 Task: Compose an email with the signature Emily Brown with the subject Rejection letter and the message I will need to consult with my team before making a decision. from softage.1@softage.net to softage.10@softage.net with an attached document Investment_proposal.docx Undo the message and rewrite the message as I am sorry for any inconvenience this may have caused and will work to resolve the issue promptly. Send the email. Finally, move the email from Sent Items to the label Games
Action: Mouse moved to (321, 537)
Screenshot: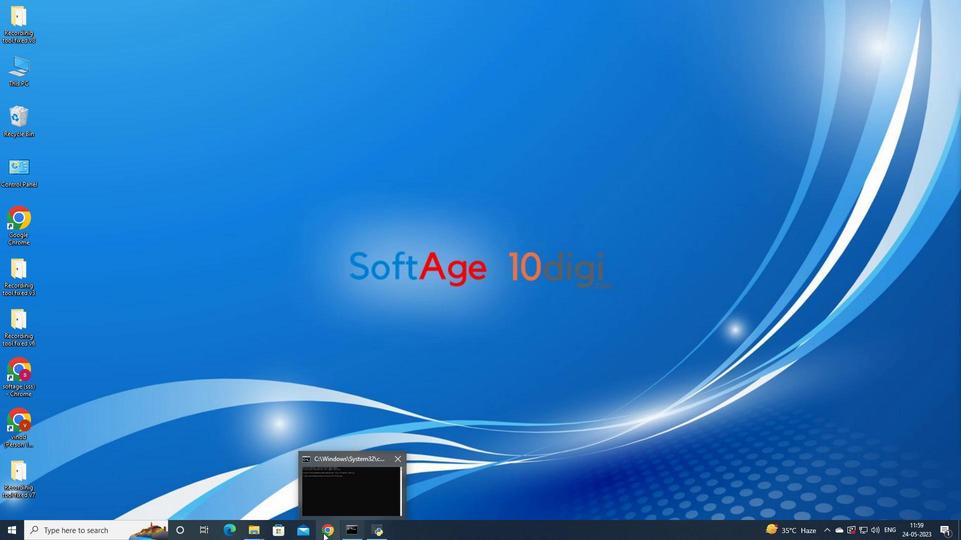 
Action: Mouse pressed left at (321, 537)
Screenshot: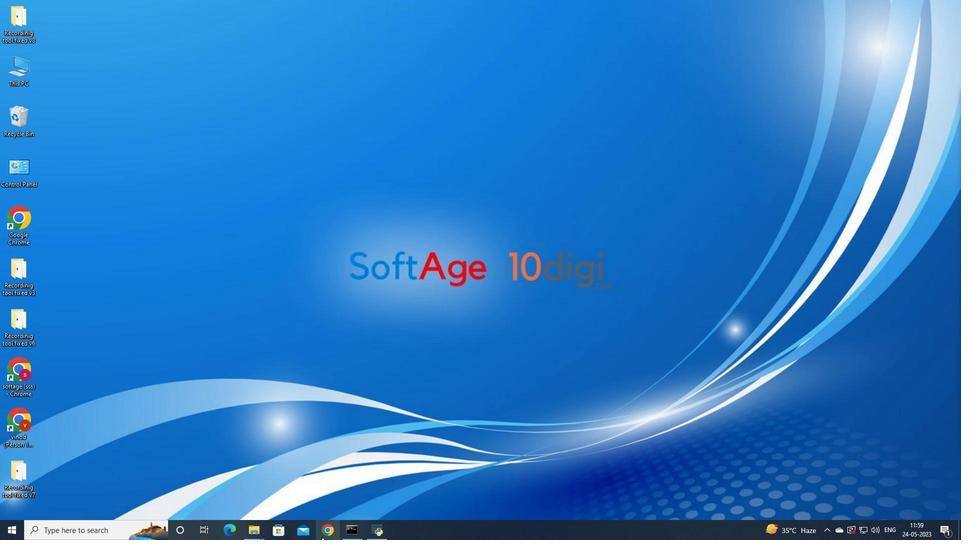 
Action: Mouse moved to (455, 309)
Screenshot: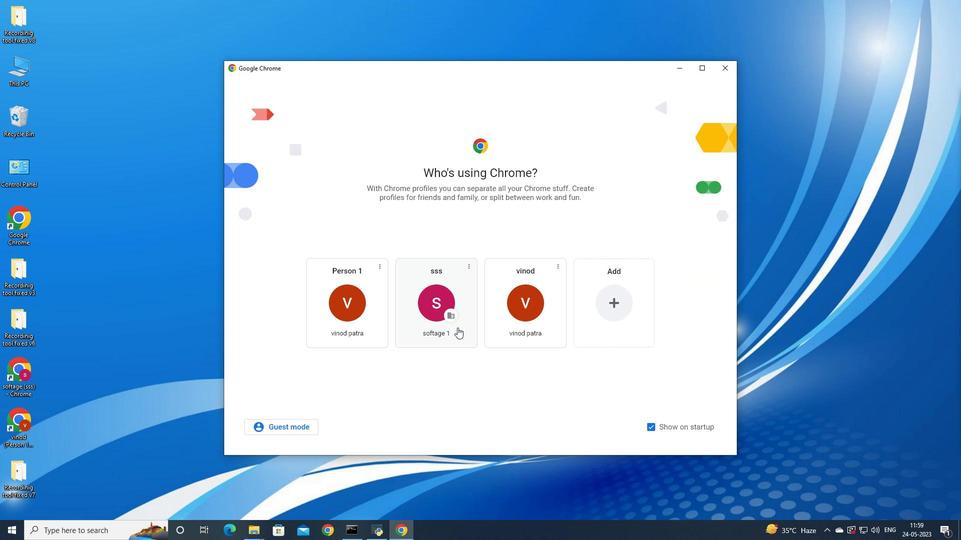 
Action: Mouse pressed left at (455, 309)
Screenshot: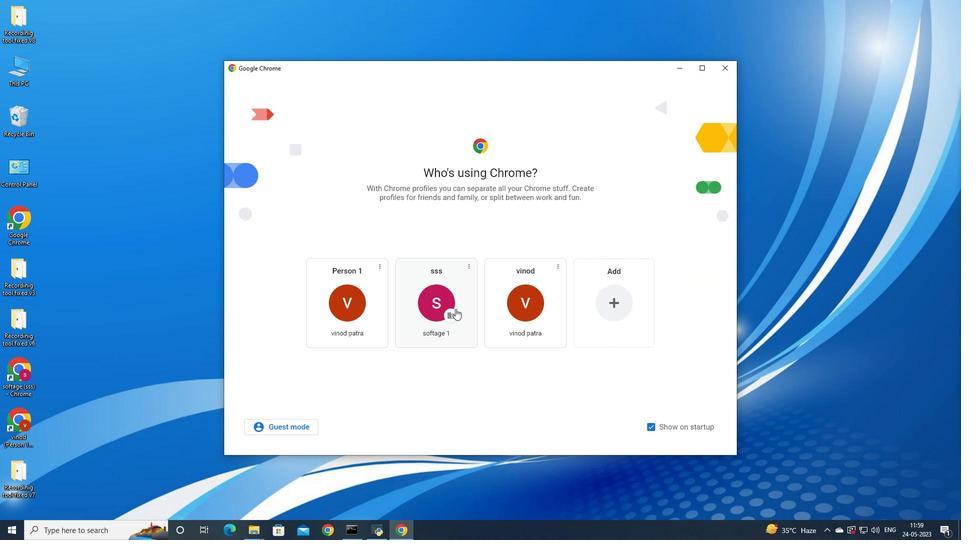 
Action: Mouse moved to (860, 54)
Screenshot: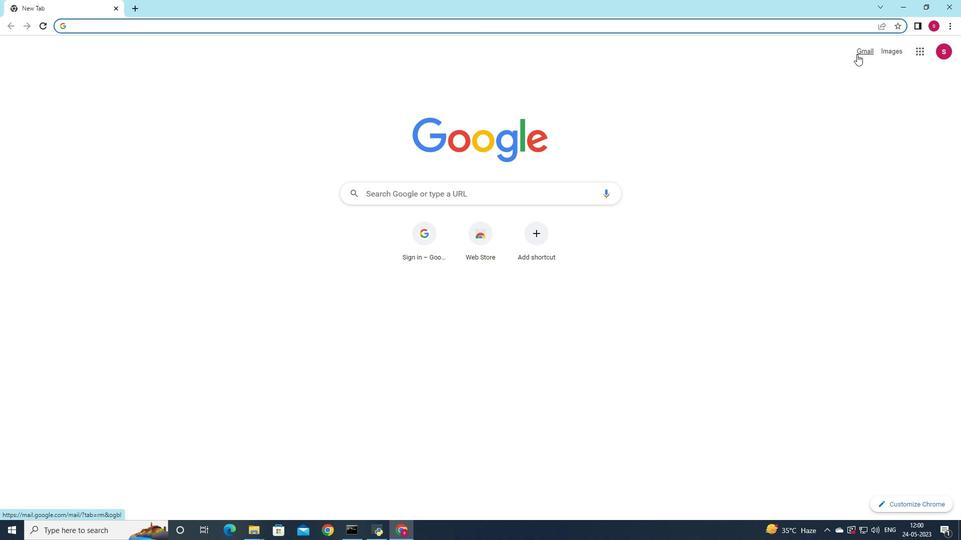 
Action: Mouse pressed left at (860, 54)
Screenshot: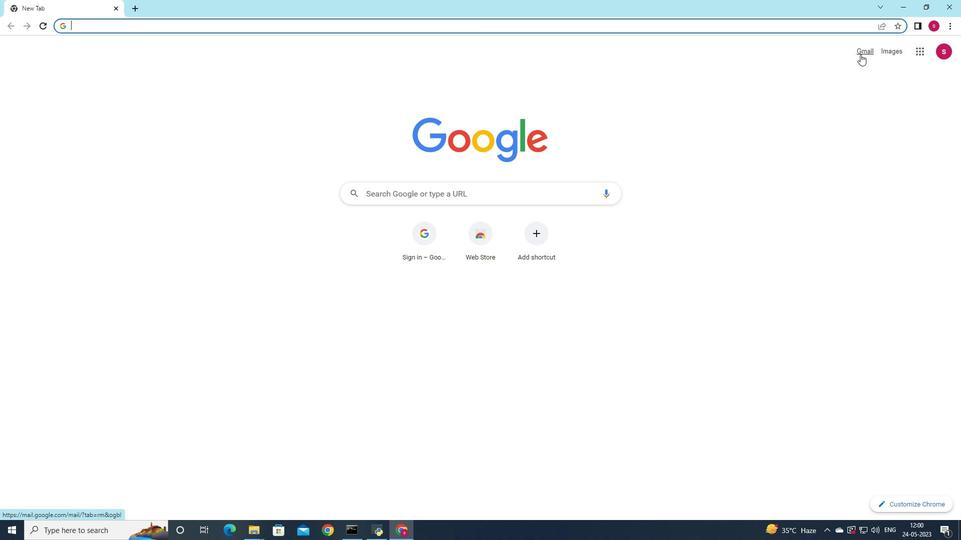 
Action: Mouse moved to (850, 65)
Screenshot: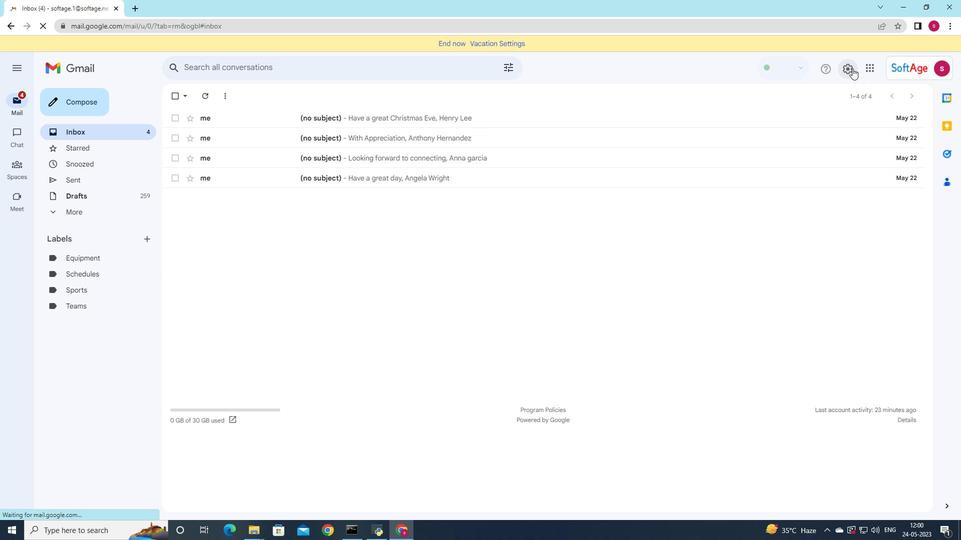 
Action: Mouse pressed left at (850, 65)
Screenshot: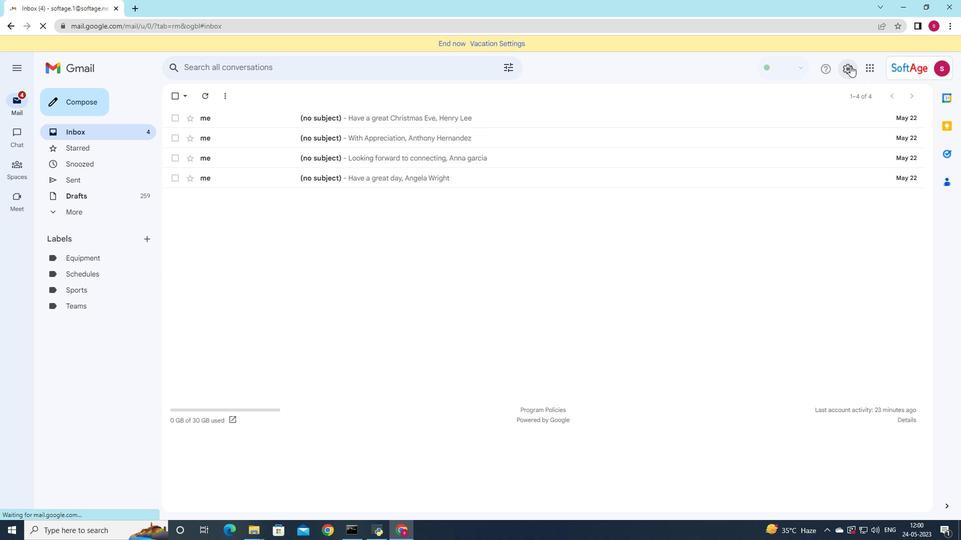 
Action: Mouse moved to (868, 115)
Screenshot: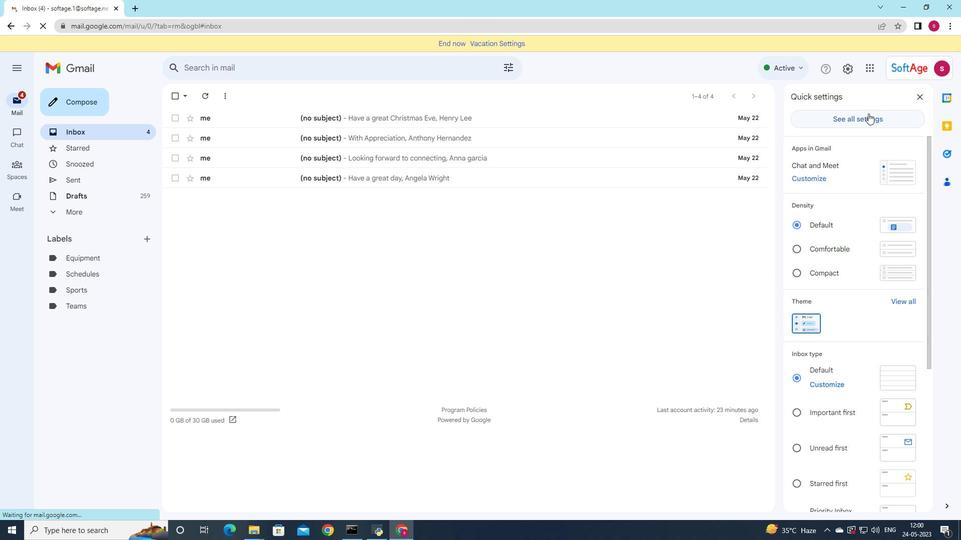 
Action: Mouse pressed left at (868, 115)
Screenshot: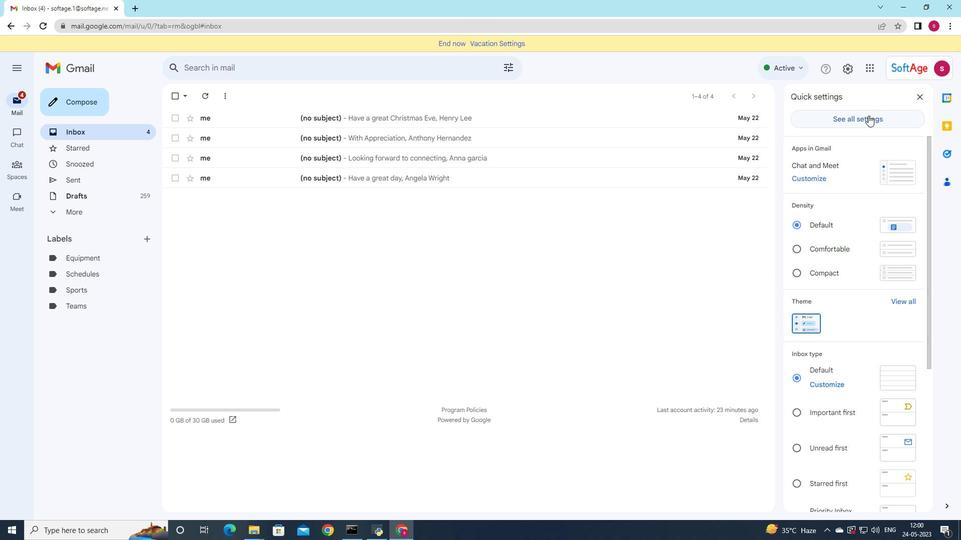 
Action: Mouse pressed left at (868, 115)
Screenshot: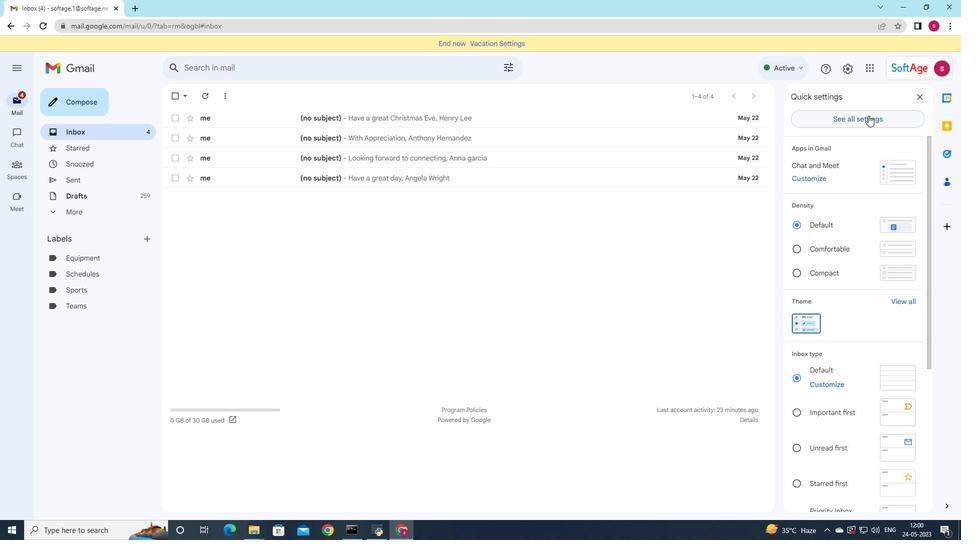 
Action: Mouse moved to (512, 158)
Screenshot: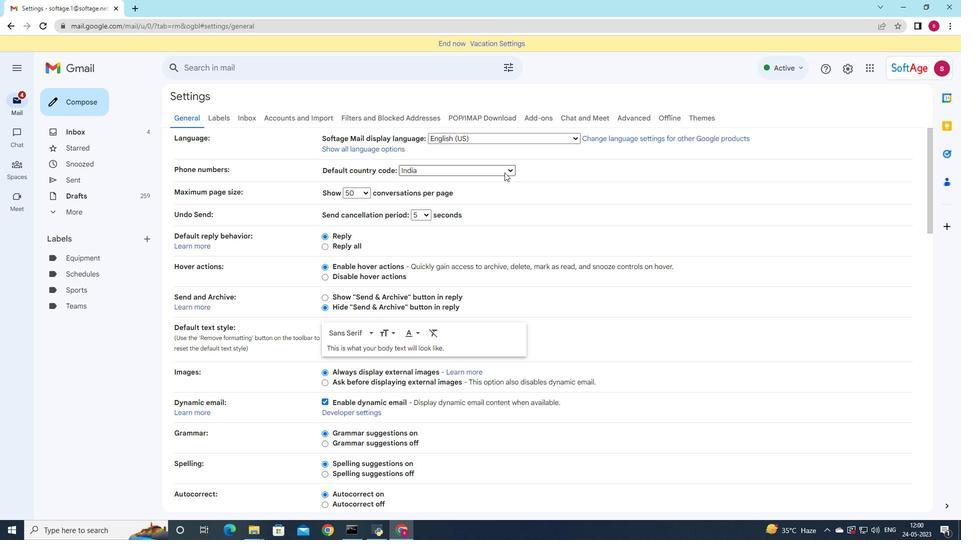 
Action: Mouse scrolled (512, 158) with delta (0, 0)
Screenshot: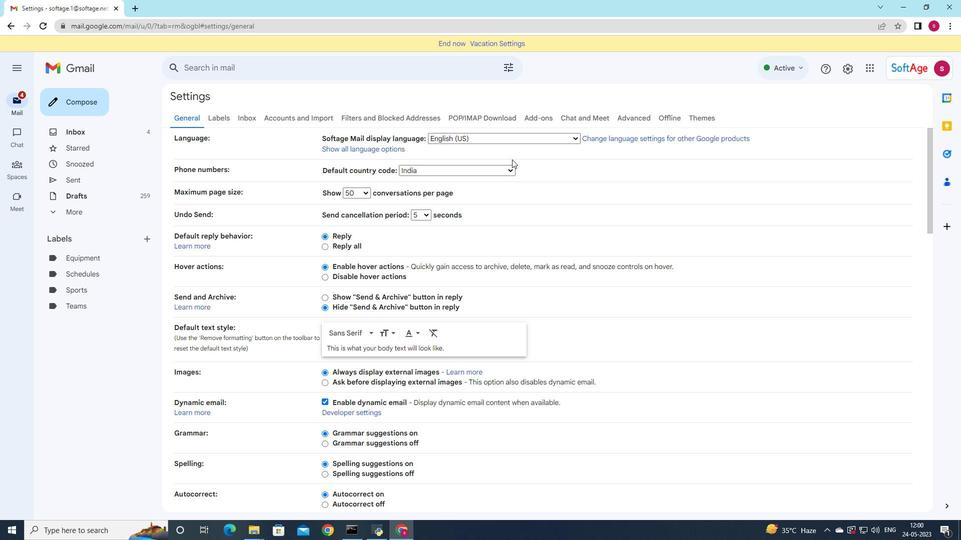 
Action: Mouse scrolled (512, 158) with delta (0, 0)
Screenshot: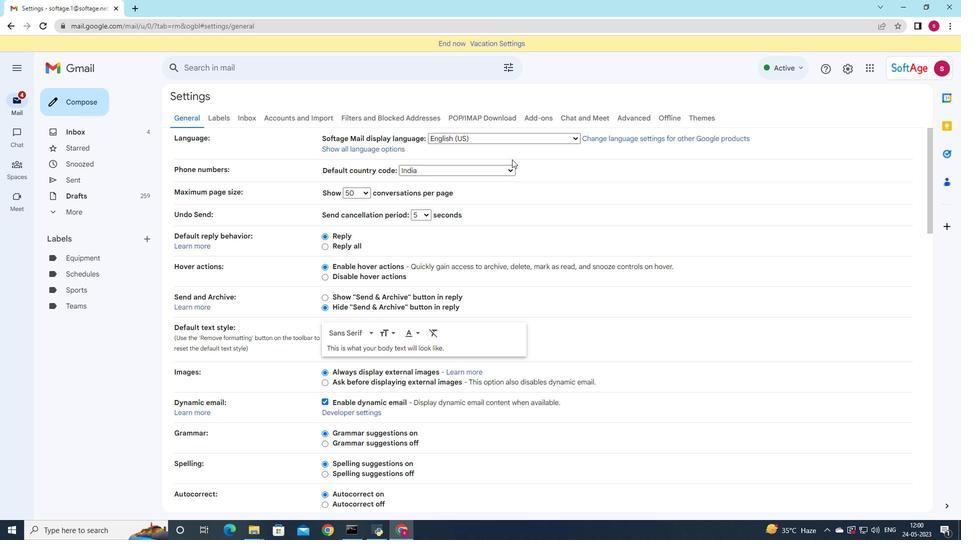 
Action: Mouse moved to (511, 160)
Screenshot: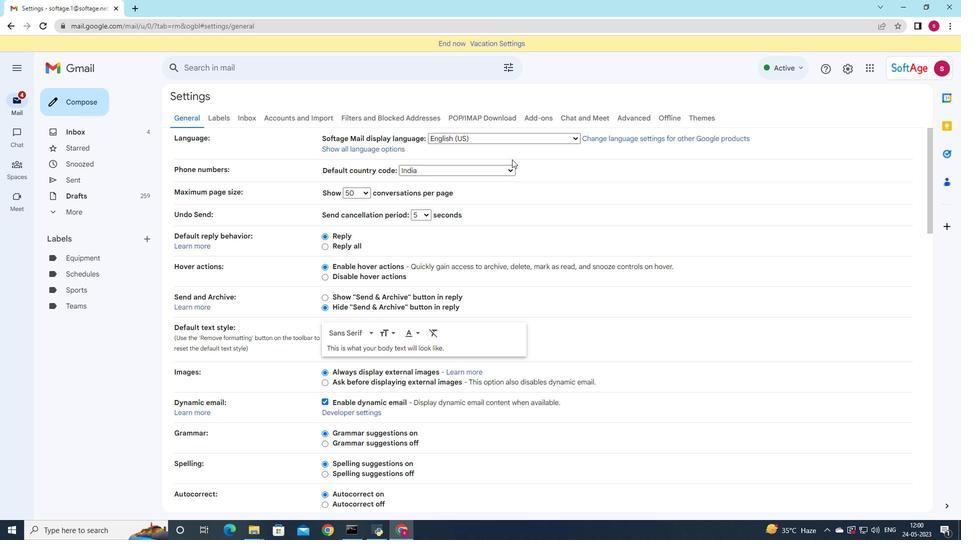 
Action: Mouse scrolled (511, 160) with delta (0, 0)
Screenshot: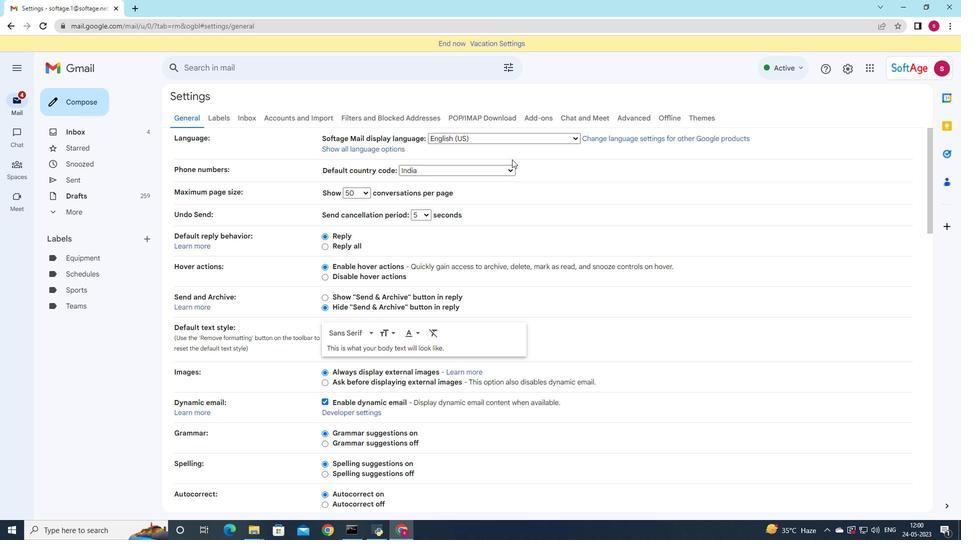 
Action: Mouse moved to (506, 156)
Screenshot: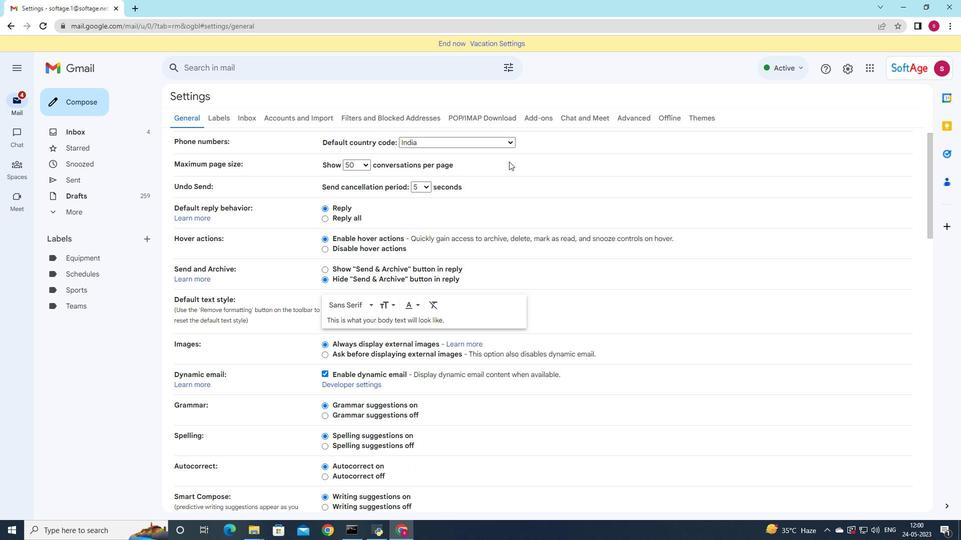 
Action: Mouse scrolled (506, 156) with delta (0, 0)
Screenshot: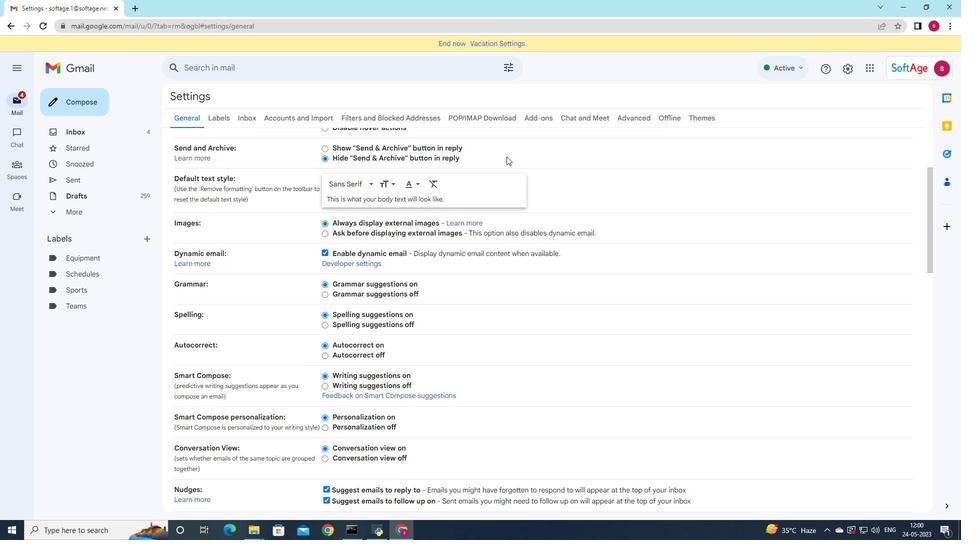 
Action: Mouse scrolled (506, 156) with delta (0, 0)
Screenshot: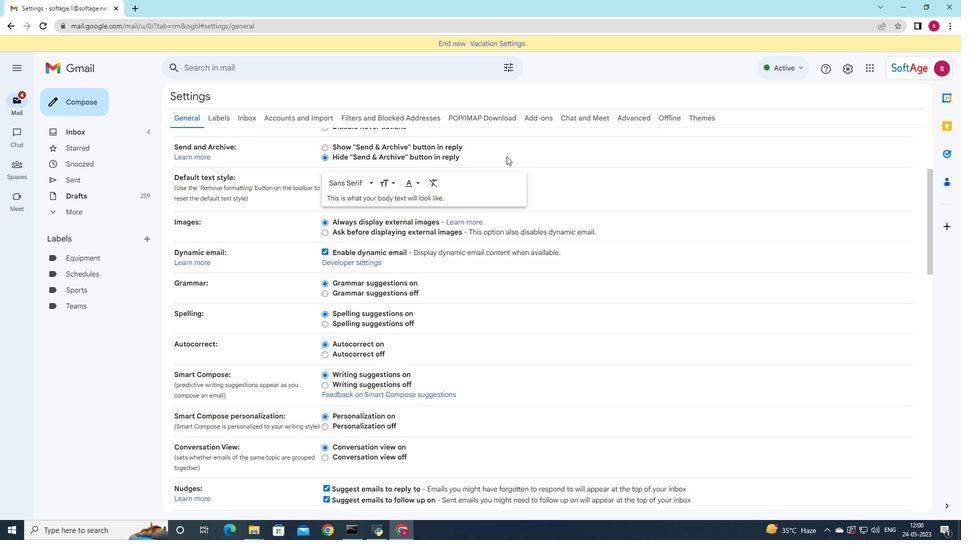 
Action: Mouse scrolled (506, 156) with delta (0, 0)
Screenshot: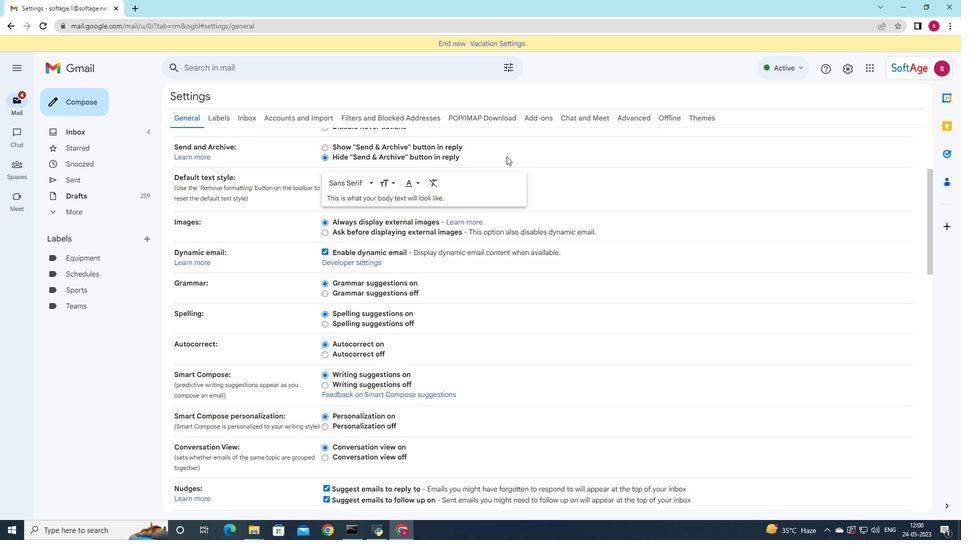 
Action: Mouse scrolled (506, 156) with delta (0, 0)
Screenshot: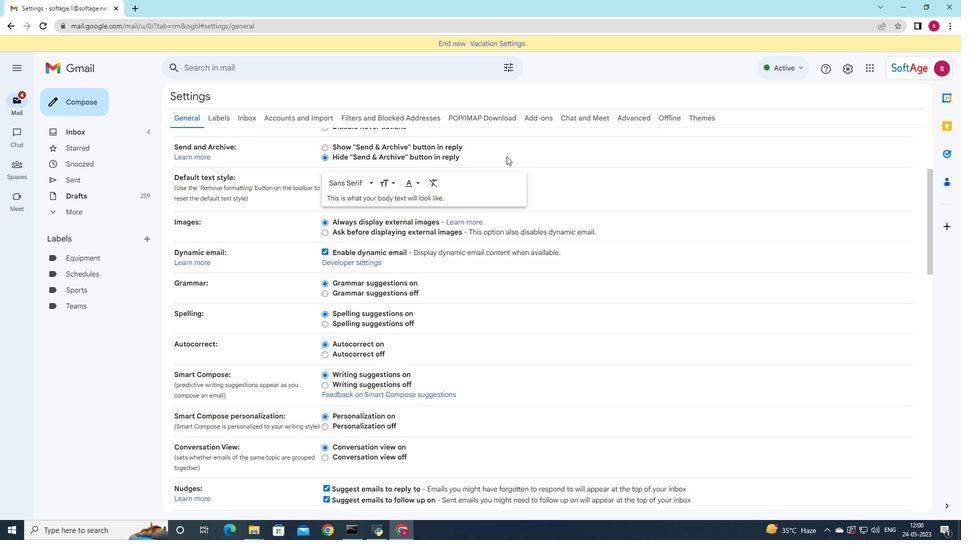 
Action: Mouse scrolled (506, 156) with delta (0, 0)
Screenshot: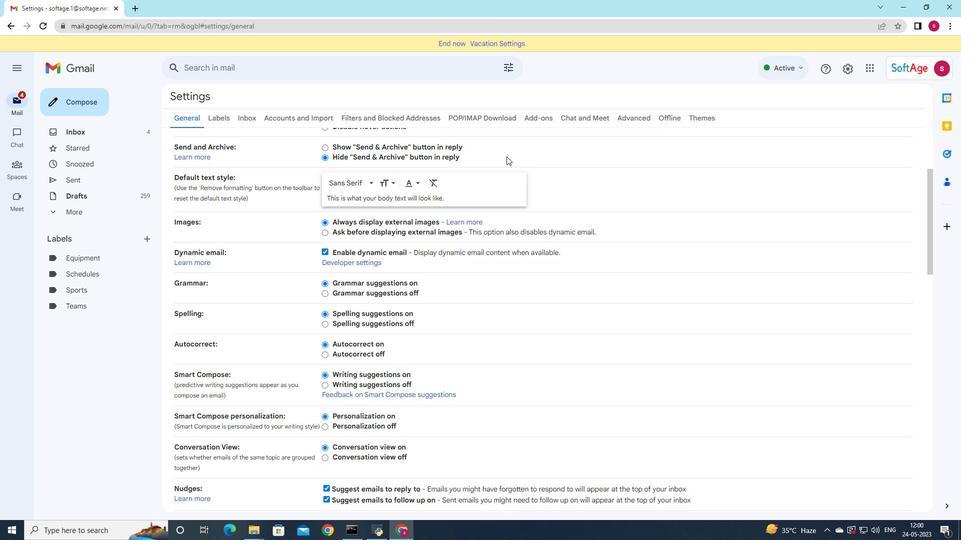 
Action: Mouse scrolled (506, 156) with delta (0, 0)
Screenshot: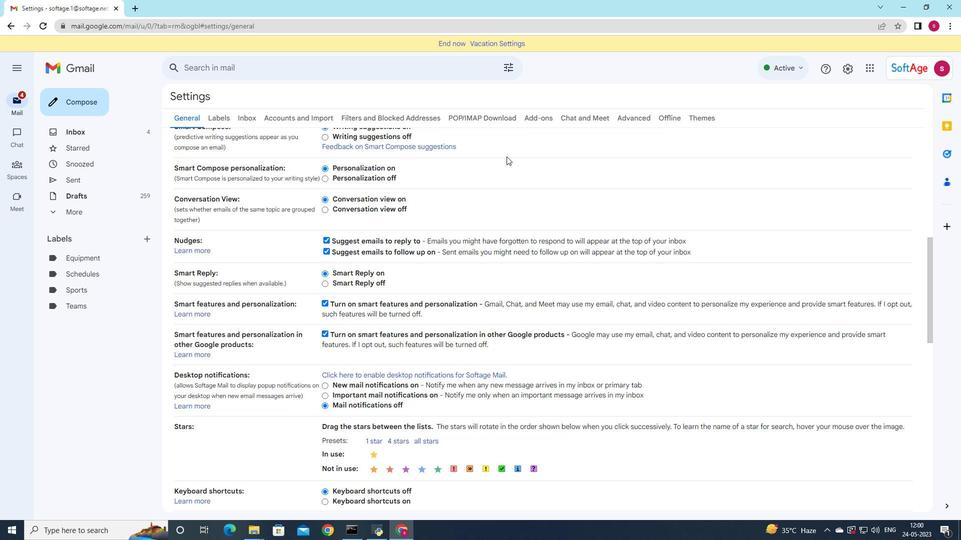 
Action: Mouse scrolled (506, 156) with delta (0, 0)
Screenshot: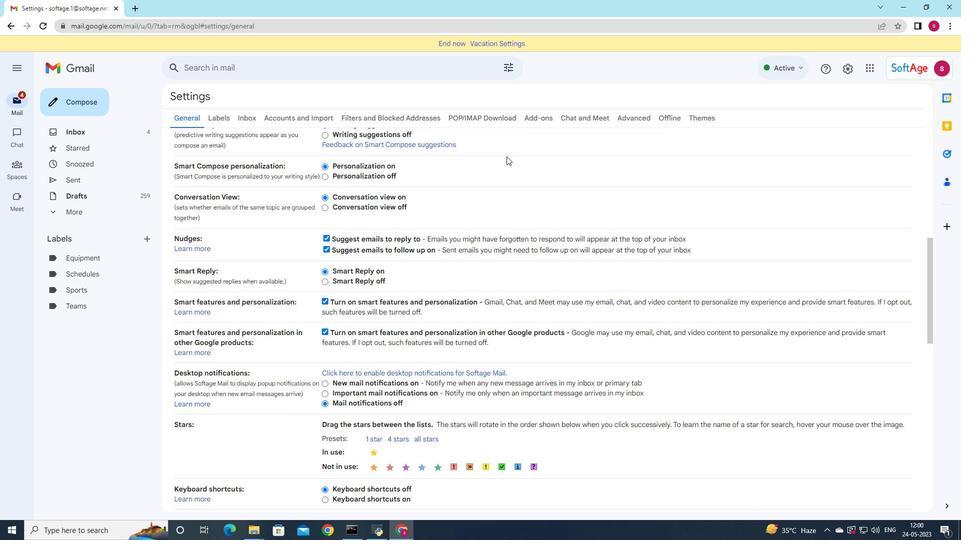 
Action: Mouse scrolled (506, 156) with delta (0, 0)
Screenshot: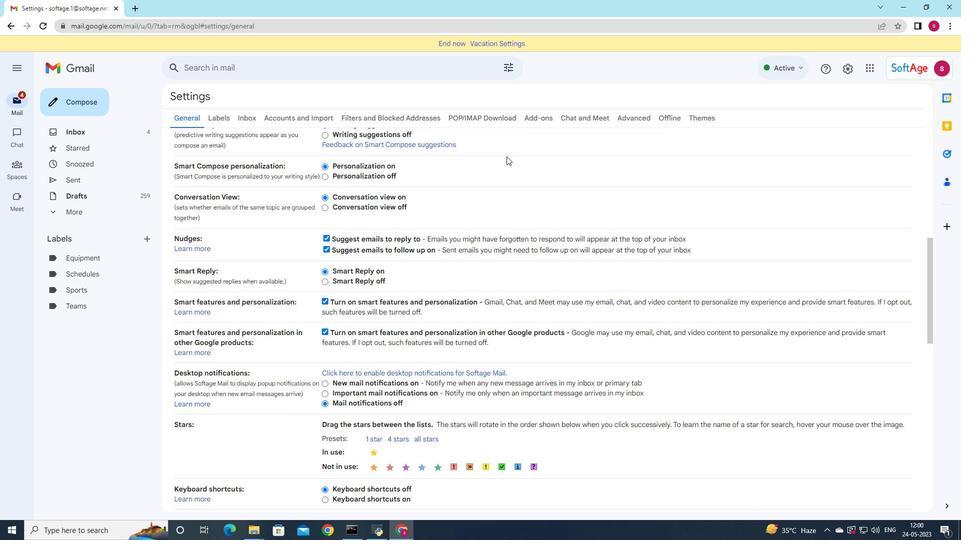 
Action: Mouse scrolled (506, 156) with delta (0, 0)
Screenshot: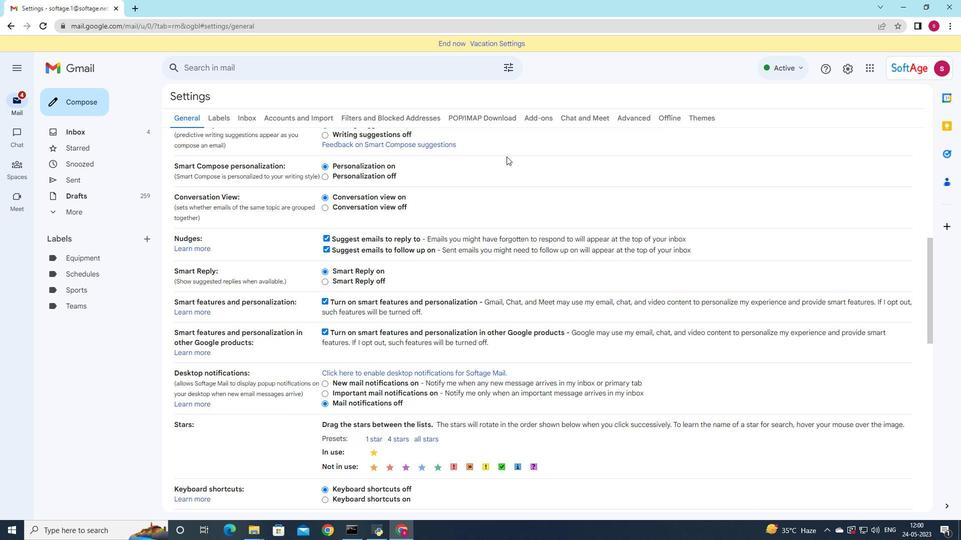 
Action: Mouse scrolled (506, 156) with delta (0, 0)
Screenshot: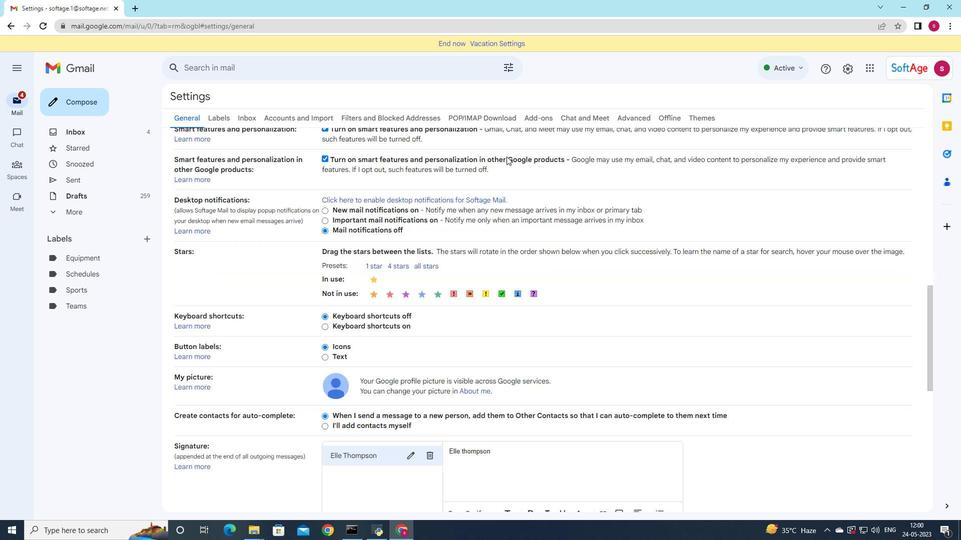 
Action: Mouse scrolled (506, 156) with delta (0, 0)
Screenshot: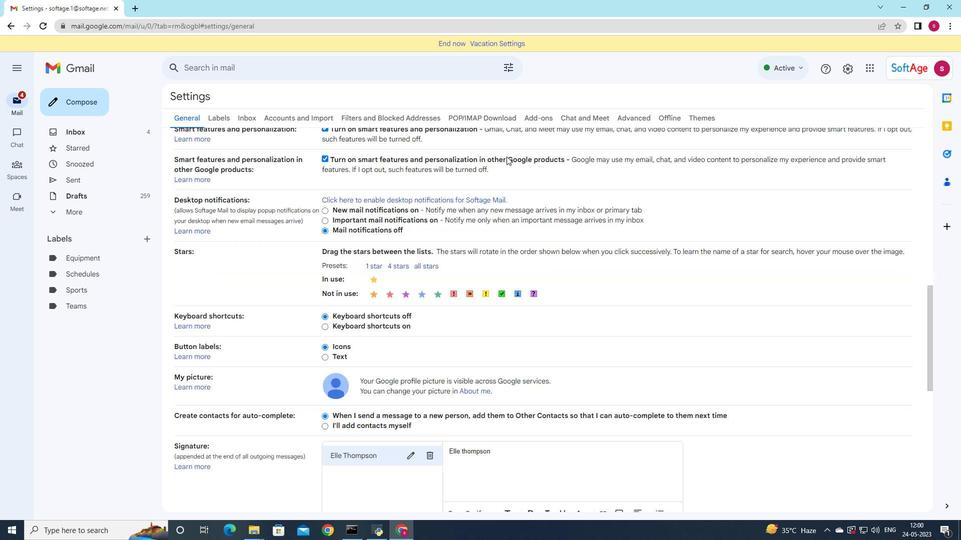 
Action: Mouse scrolled (506, 156) with delta (0, 0)
Screenshot: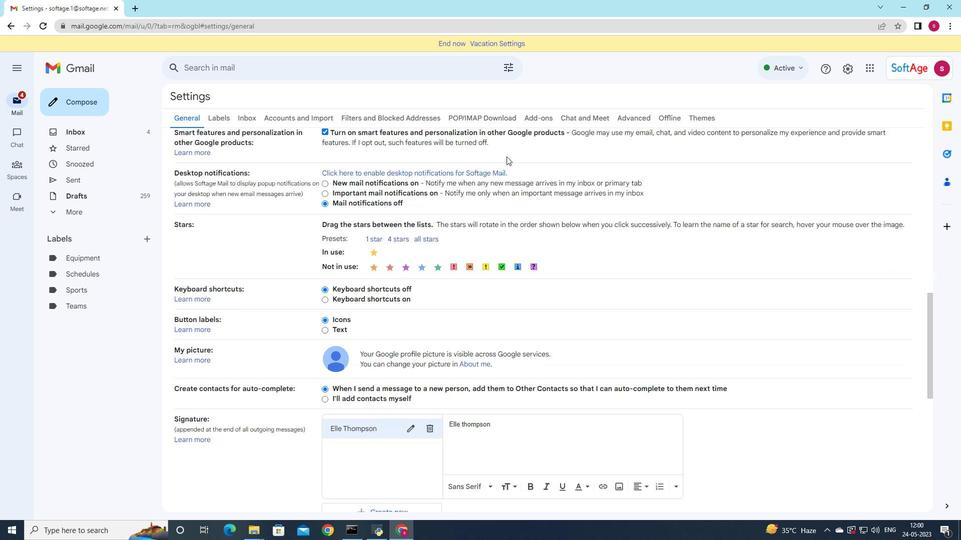 
Action: Mouse scrolled (506, 156) with delta (0, 0)
Screenshot: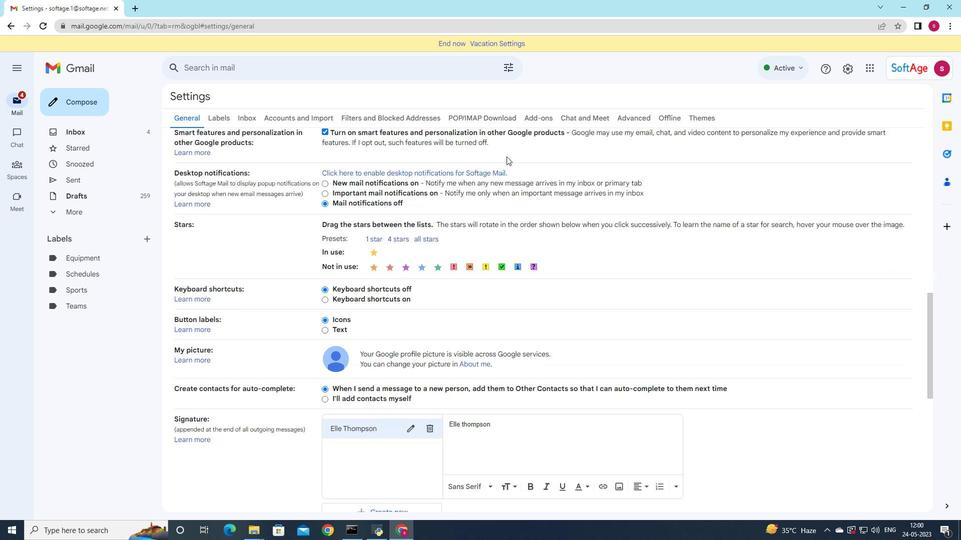 
Action: Mouse moved to (432, 232)
Screenshot: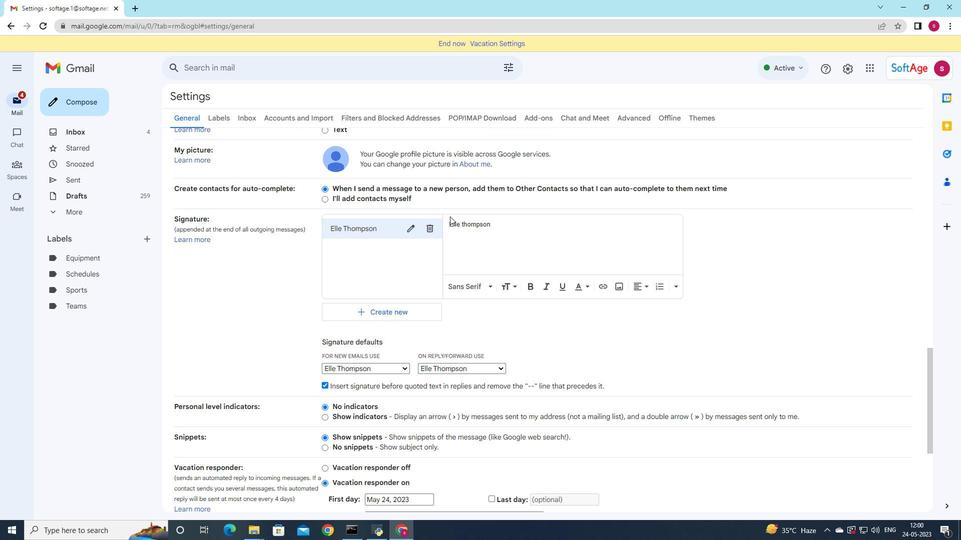 
Action: Mouse pressed left at (432, 232)
Screenshot: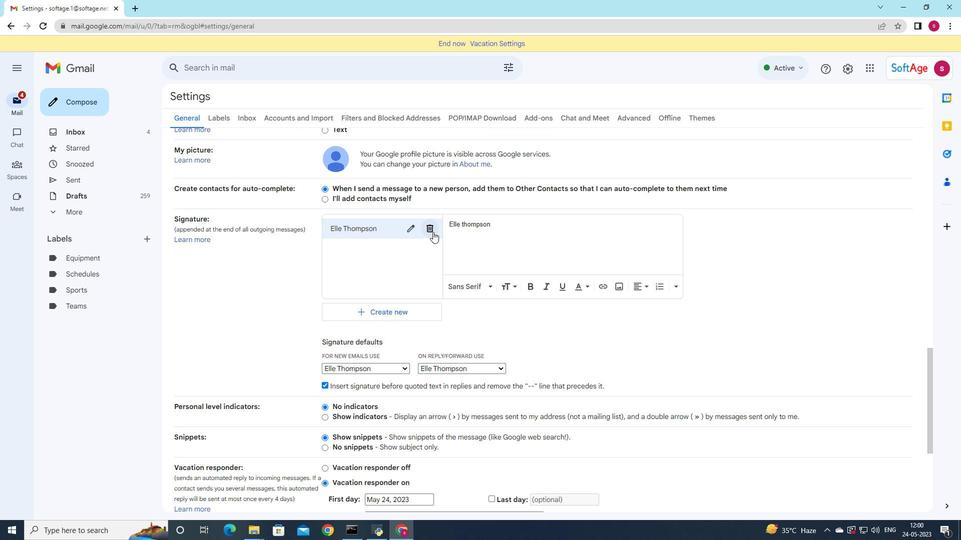 
Action: Mouse moved to (577, 299)
Screenshot: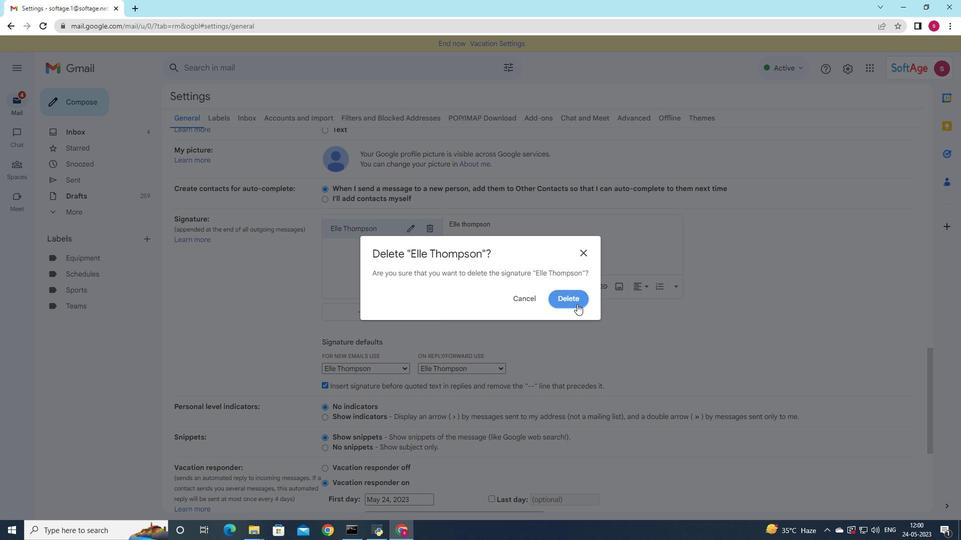 
Action: Mouse pressed left at (577, 299)
Screenshot: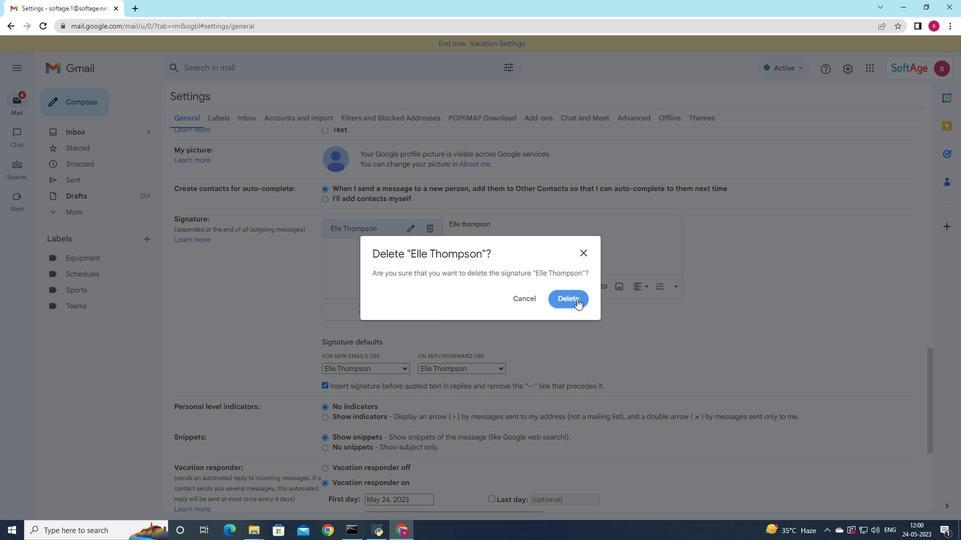
Action: Mouse moved to (377, 246)
Screenshot: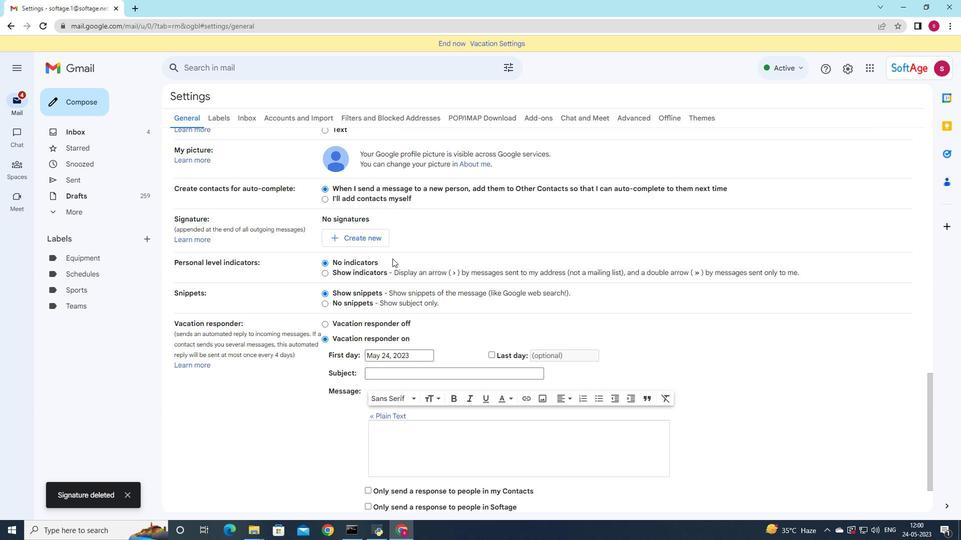 
Action: Mouse pressed left at (377, 246)
Screenshot: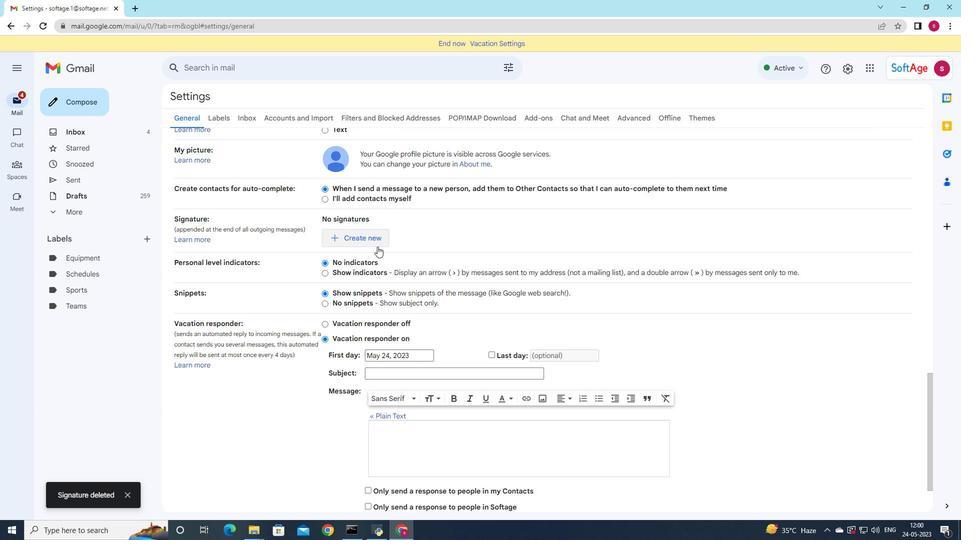 
Action: Mouse moved to (712, 263)
Screenshot: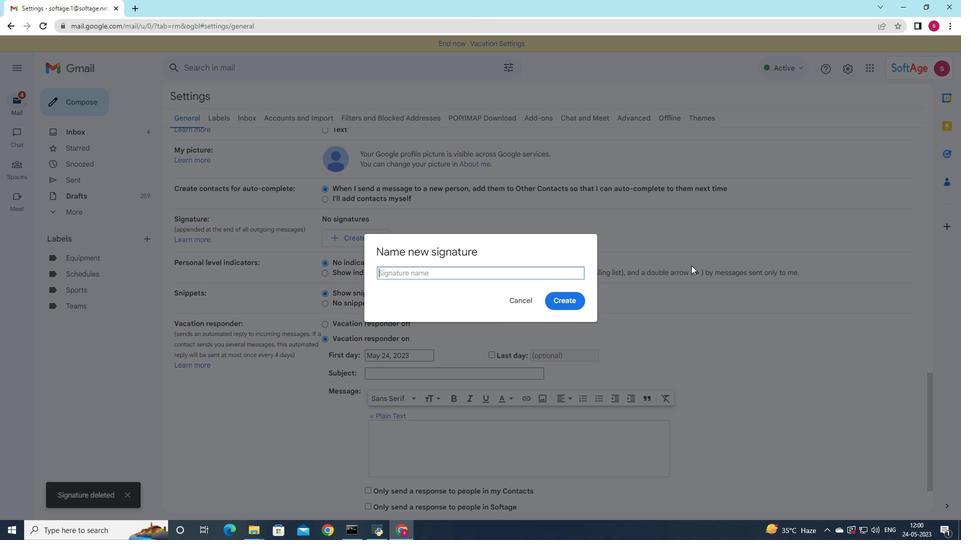 
Action: Key pressed <Key.shift>Emily<Key.space><Key.shift>Brown
Screenshot: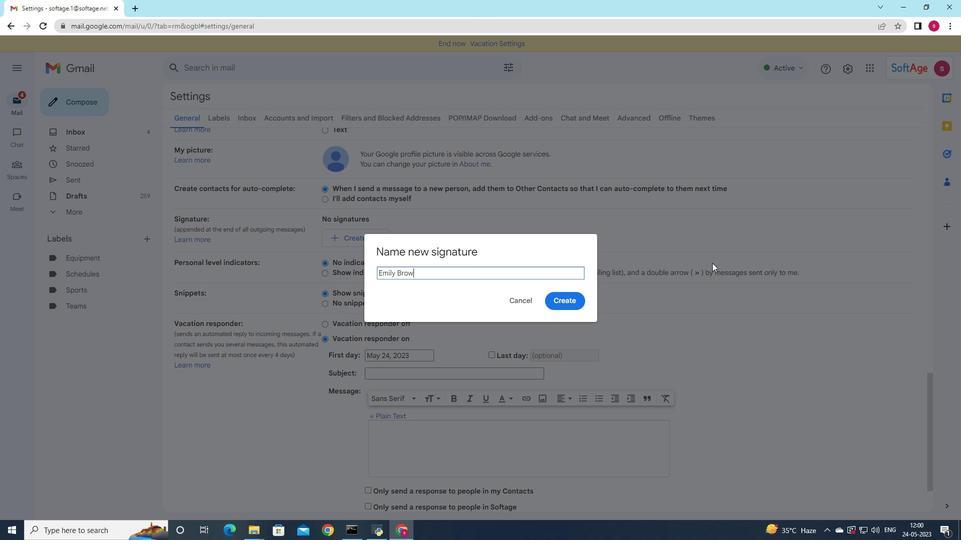 
Action: Mouse moved to (567, 299)
Screenshot: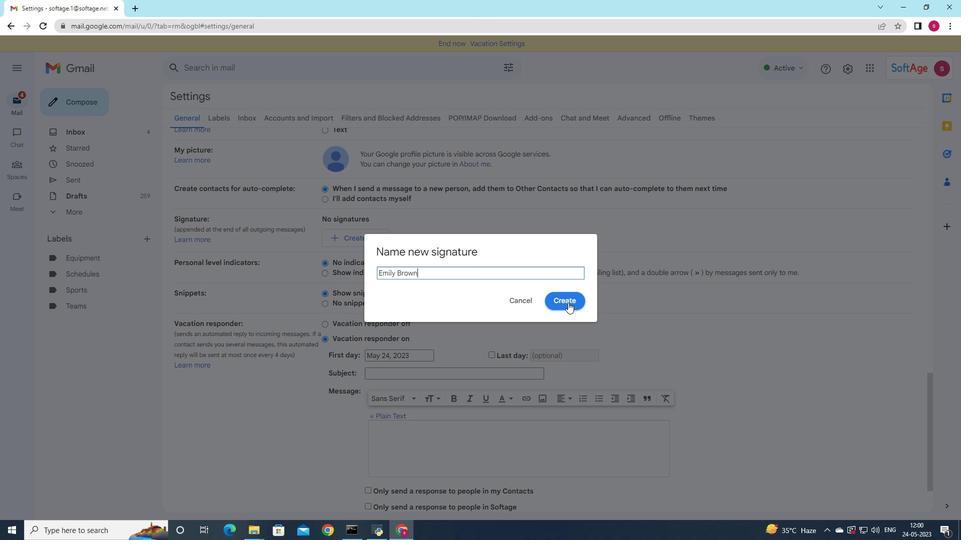 
Action: Mouse pressed left at (567, 299)
Screenshot: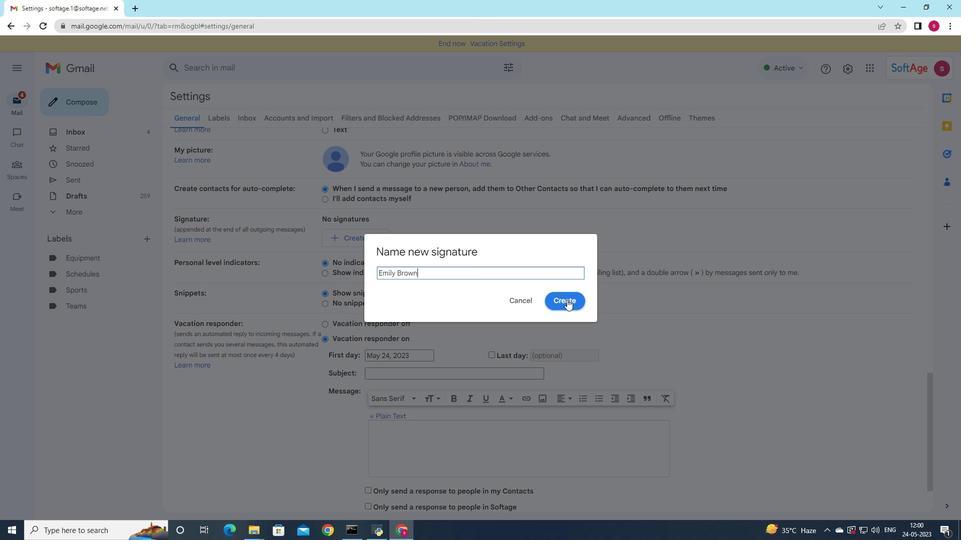 
Action: Mouse moved to (533, 241)
Screenshot: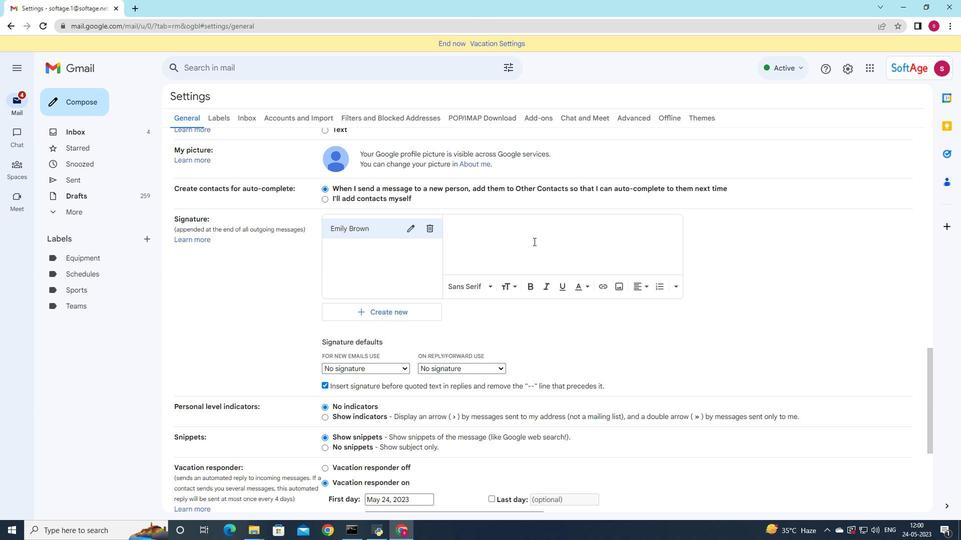 
Action: Mouse pressed left at (533, 241)
Screenshot: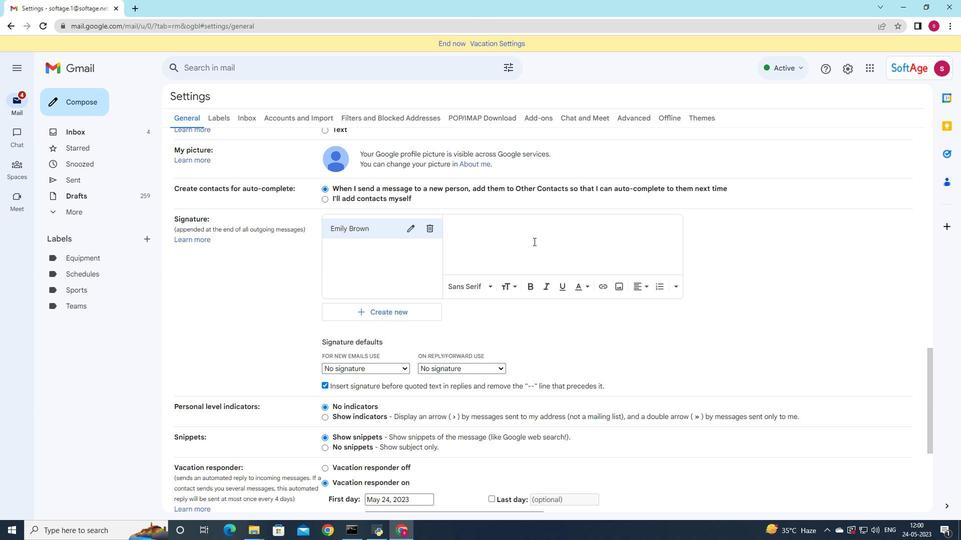 
Action: Key pressed <Key.shift>Emily<Key.space><Key.shift>Brown
Screenshot: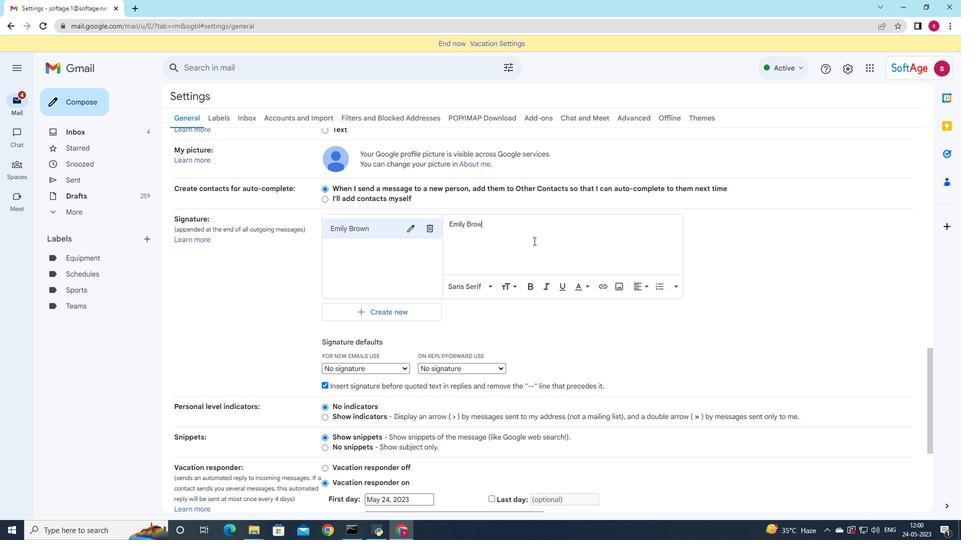 
Action: Mouse moved to (402, 371)
Screenshot: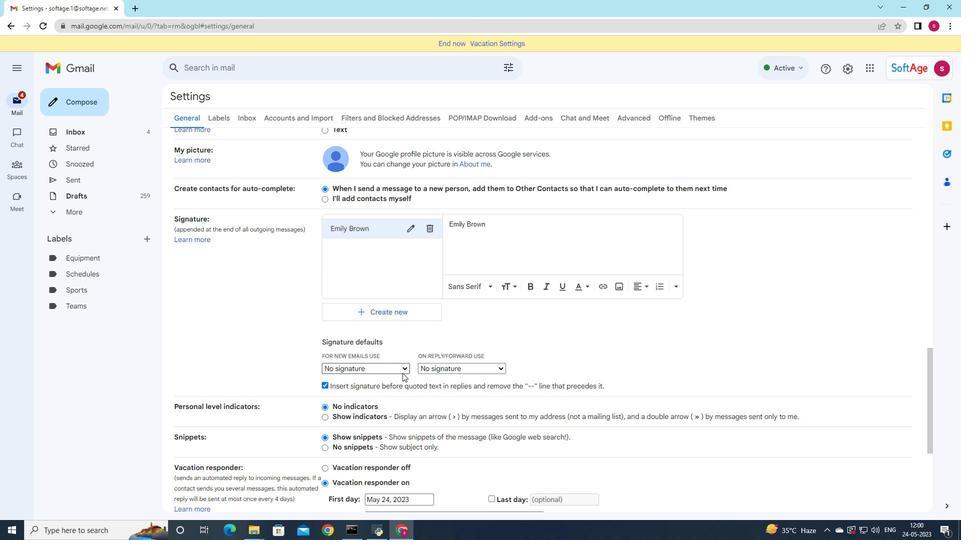 
Action: Mouse pressed left at (402, 371)
Screenshot: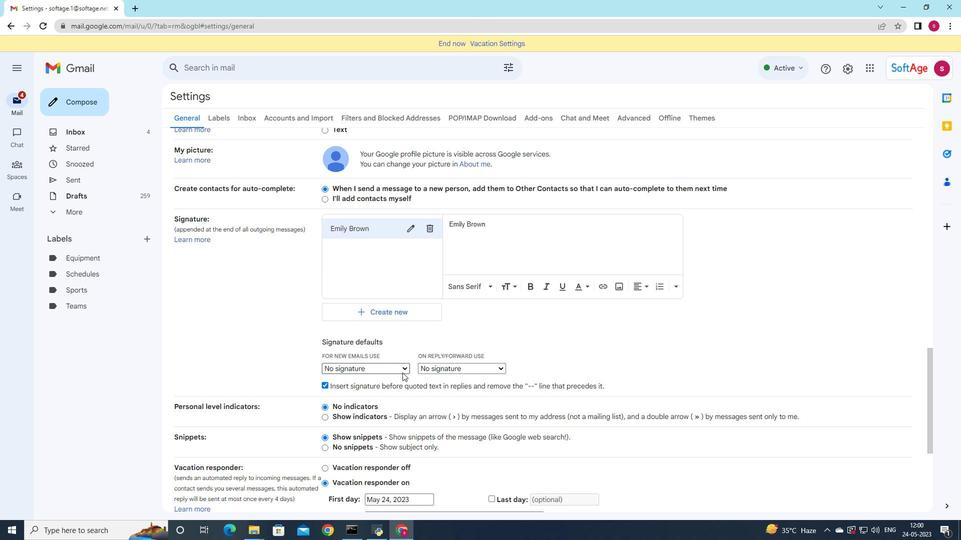 
Action: Mouse moved to (400, 390)
Screenshot: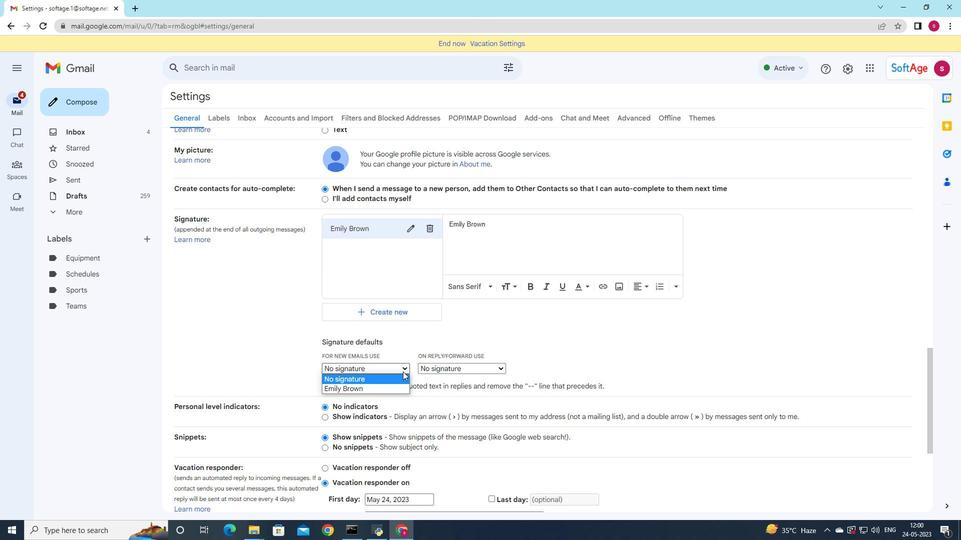 
Action: Mouse pressed left at (400, 390)
Screenshot: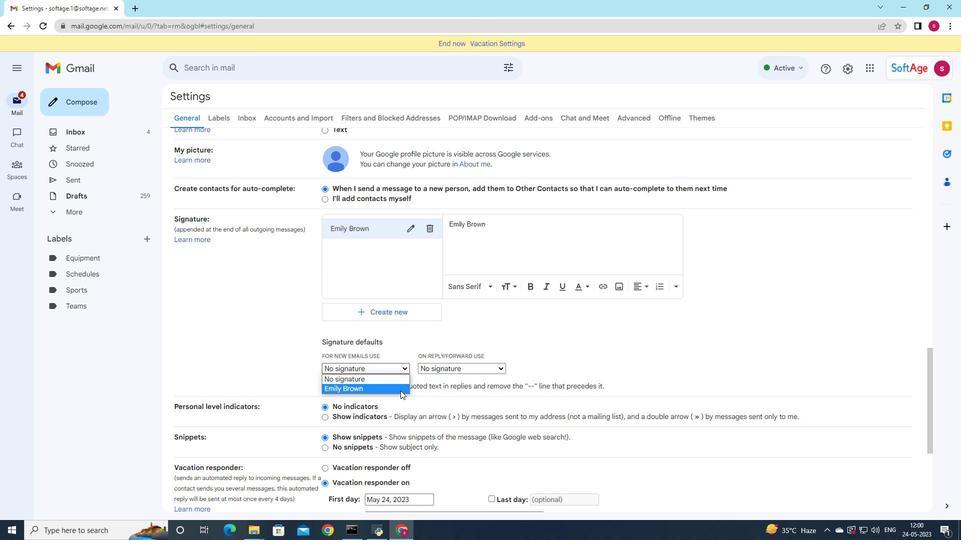 
Action: Mouse moved to (461, 370)
Screenshot: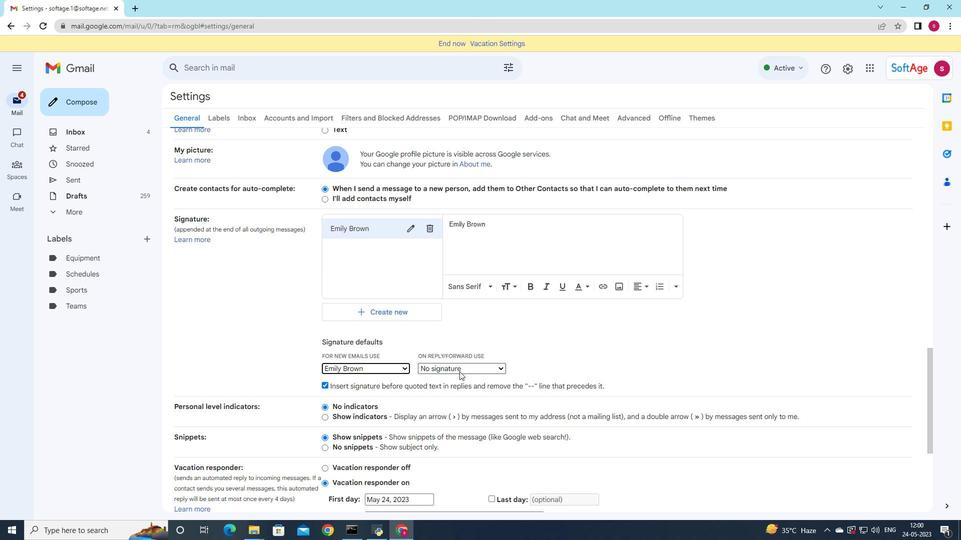 
Action: Mouse pressed left at (461, 370)
Screenshot: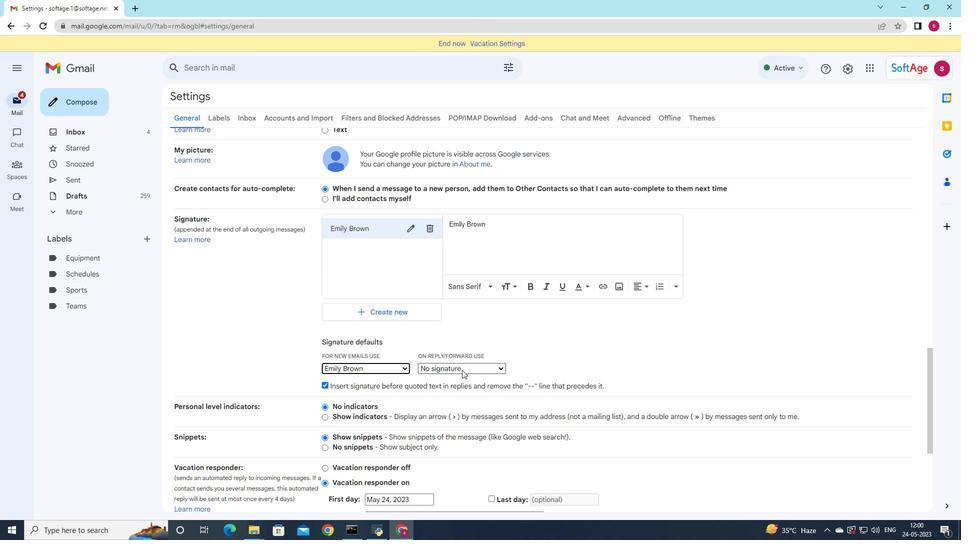 
Action: Mouse moved to (460, 393)
Screenshot: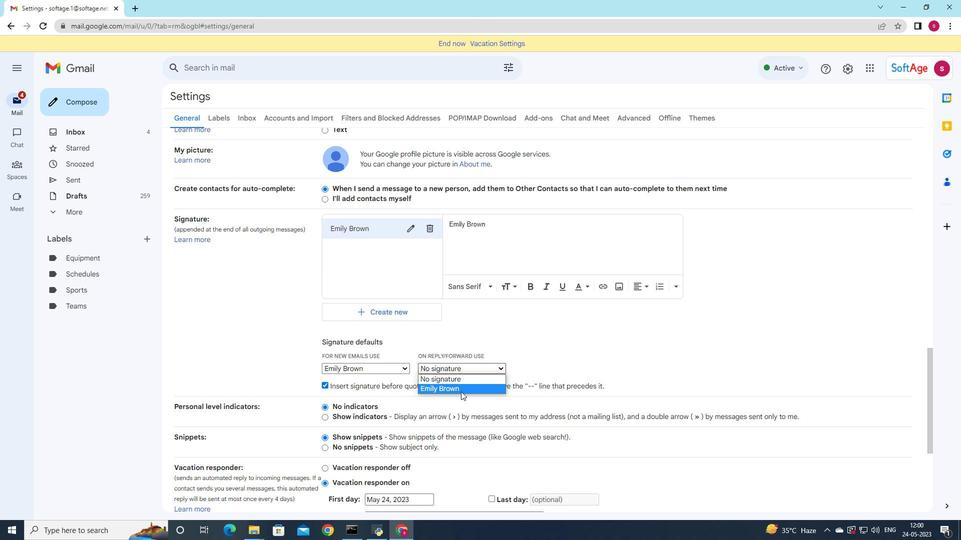 
Action: Mouse pressed left at (460, 393)
Screenshot: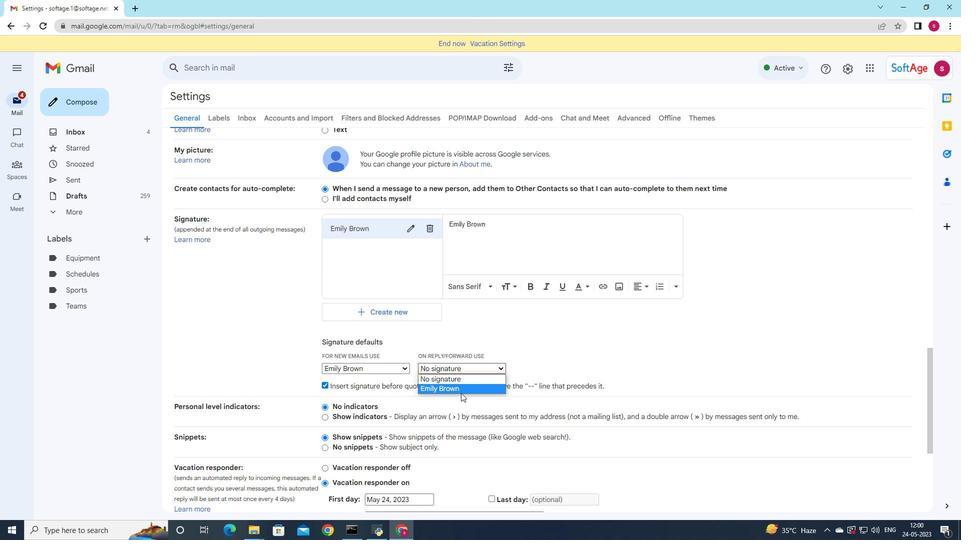 
Action: Mouse moved to (557, 349)
Screenshot: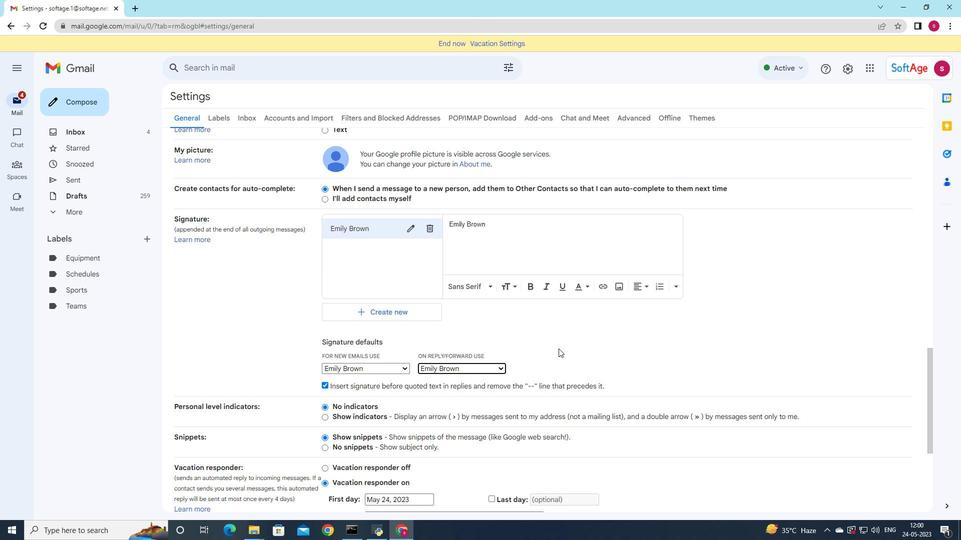 
Action: Mouse scrolled (557, 348) with delta (0, 0)
Screenshot: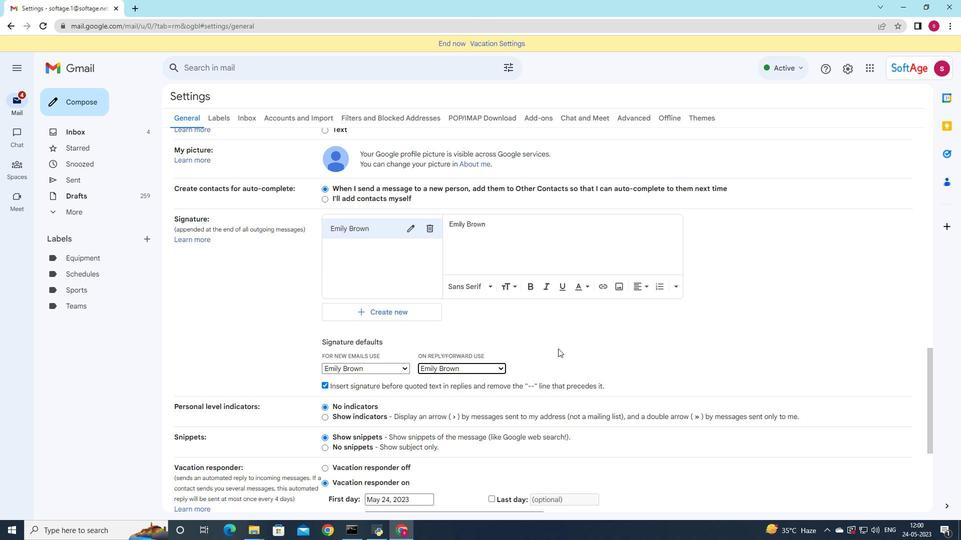 
Action: Mouse moved to (556, 350)
Screenshot: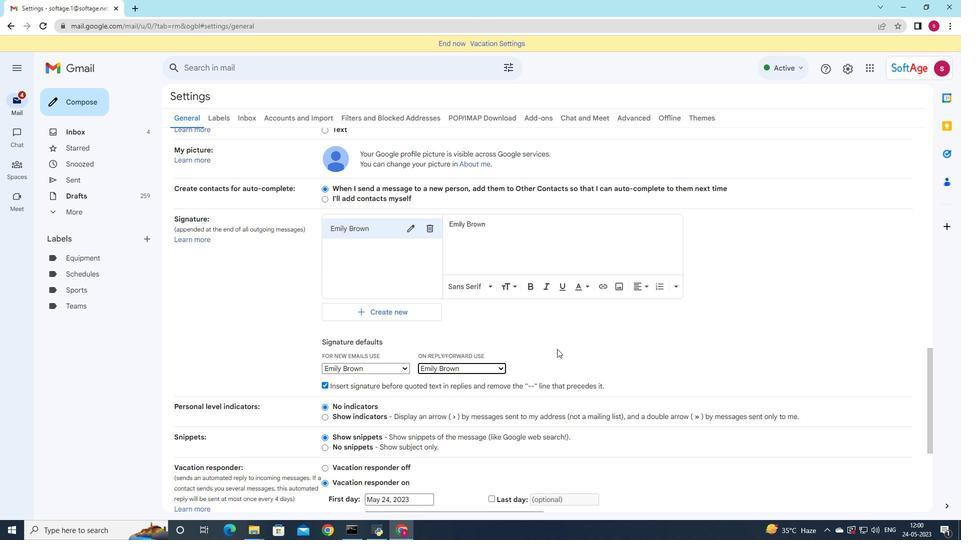 
Action: Mouse scrolled (556, 349) with delta (0, 0)
Screenshot: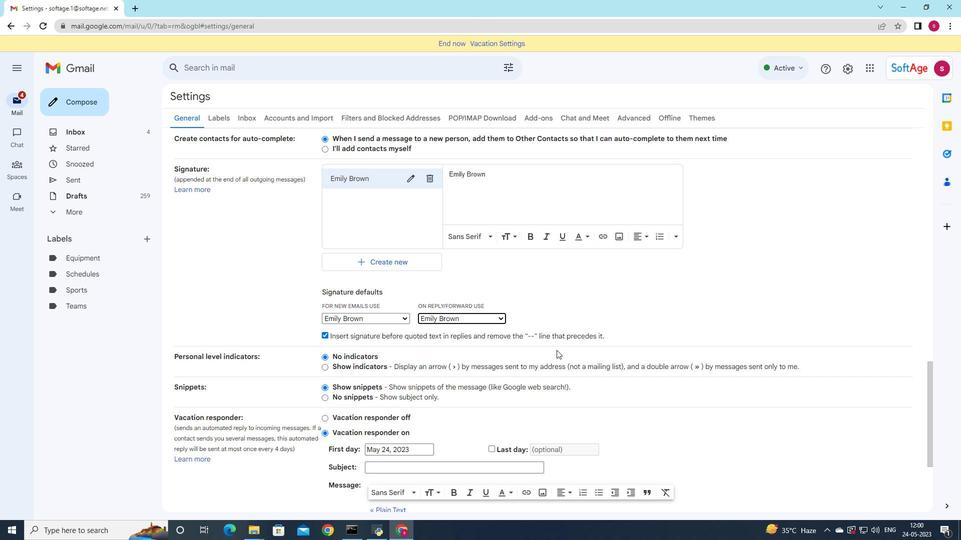 
Action: Mouse scrolled (556, 349) with delta (0, 0)
Screenshot: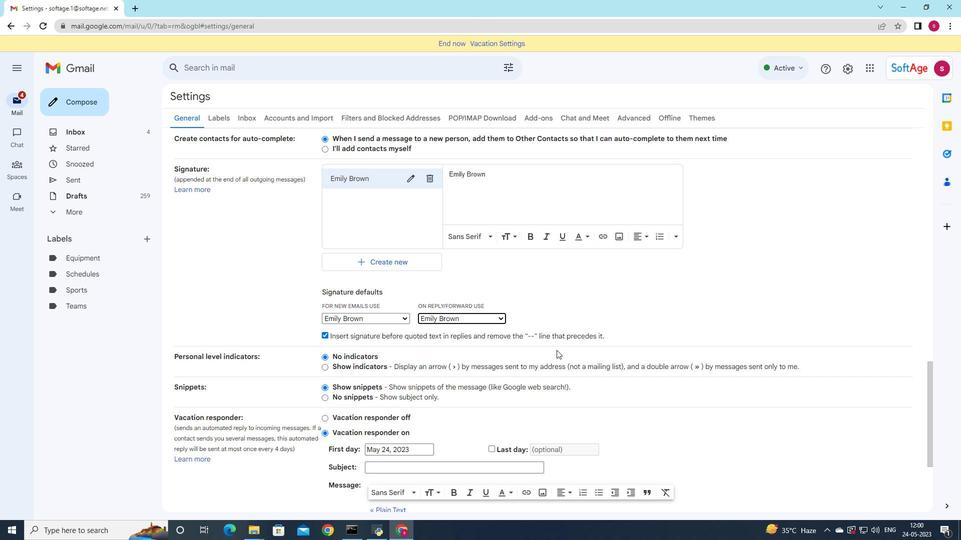 
Action: Mouse scrolled (556, 349) with delta (0, 0)
Screenshot: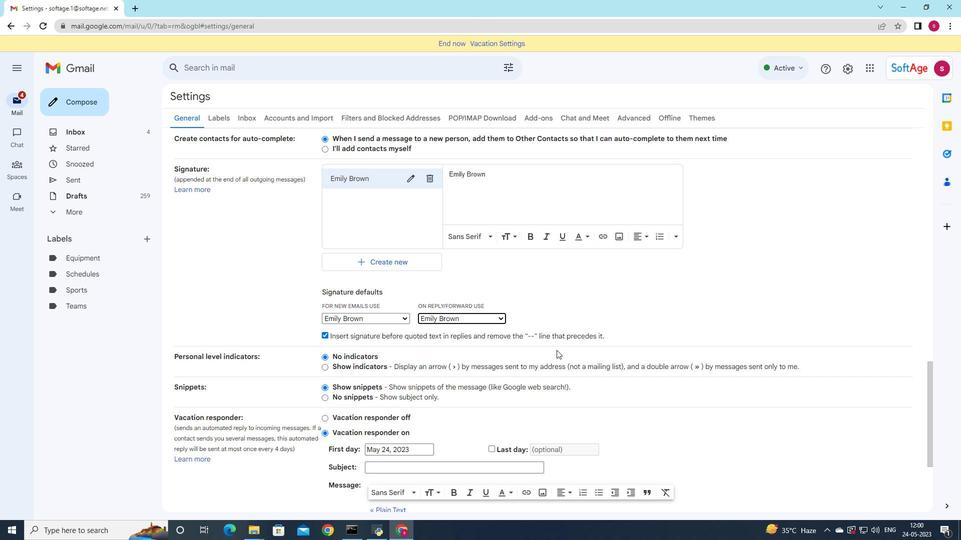 
Action: Mouse moved to (480, 292)
Screenshot: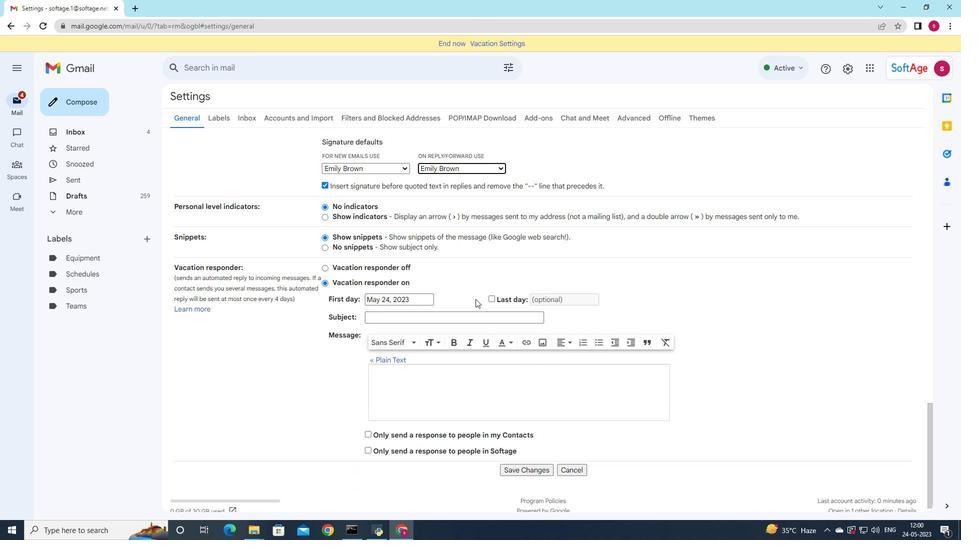 
Action: Mouse scrolled (480, 292) with delta (0, 0)
Screenshot: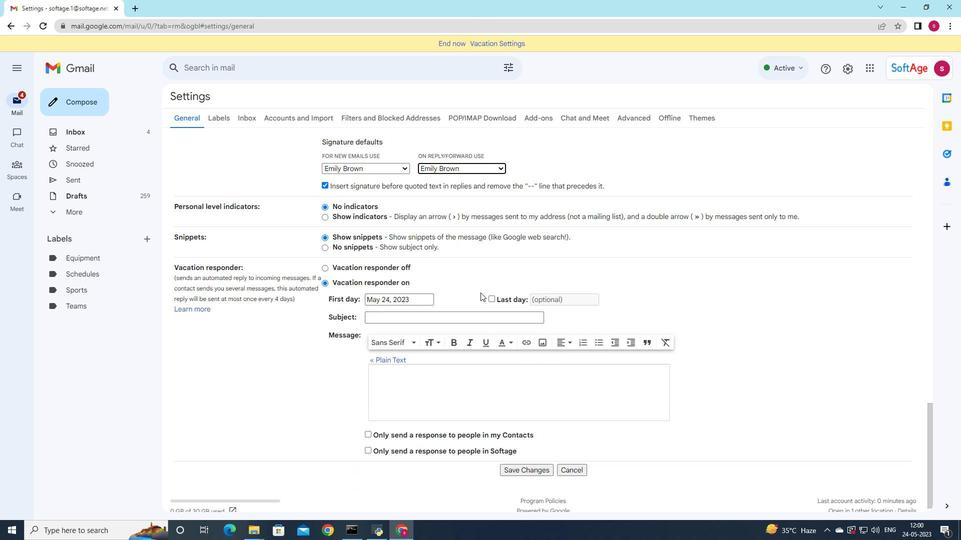 
Action: Mouse scrolled (480, 292) with delta (0, 0)
Screenshot: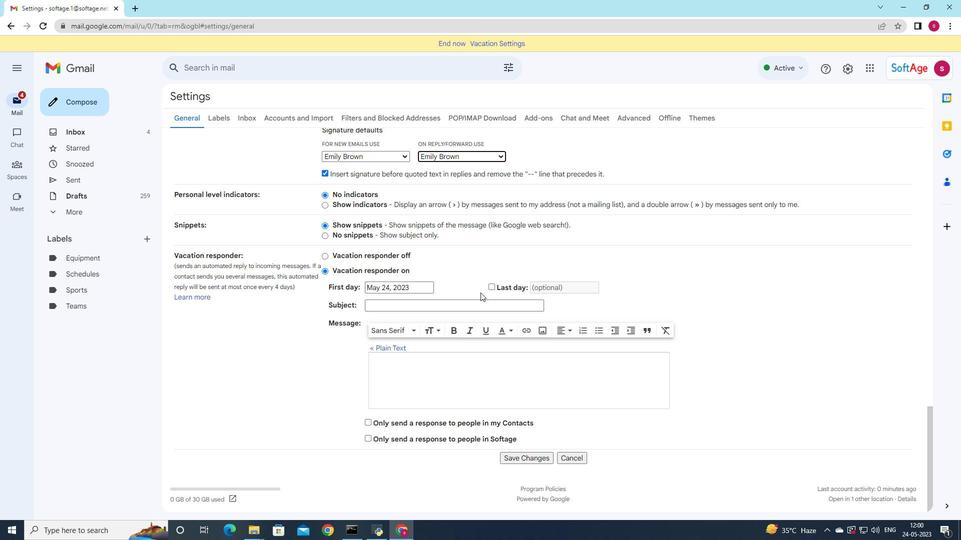 
Action: Mouse scrolled (480, 292) with delta (0, 0)
Screenshot: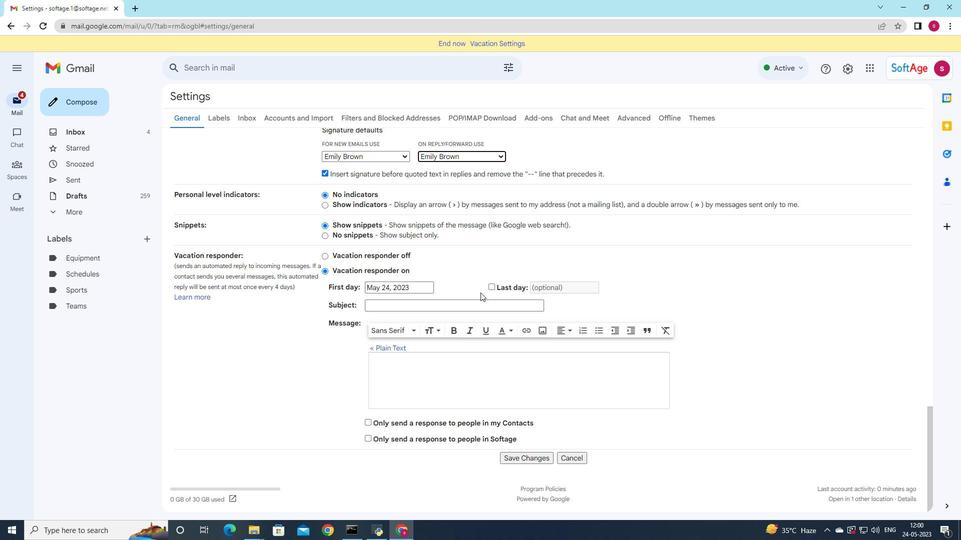 
Action: Mouse moved to (526, 453)
Screenshot: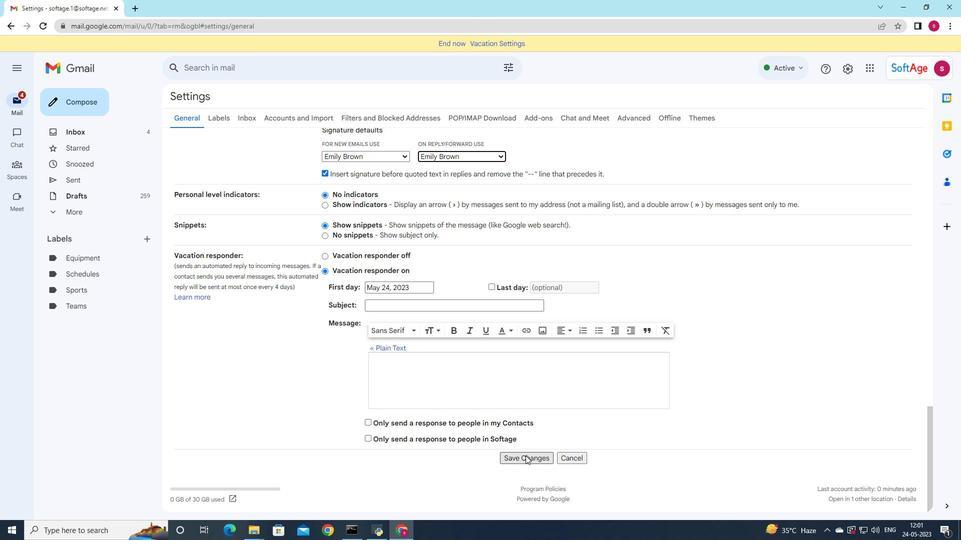 
Action: Mouse pressed left at (526, 453)
Screenshot: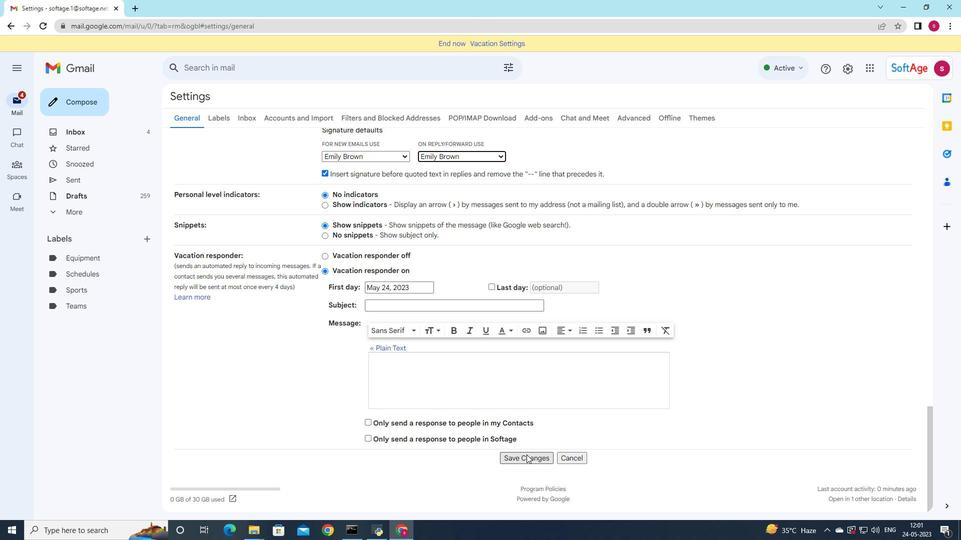
Action: Mouse moved to (78, 103)
Screenshot: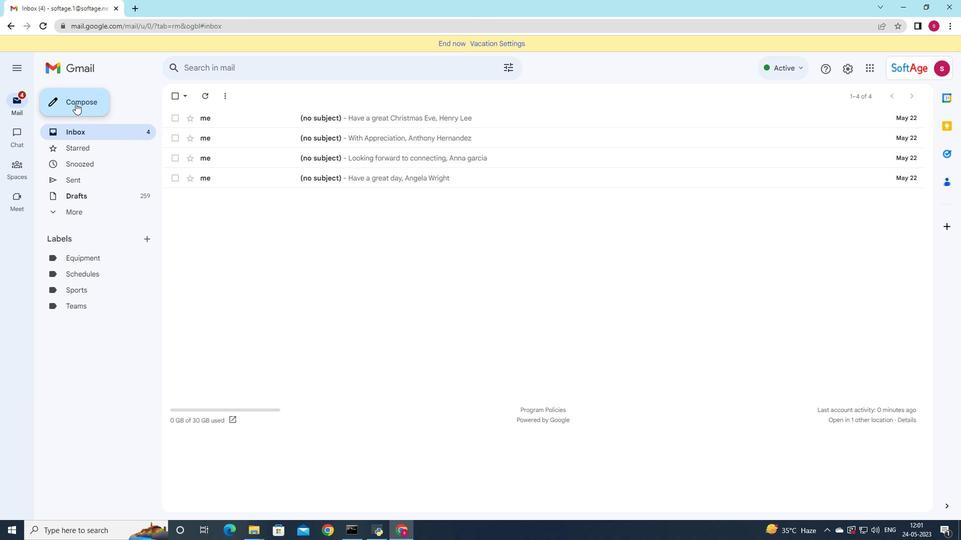 
Action: Mouse pressed left at (78, 103)
Screenshot: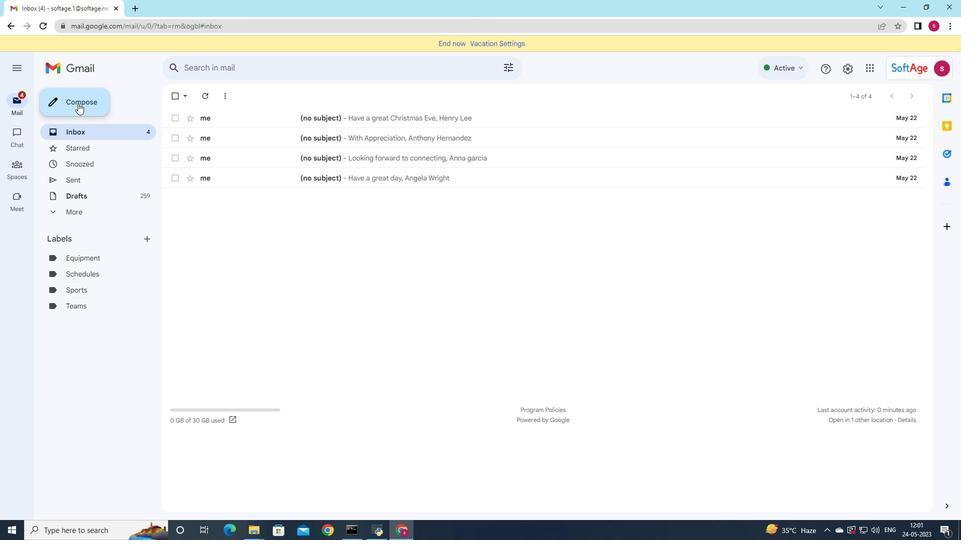 
Action: Mouse moved to (743, 238)
Screenshot: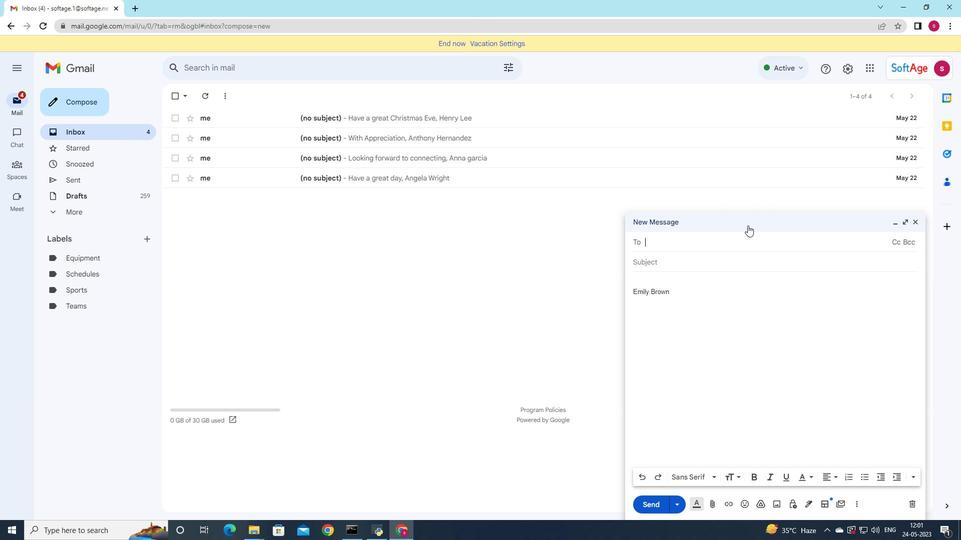 
Action: Key pressed softage
Screenshot: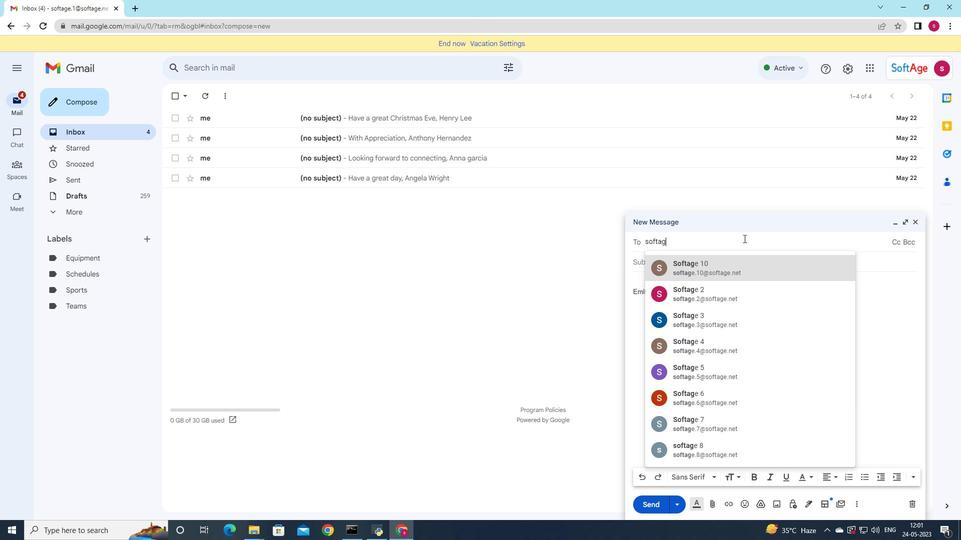 
Action: Mouse moved to (778, 267)
Screenshot: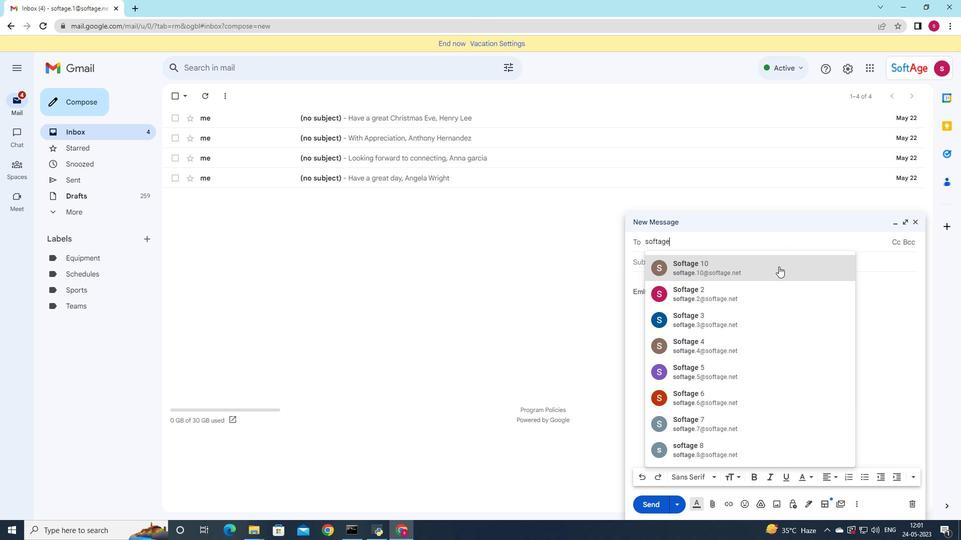 
Action: Mouse pressed left at (778, 267)
Screenshot: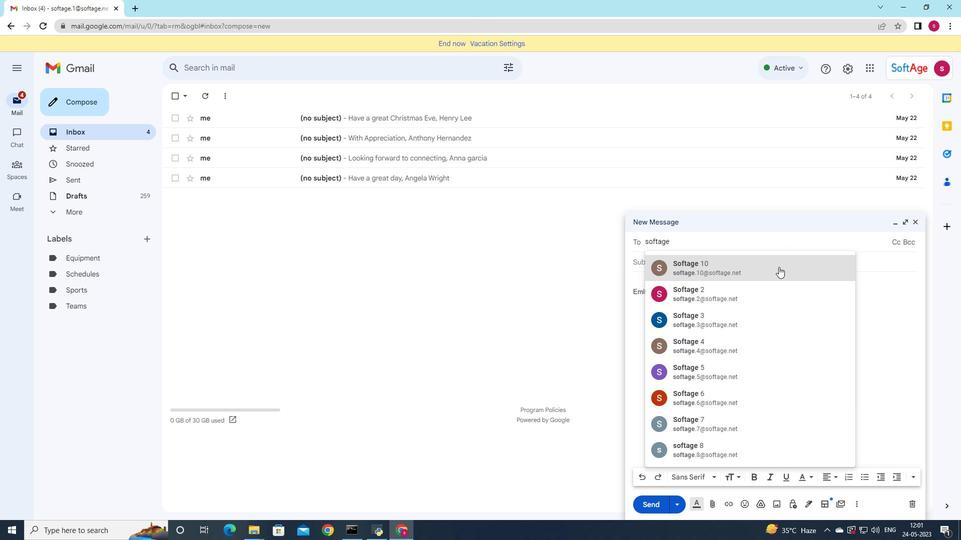 
Action: Mouse moved to (695, 272)
Screenshot: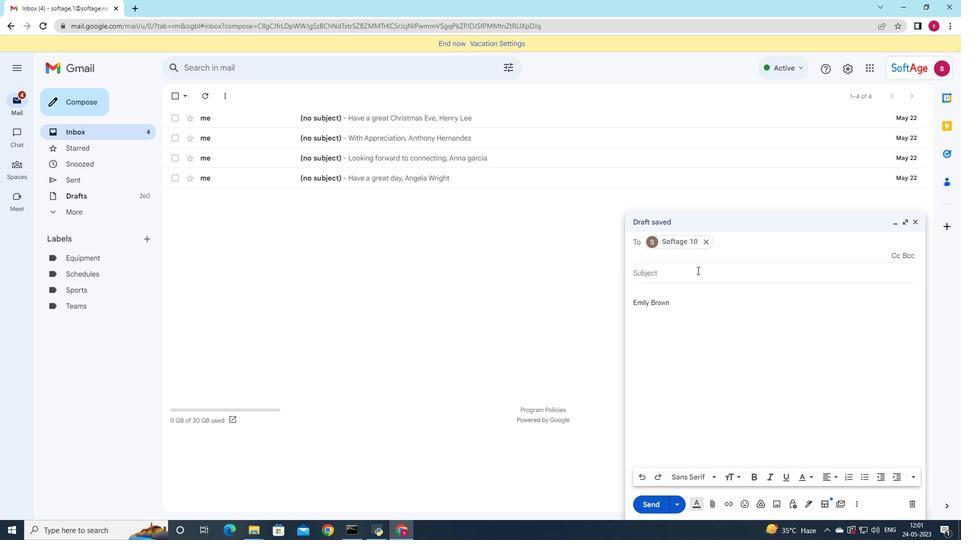 
Action: Mouse pressed left at (695, 272)
Screenshot: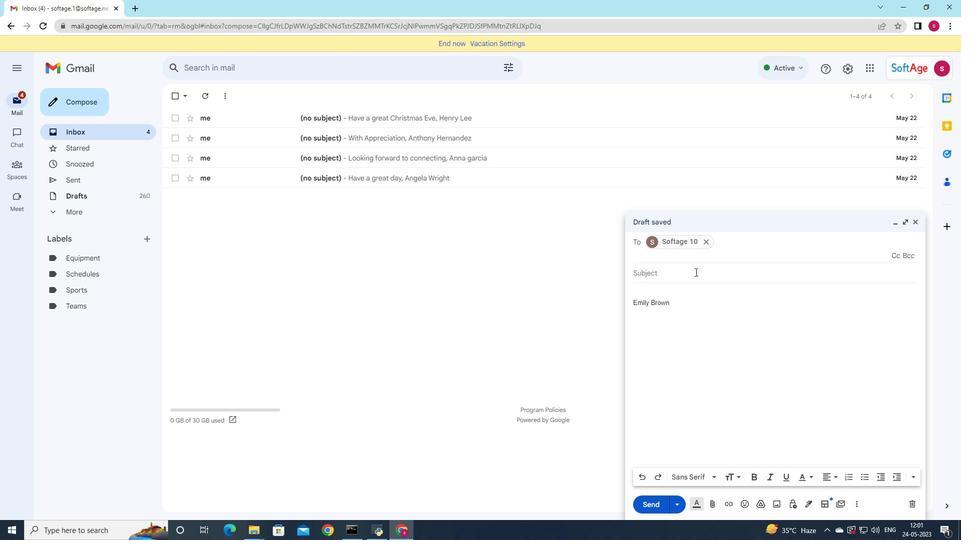
Action: Mouse moved to (825, 231)
Screenshot: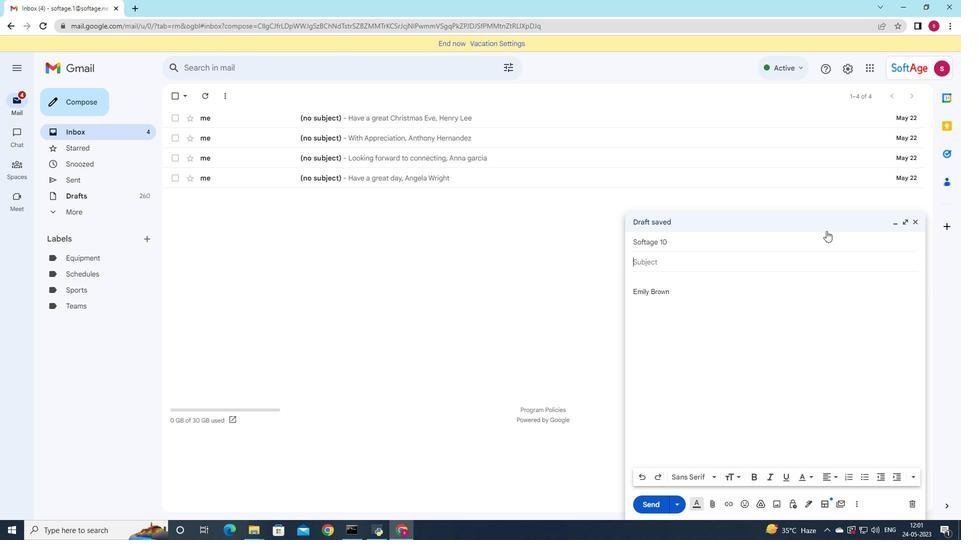 
Action: Key pressed <Key.shift>Rejection<Key.space><Key.shift><Key.shift><Key.shift><Key.shift>letter
Screenshot: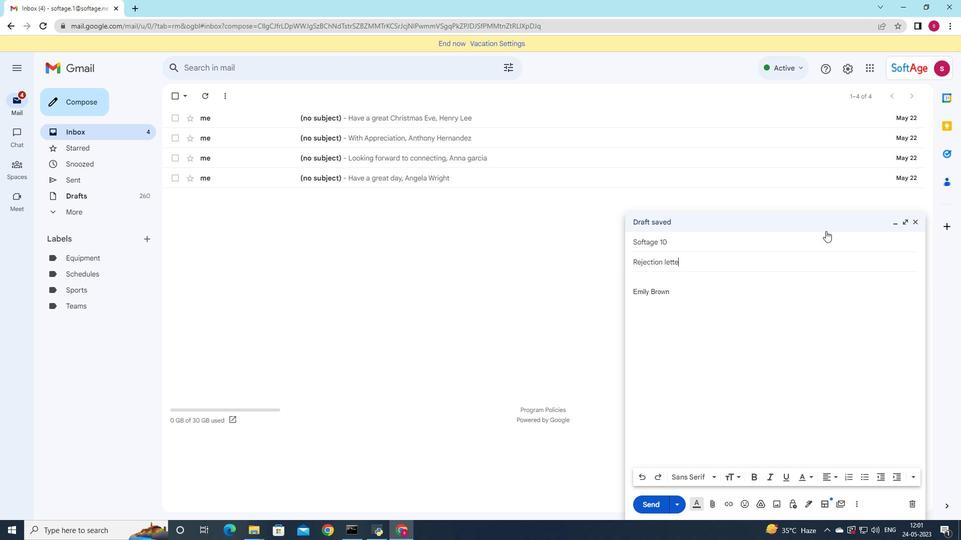 
Action: Mouse moved to (634, 278)
Screenshot: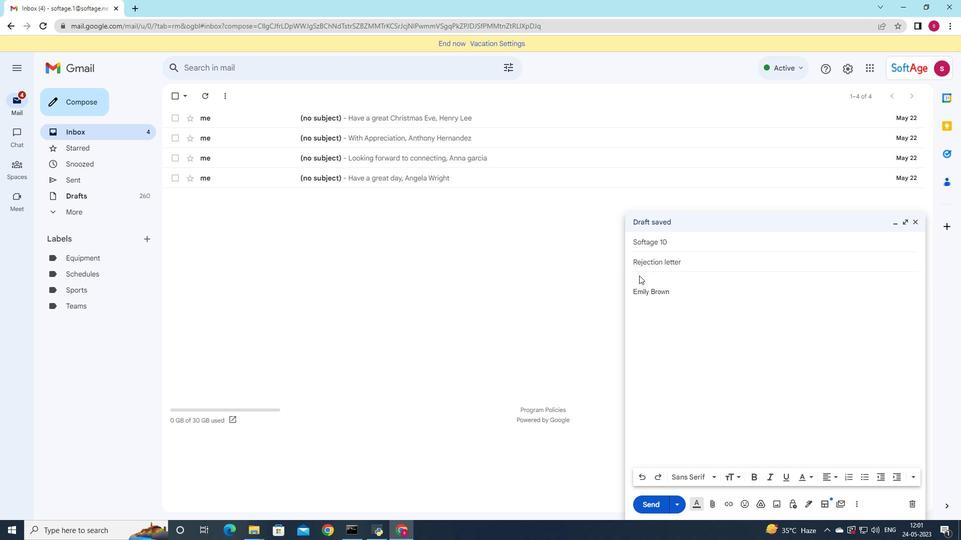 
Action: Mouse pressed left at (634, 278)
Screenshot: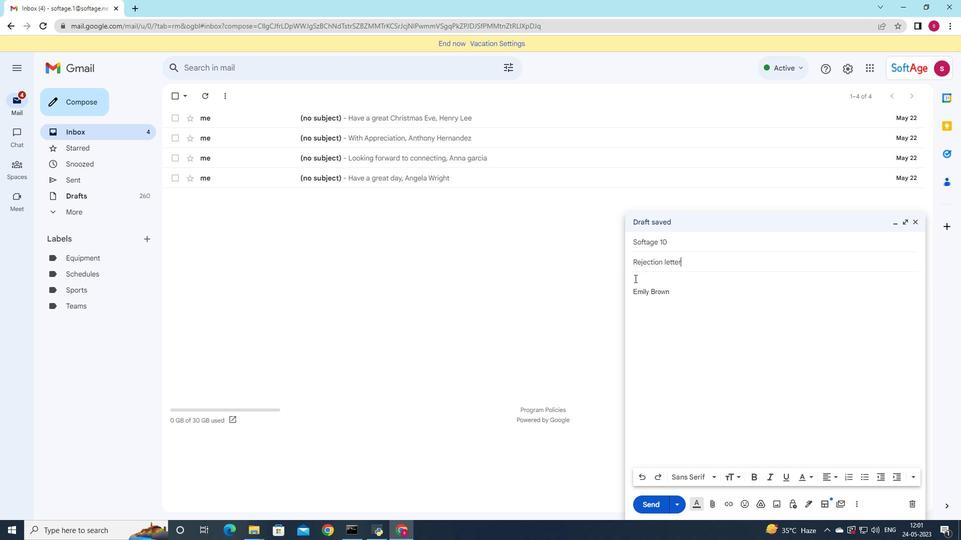 
Action: Mouse moved to (715, 507)
Screenshot: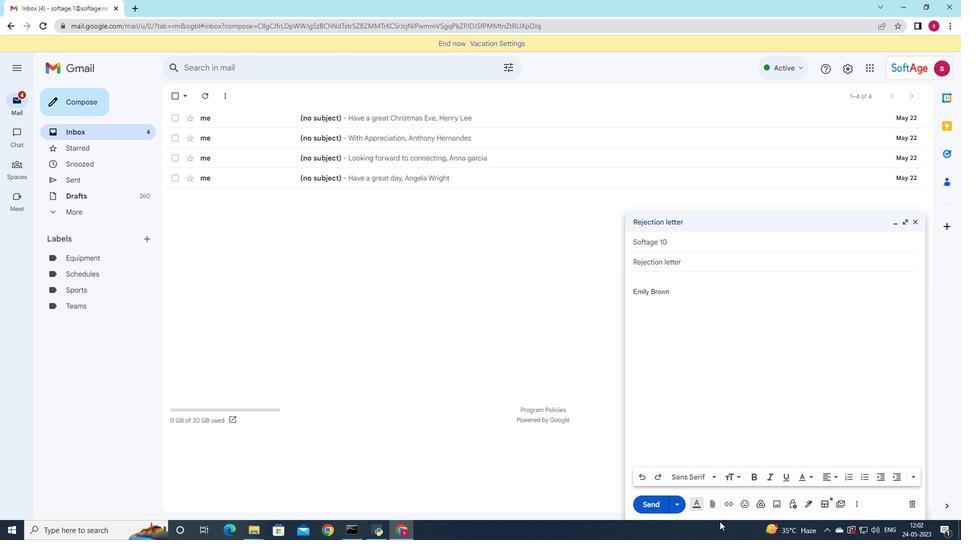 
Action: Mouse pressed left at (715, 507)
Screenshot: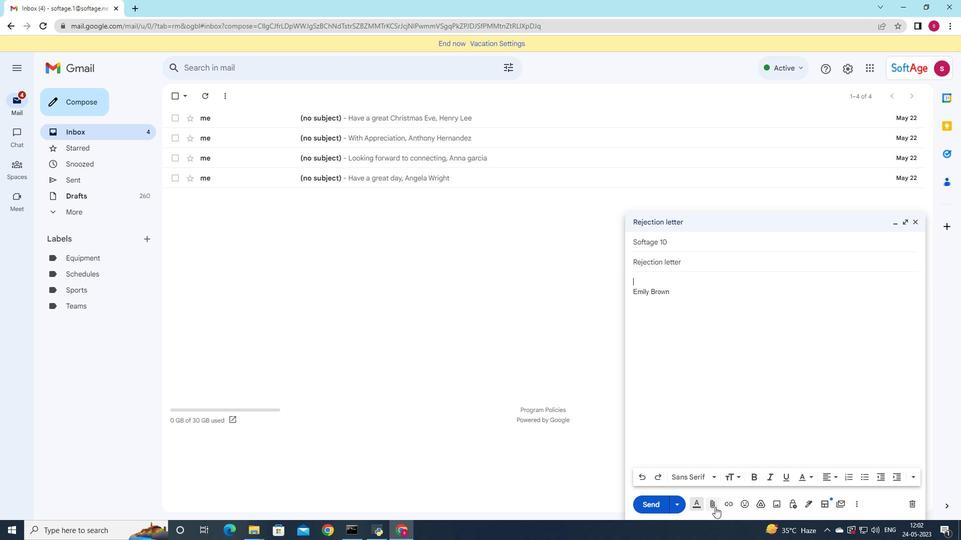 
Action: Mouse moved to (146, 74)
Screenshot: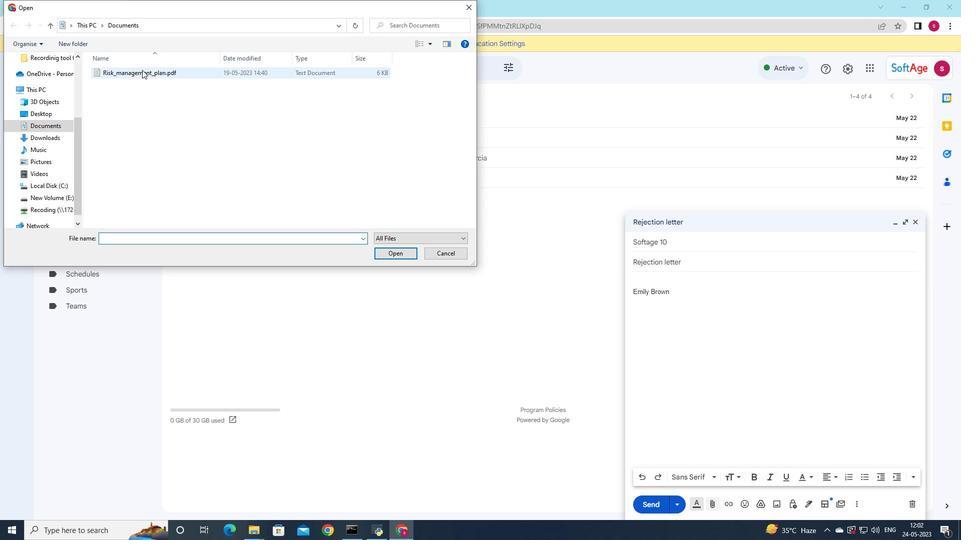 
Action: Mouse pressed left at (146, 74)
Screenshot: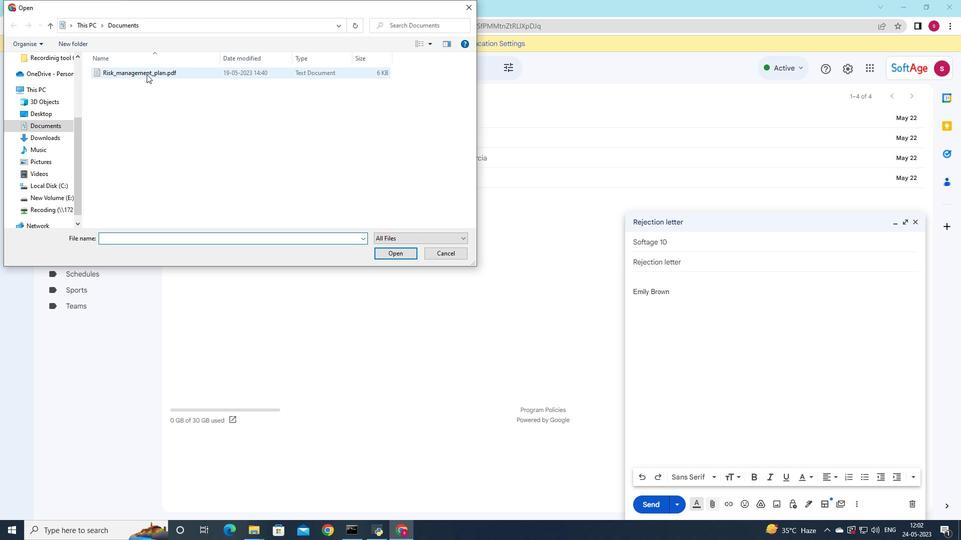 
Action: Mouse pressed left at (146, 74)
Screenshot: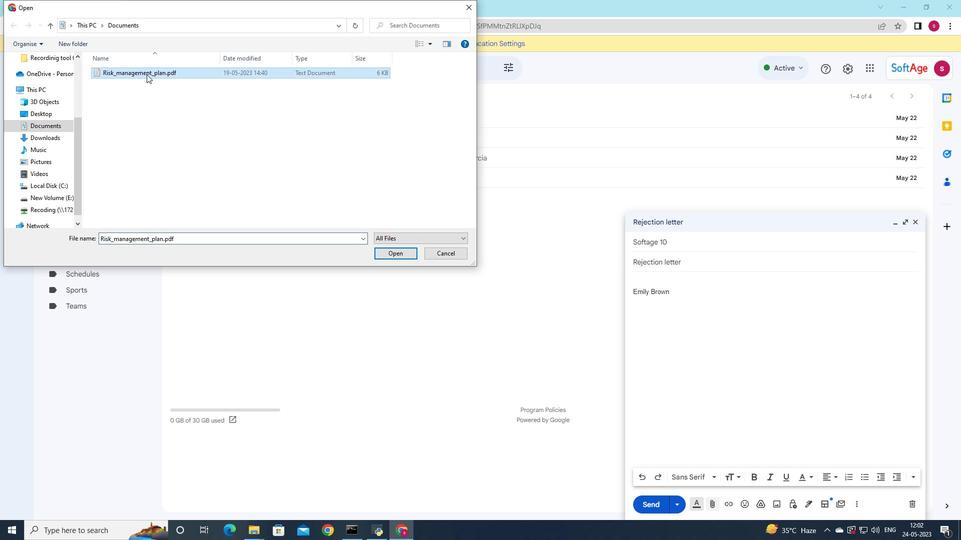 
Action: Mouse moved to (516, 136)
Screenshot: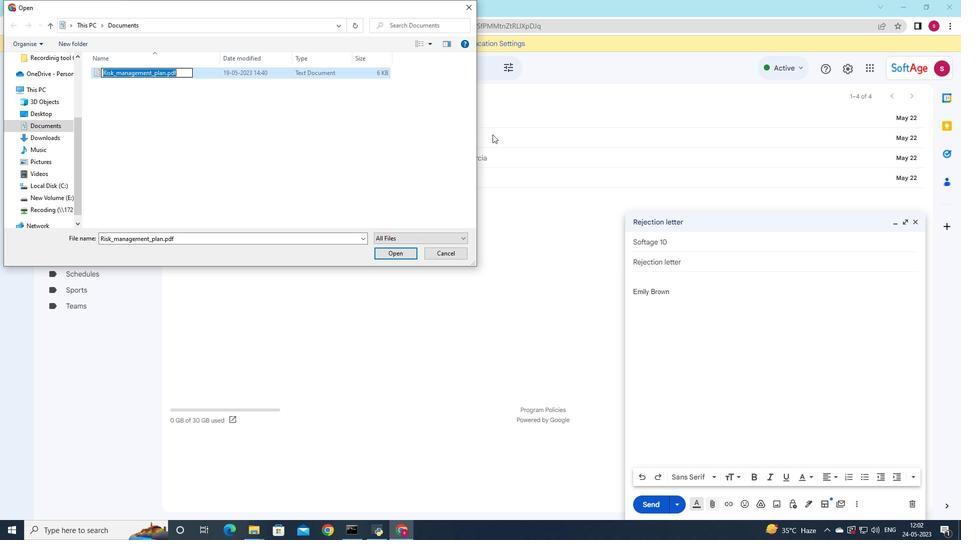 
Action: Key pressed <Key.shift>Invesment<Key.shift><Key.shift><Key.shift><Key.shift><Key.shift><Key.shift>_proposal.docx
Screenshot: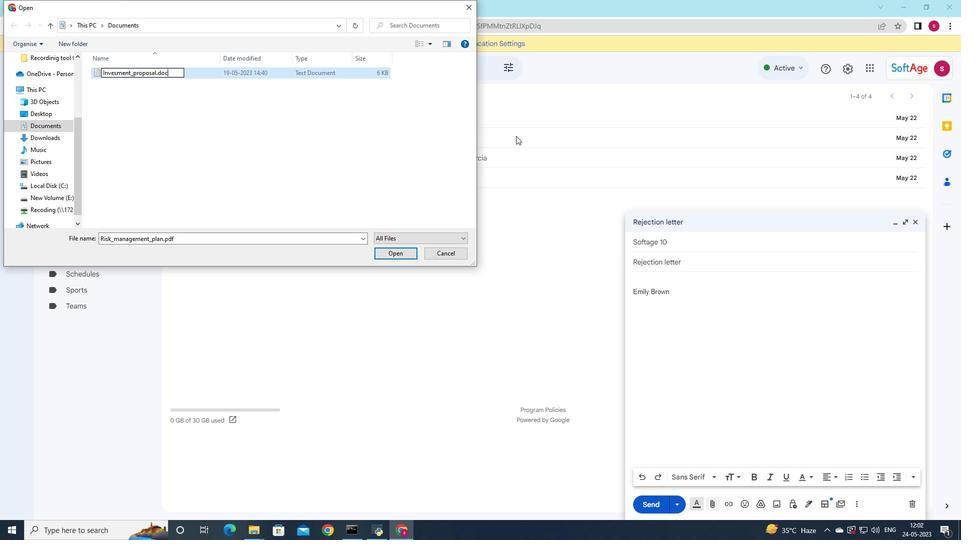 
Action: Mouse moved to (291, 71)
Screenshot: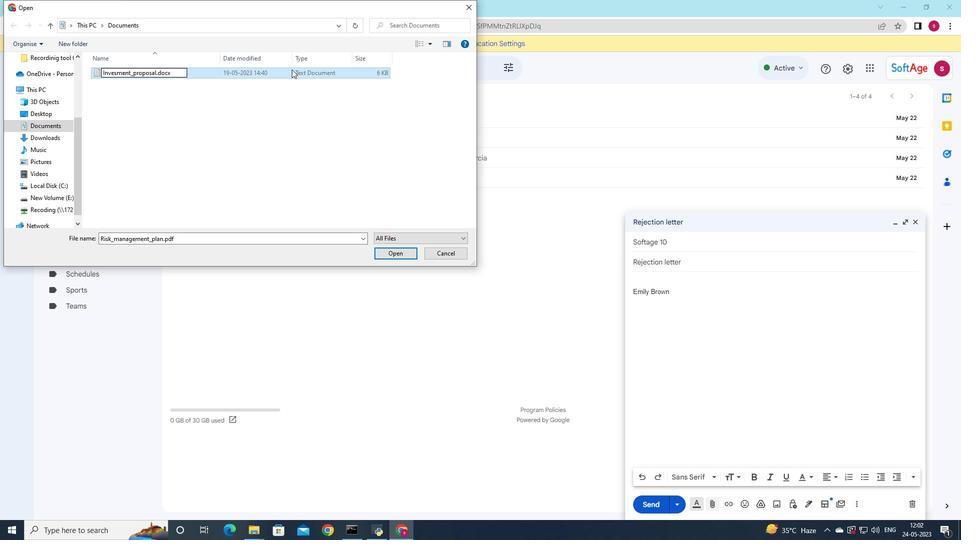 
Action: Mouse pressed left at (291, 71)
Screenshot: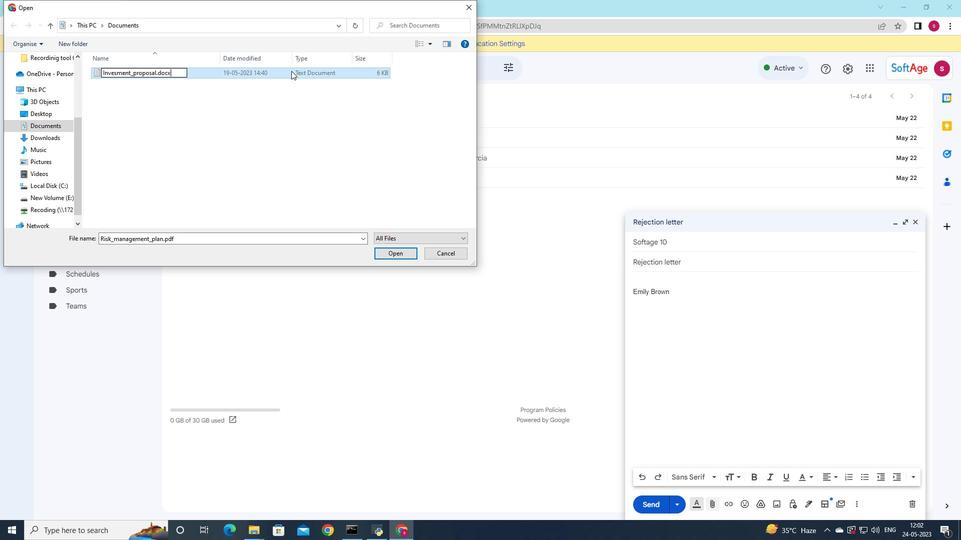 
Action: Mouse moved to (401, 254)
Screenshot: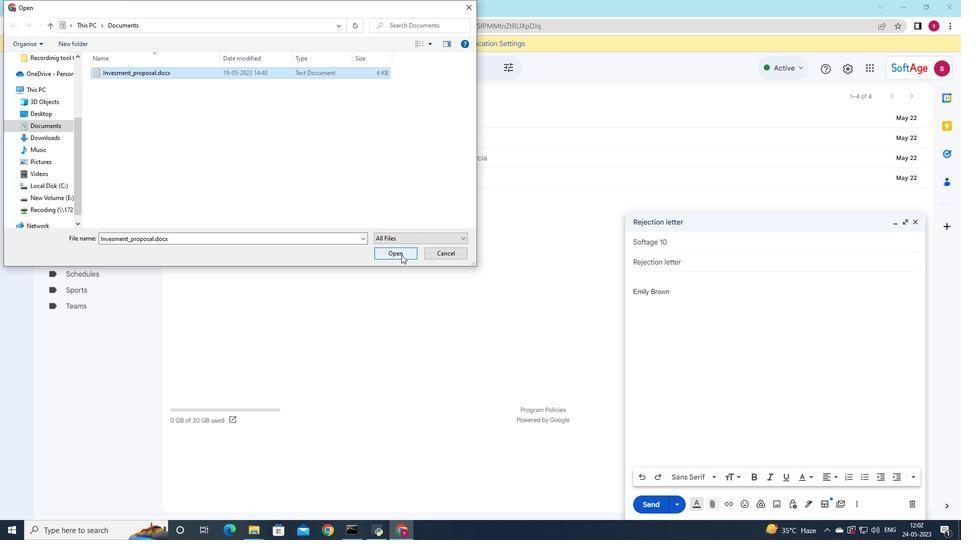 
Action: Mouse pressed left at (401, 254)
Screenshot: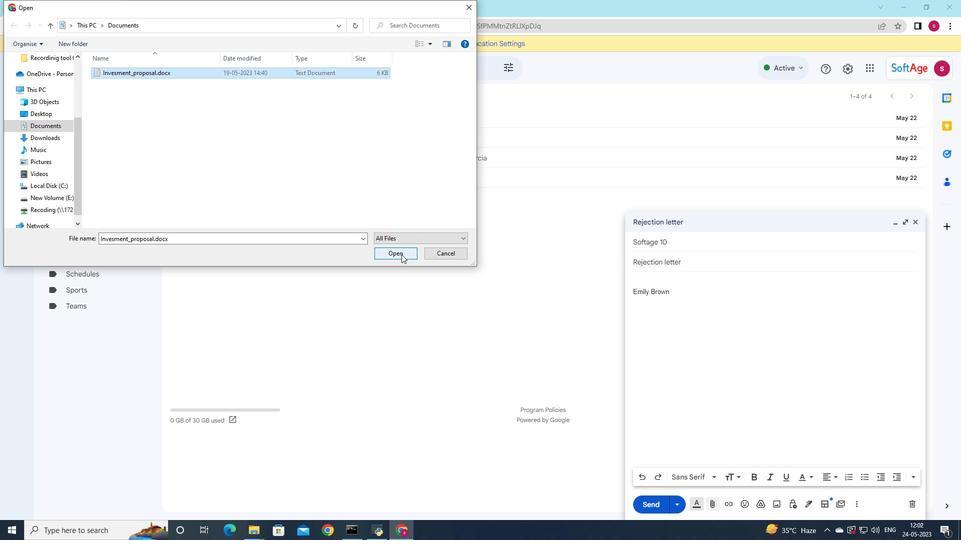 
Action: Mouse moved to (808, 290)
Screenshot: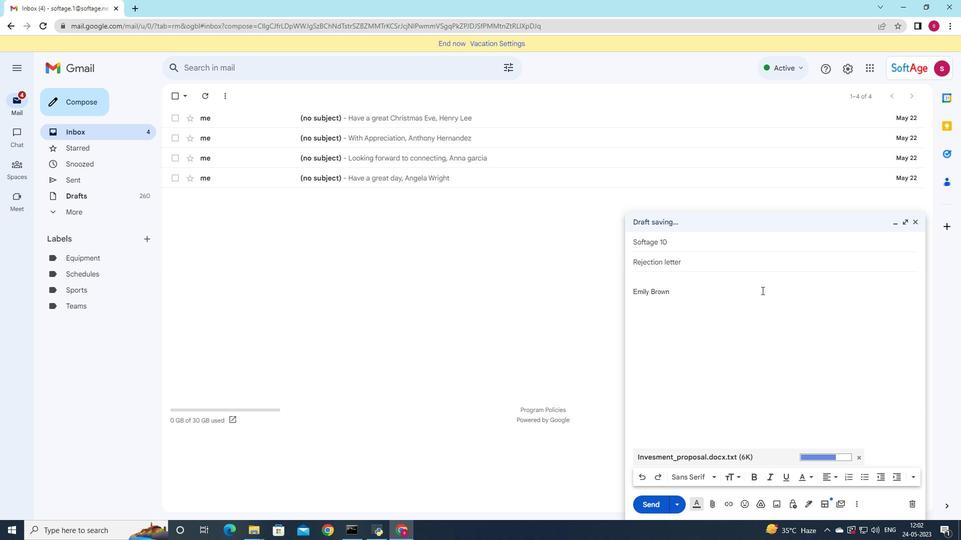 
Action: Key pressed <Key.shift>I<Key.space>will<Key.space>need<Key.space>to<Key.space>consult<Key.space>with<Key.space>my<Key.space>r<Key.backspace>team<Key.space>before<Key.space>making<Key.space>a<Key.space>decision
Screenshot: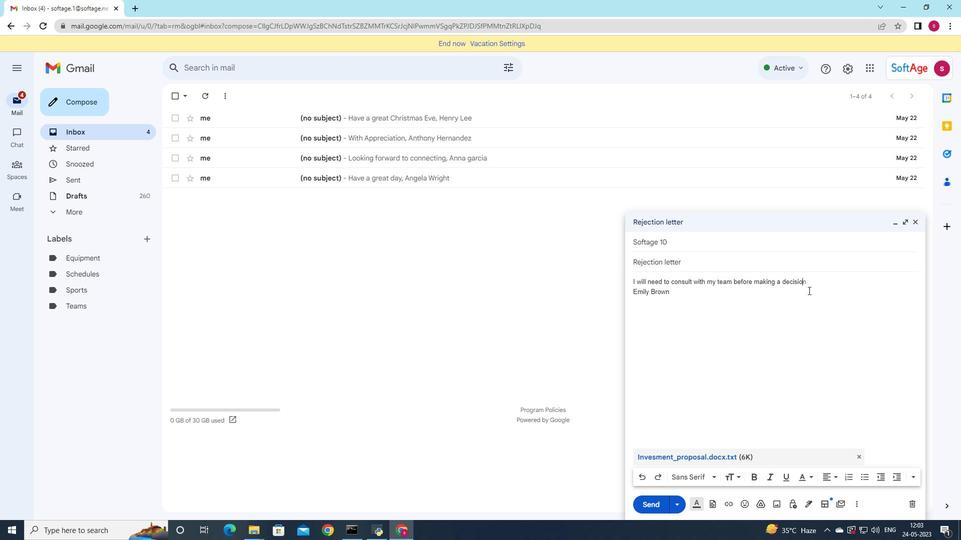 
Action: Mouse moved to (730, 379)
Screenshot: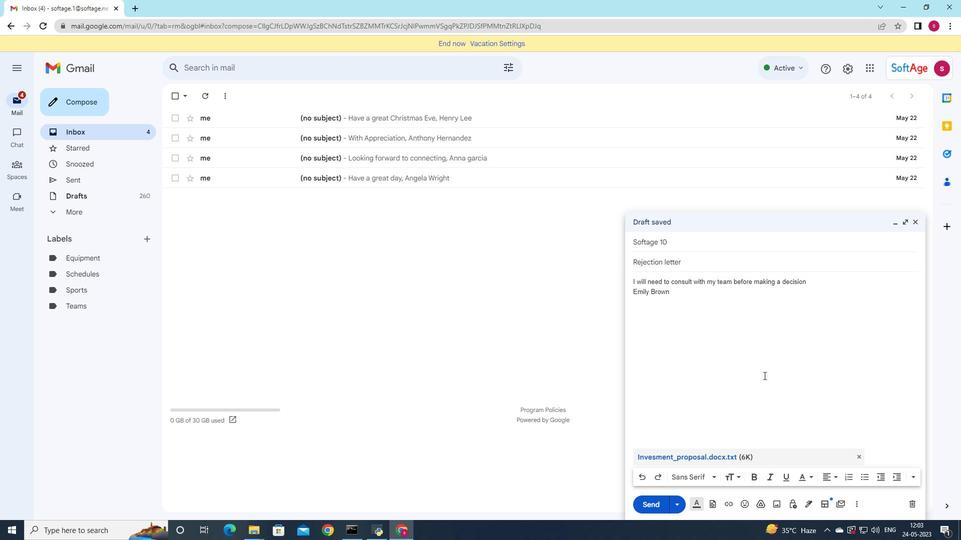 
Action: Mouse scrolled (730, 378) with delta (0, 0)
Screenshot: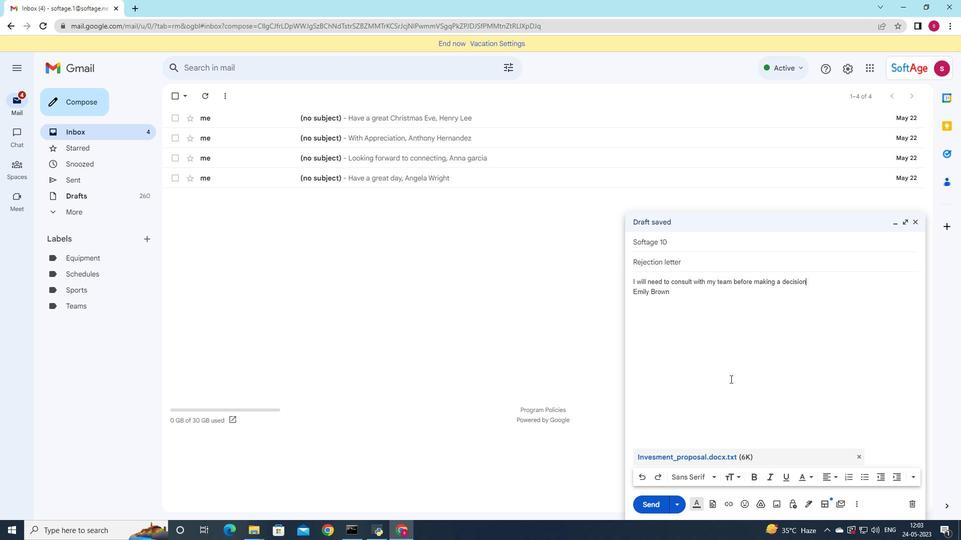 
Action: Mouse scrolled (730, 378) with delta (0, 0)
Screenshot: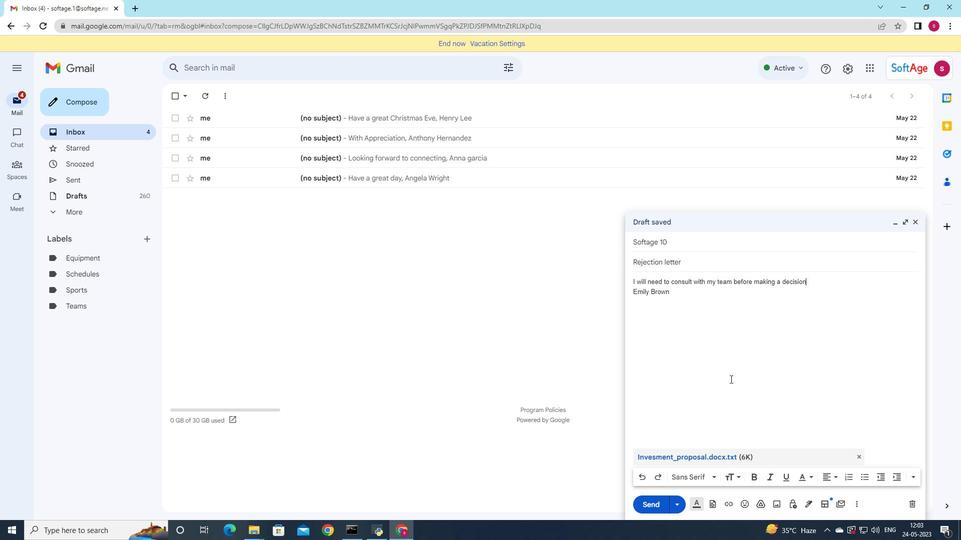 
Action: Mouse scrolled (730, 378) with delta (0, 0)
Screenshot: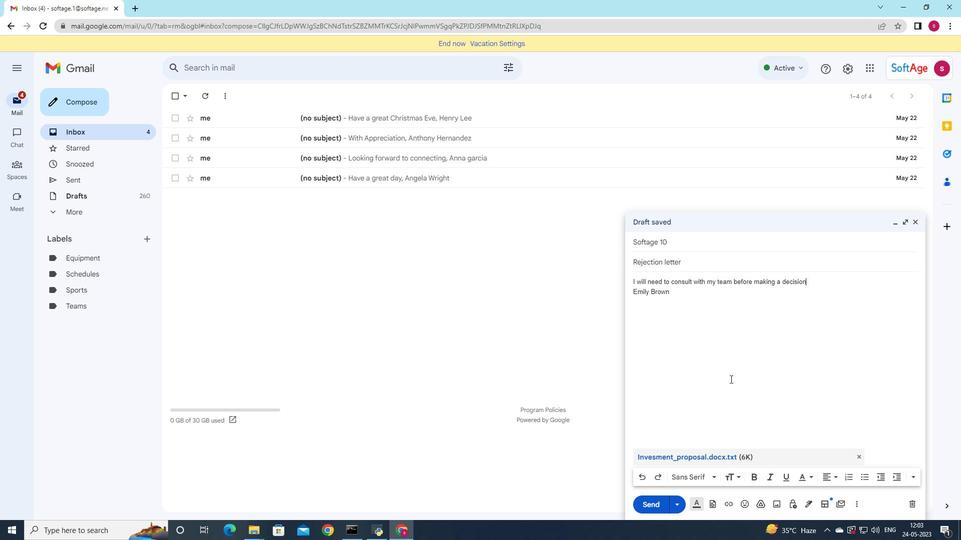 
Action: Mouse scrolled (730, 378) with delta (0, 0)
Screenshot: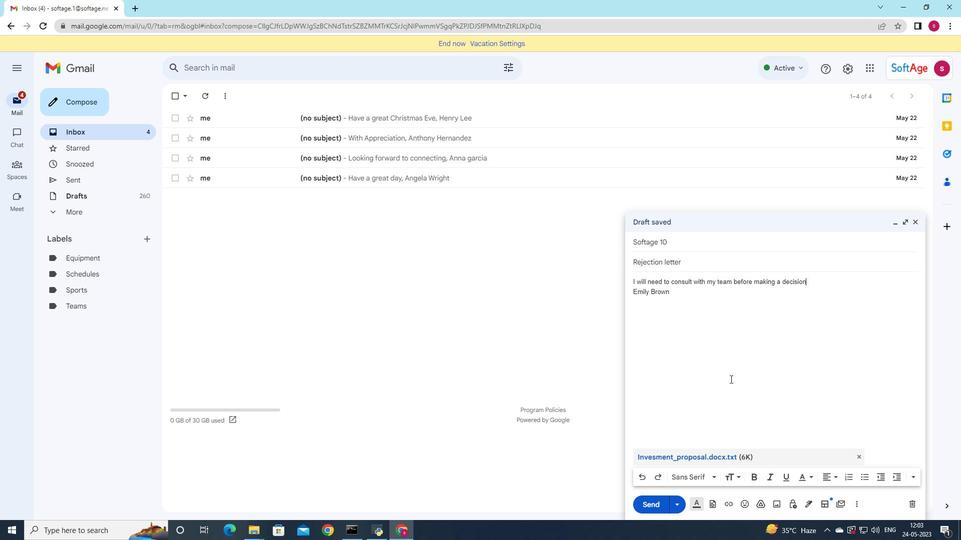 
Action: Mouse moved to (645, 475)
Screenshot: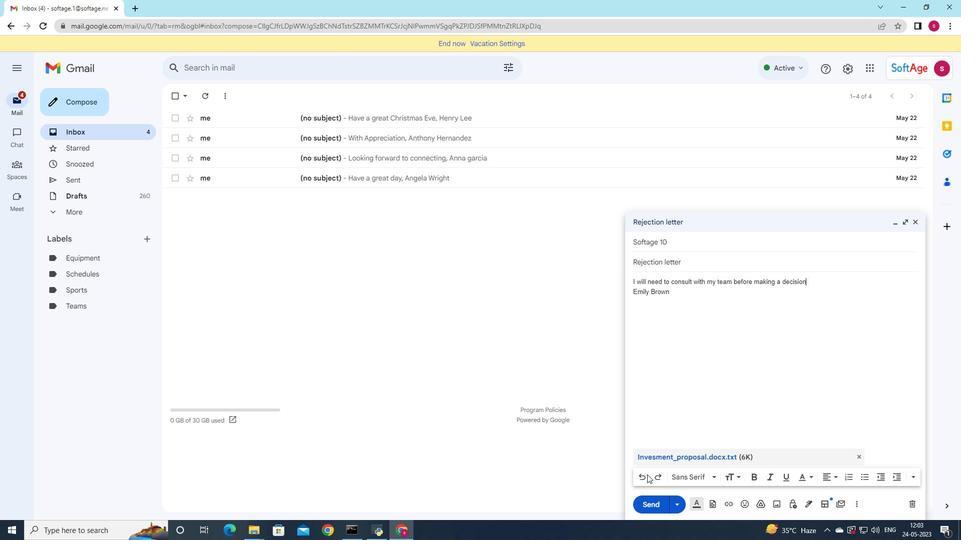 
Action: Mouse pressed left at (645, 475)
Screenshot: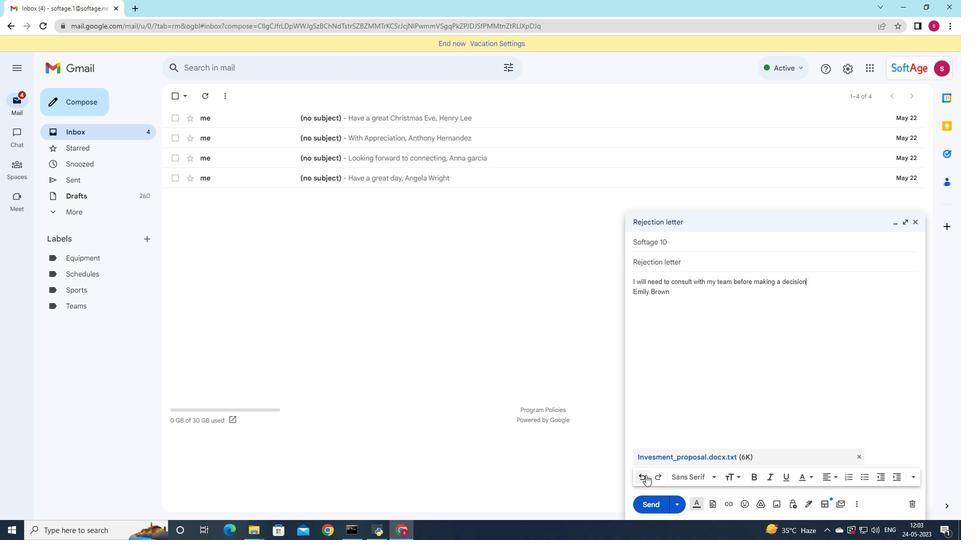 
Action: Mouse pressed left at (645, 475)
Screenshot: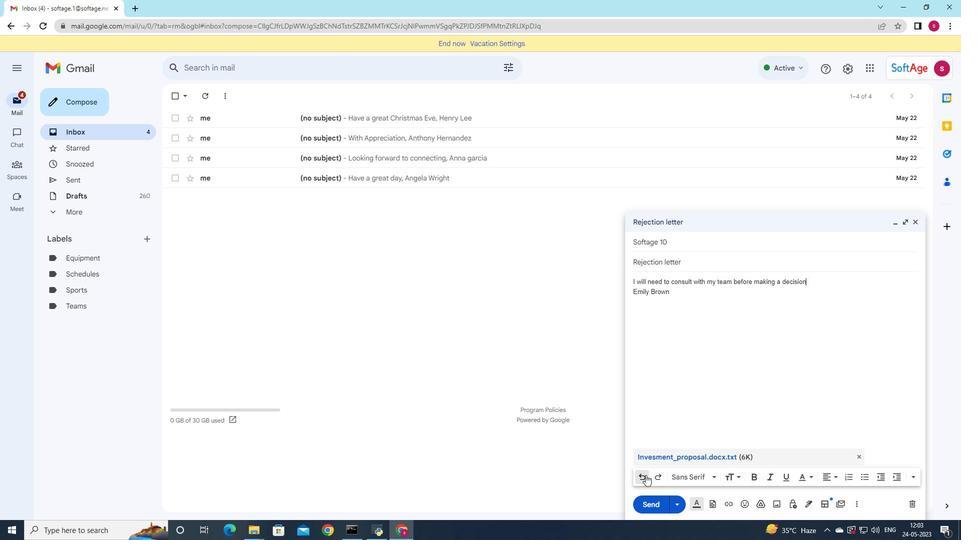 
Action: Mouse pressed left at (645, 475)
Screenshot: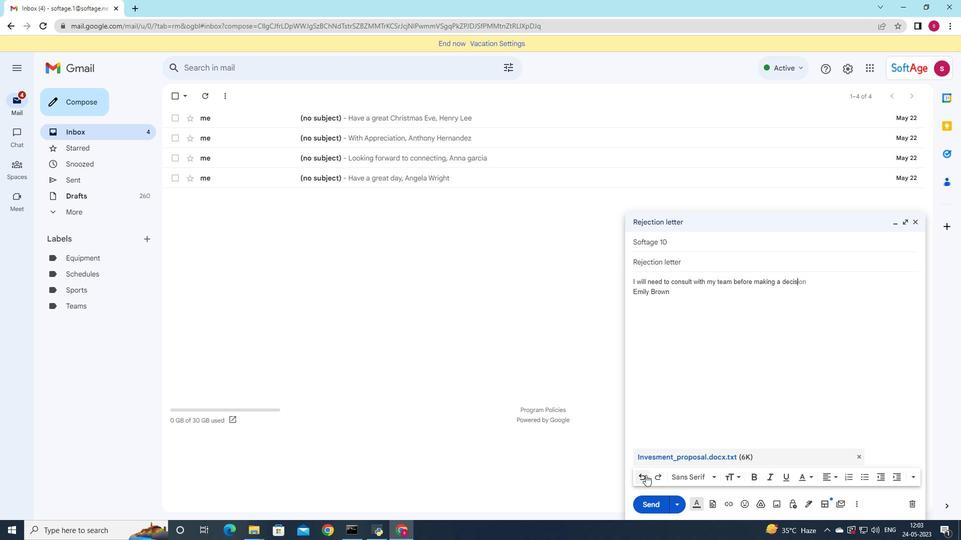 
Action: Mouse pressed left at (645, 475)
Screenshot: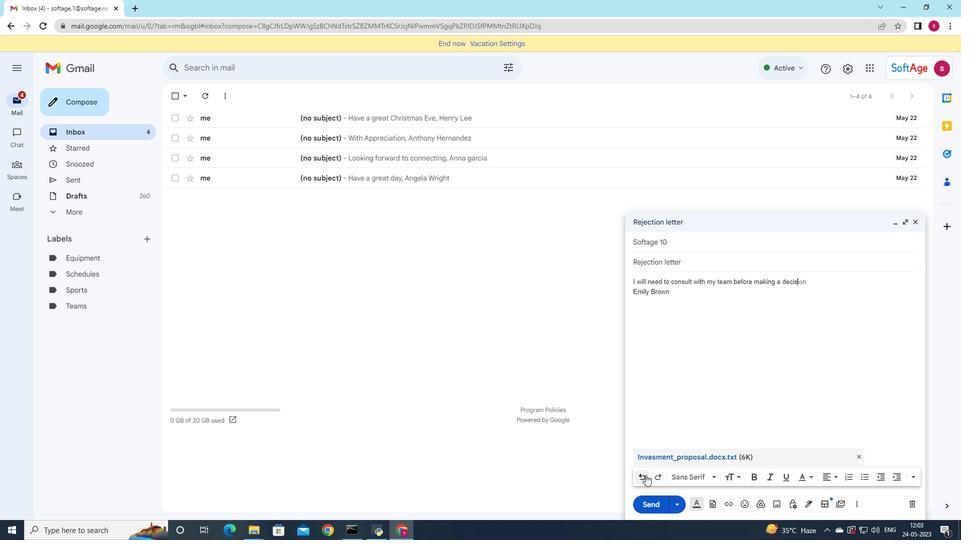 
Action: Mouse pressed left at (645, 475)
Screenshot: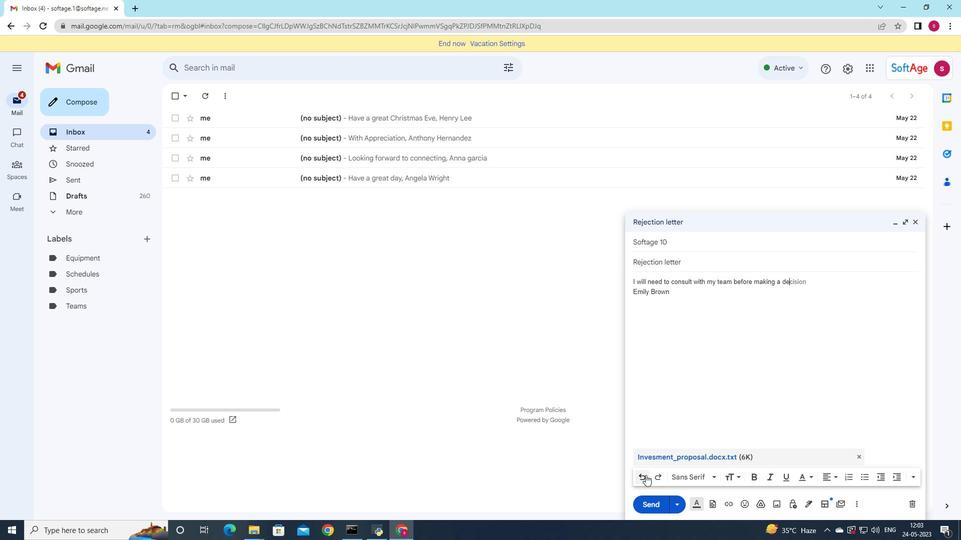 
Action: Mouse pressed left at (645, 475)
Screenshot: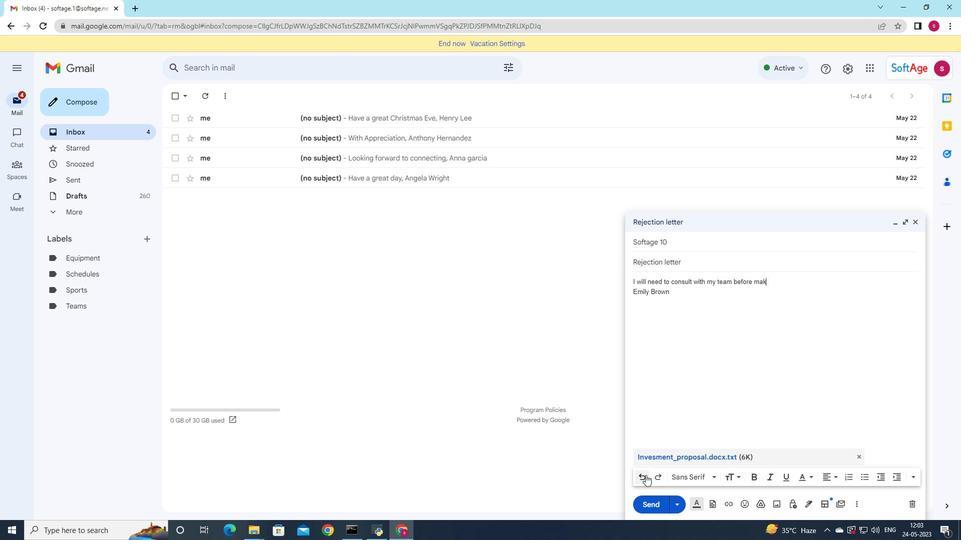
Action: Mouse pressed left at (645, 475)
Screenshot: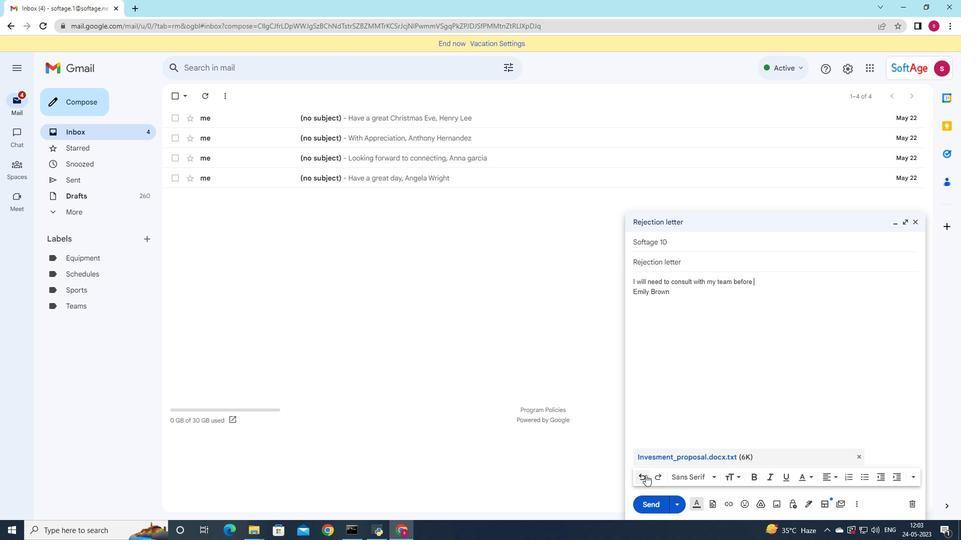 
Action: Mouse pressed left at (645, 475)
Screenshot: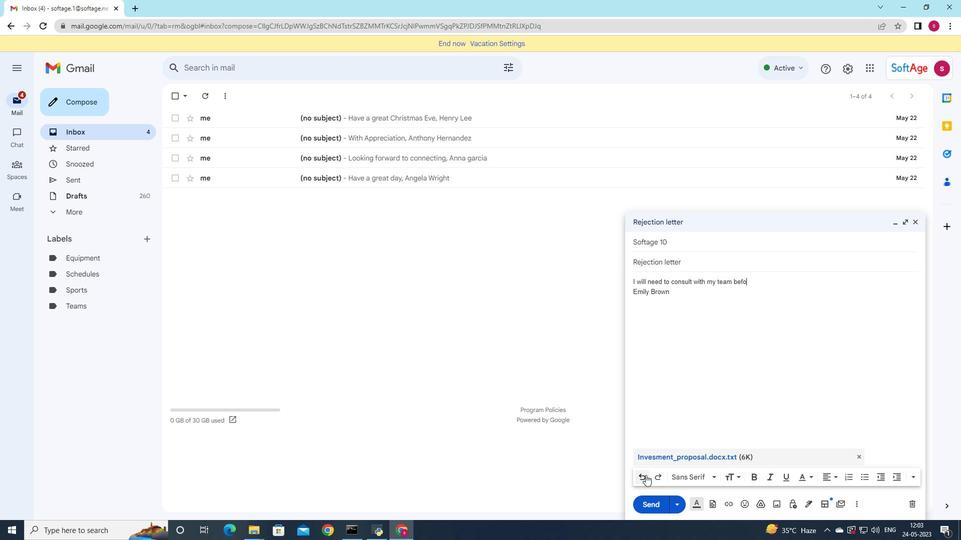 
Action: Mouse pressed left at (645, 475)
Screenshot: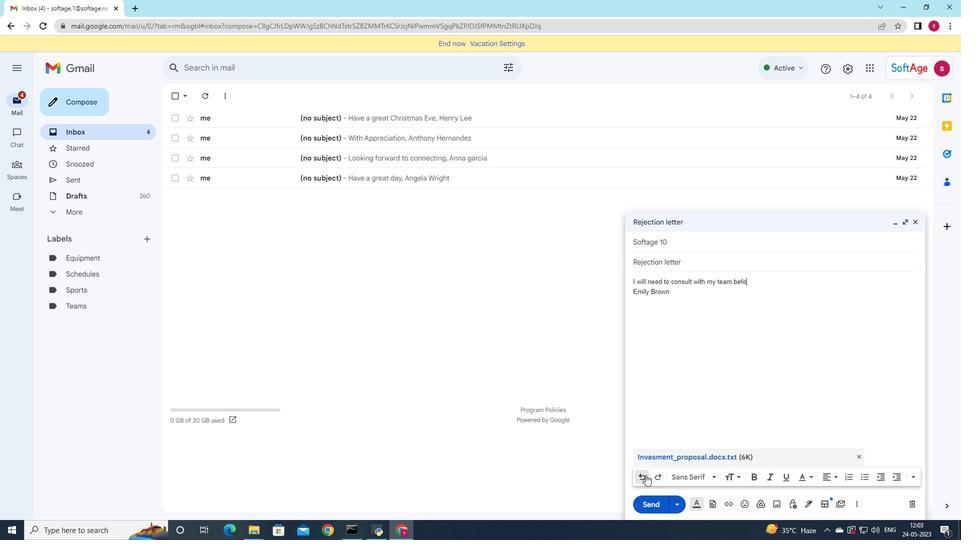 
Action: Mouse pressed left at (645, 475)
Screenshot: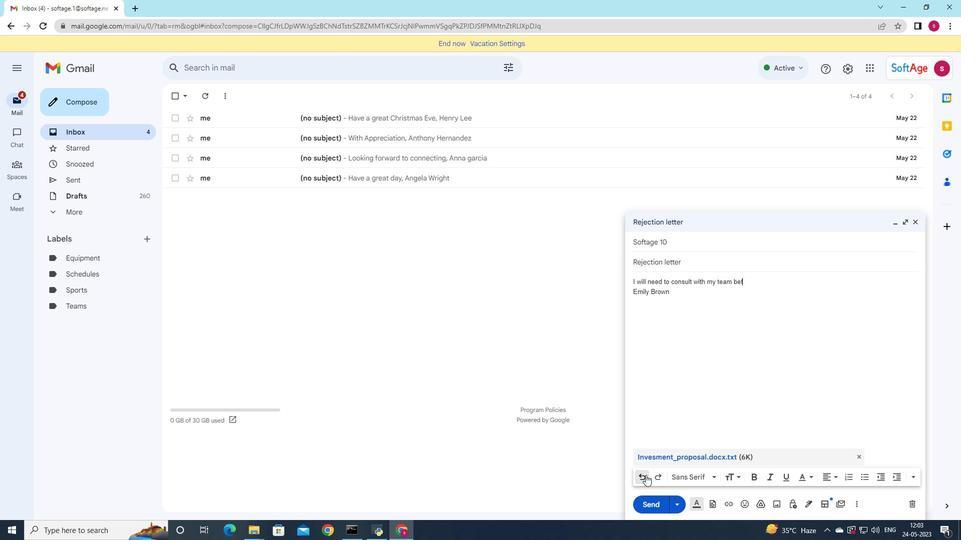 
Action: Mouse pressed left at (645, 475)
Screenshot: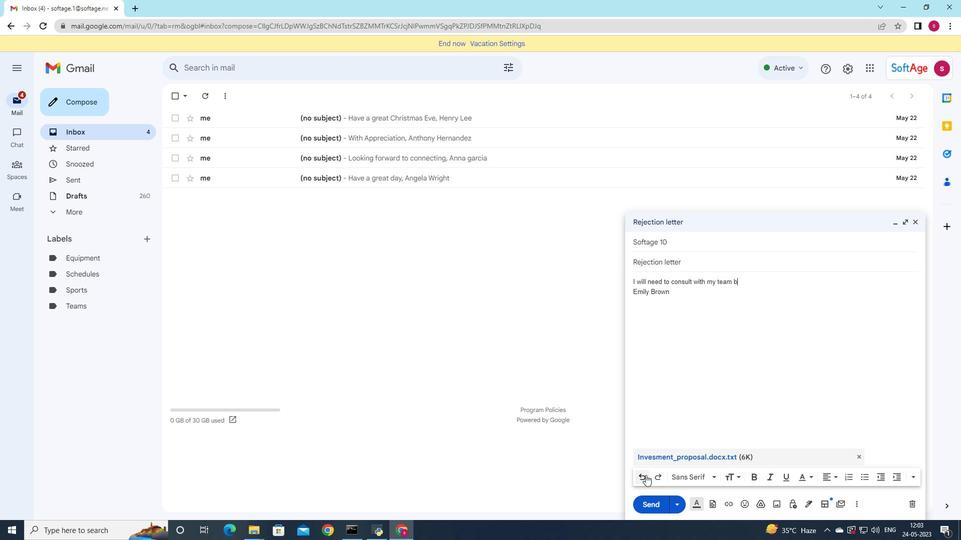 
Action: Mouse pressed left at (645, 475)
Screenshot: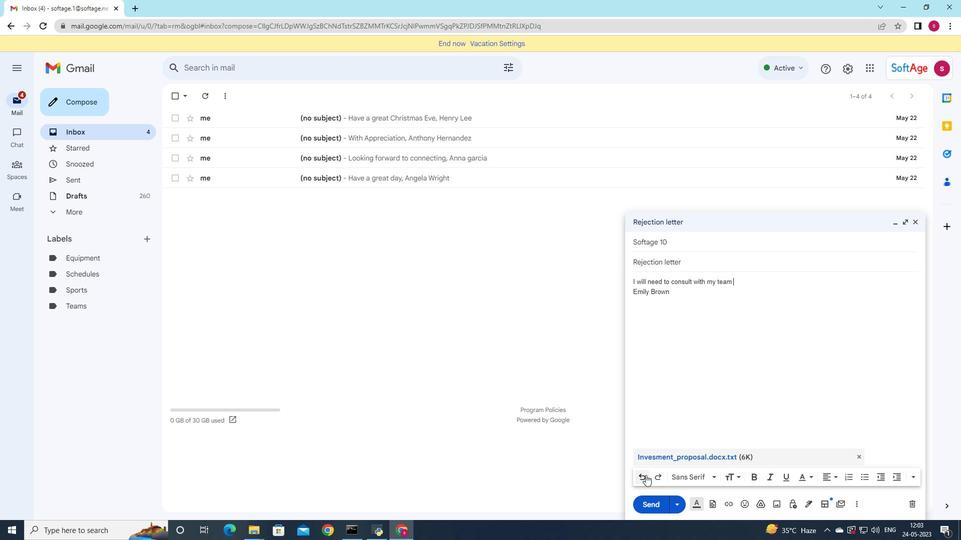 
Action: Mouse pressed left at (645, 475)
Screenshot: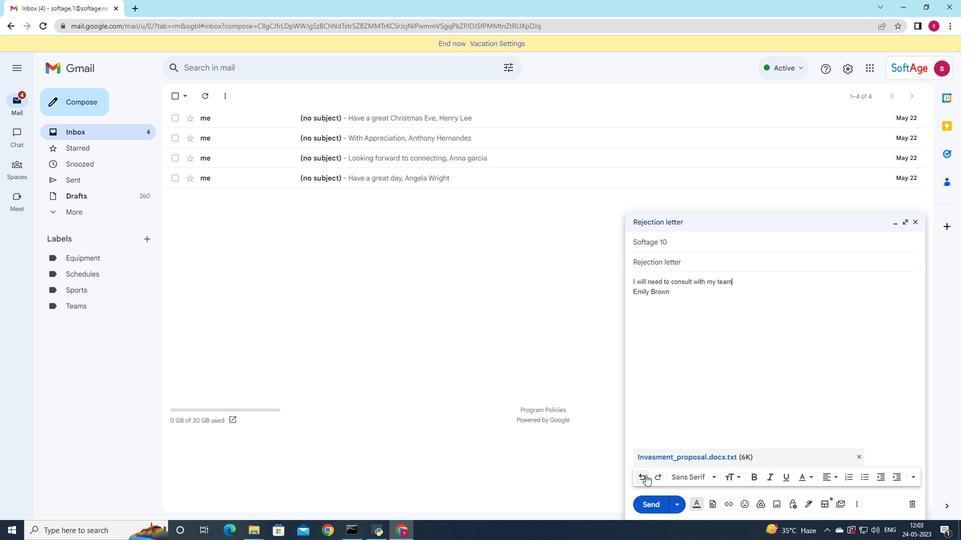 
Action: Mouse pressed left at (645, 475)
Screenshot: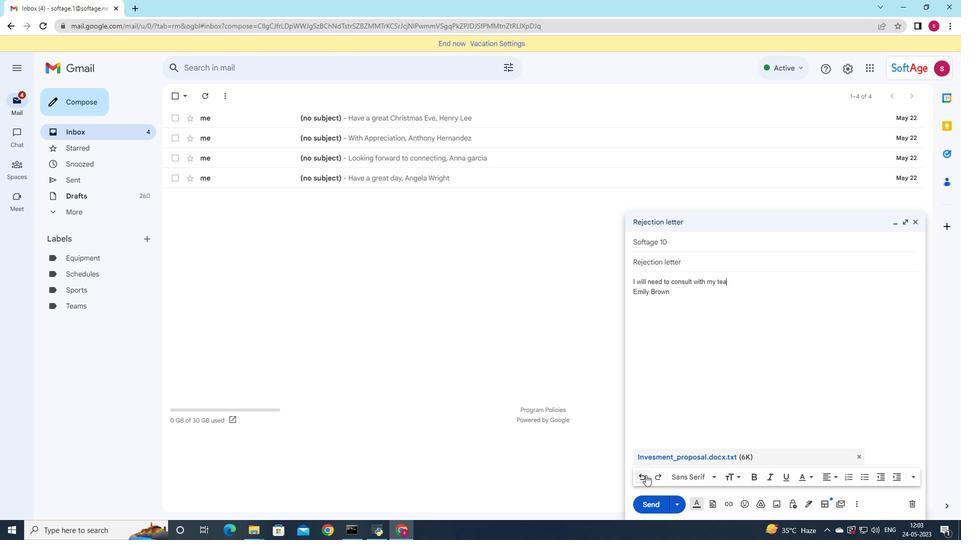 
Action: Mouse pressed left at (645, 475)
Screenshot: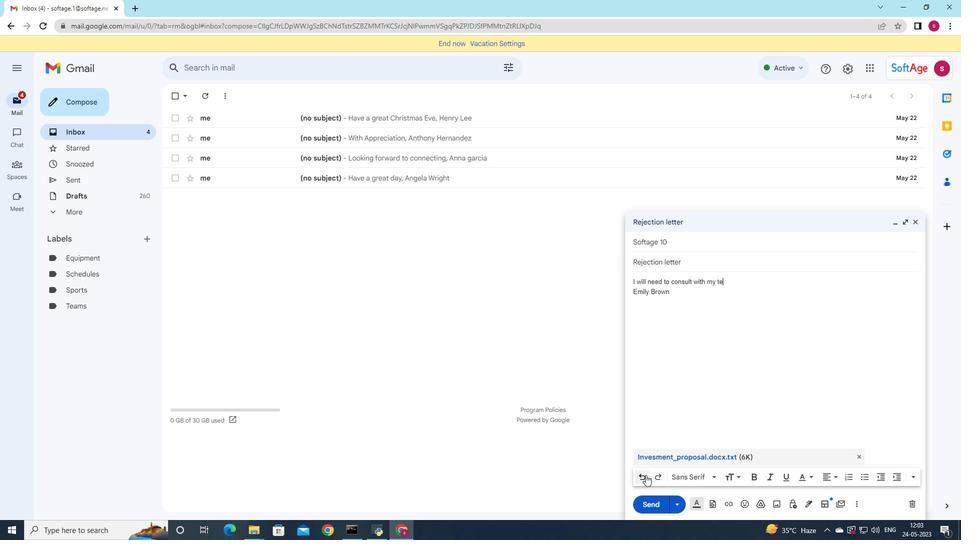 
Action: Mouse pressed left at (645, 475)
Screenshot: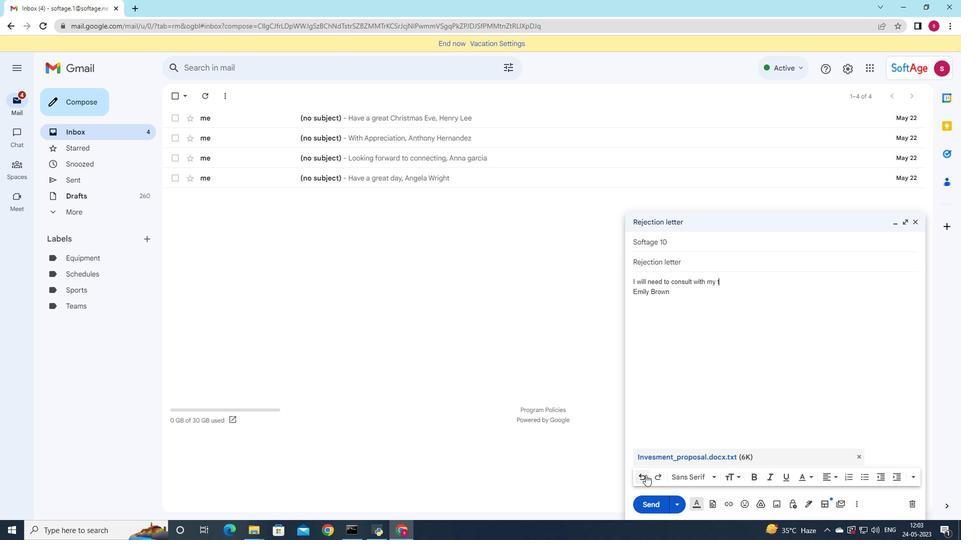 
Action: Mouse pressed left at (645, 475)
Screenshot: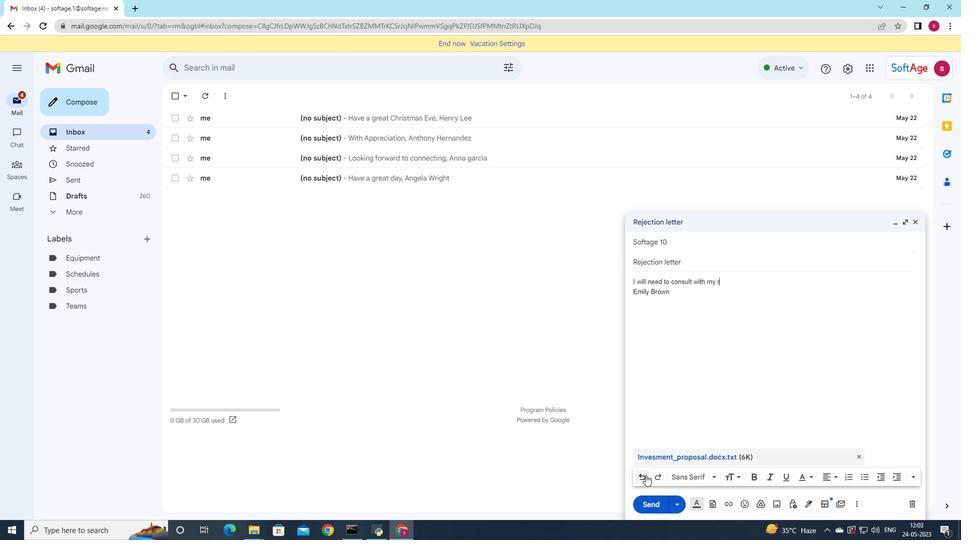 
Action: Mouse pressed left at (645, 475)
Screenshot: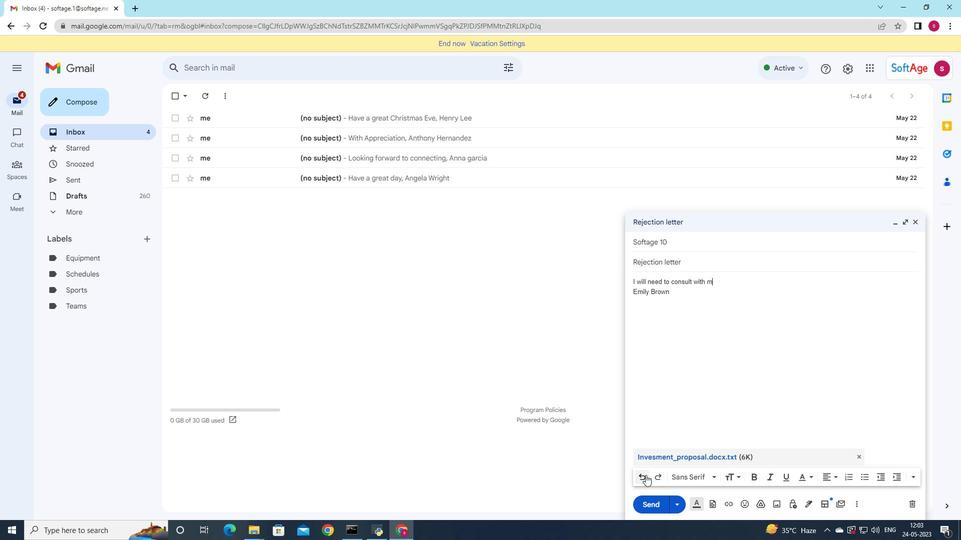 
Action: Mouse pressed left at (645, 475)
Screenshot: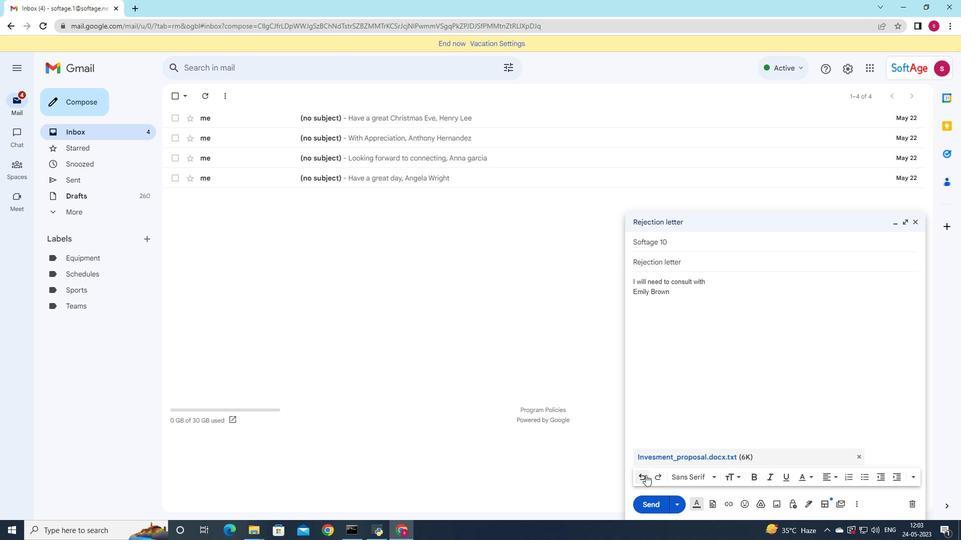 
Action: Mouse pressed left at (645, 475)
Screenshot: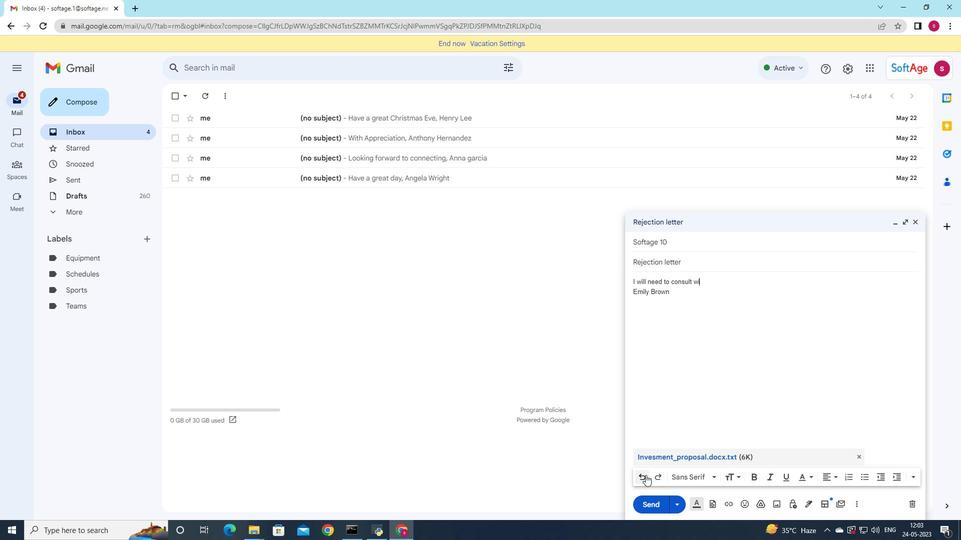 
Action: Mouse pressed left at (645, 475)
Screenshot: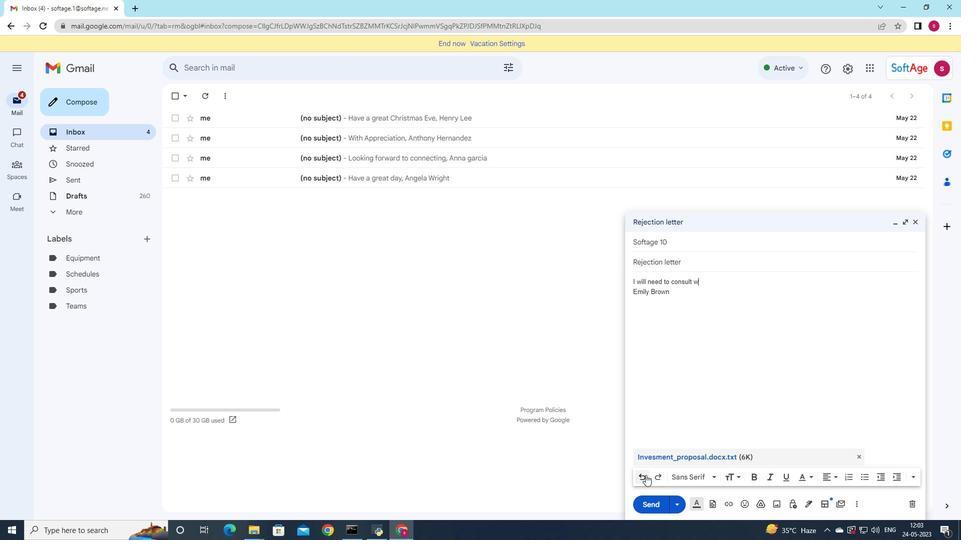 
Action: Mouse pressed left at (645, 475)
Screenshot: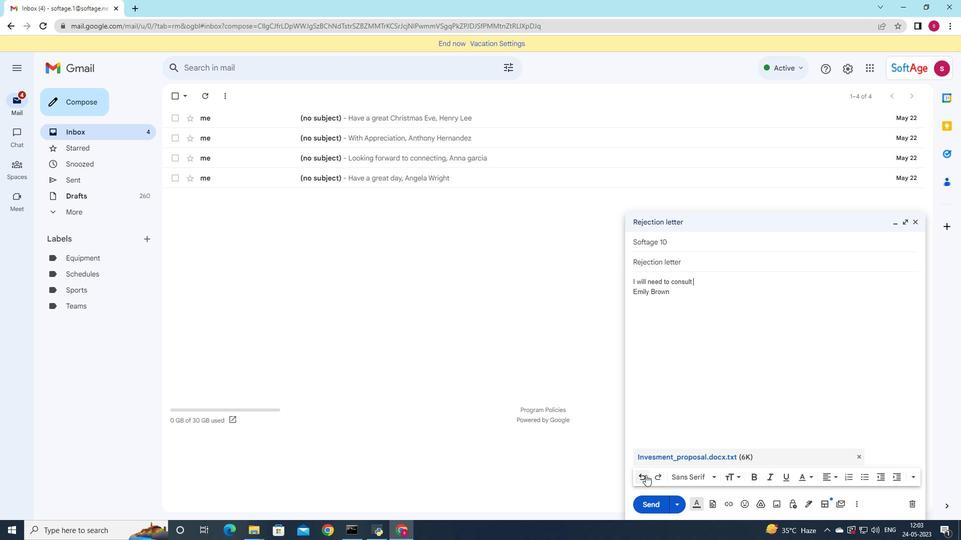 
Action: Mouse pressed left at (645, 475)
Screenshot: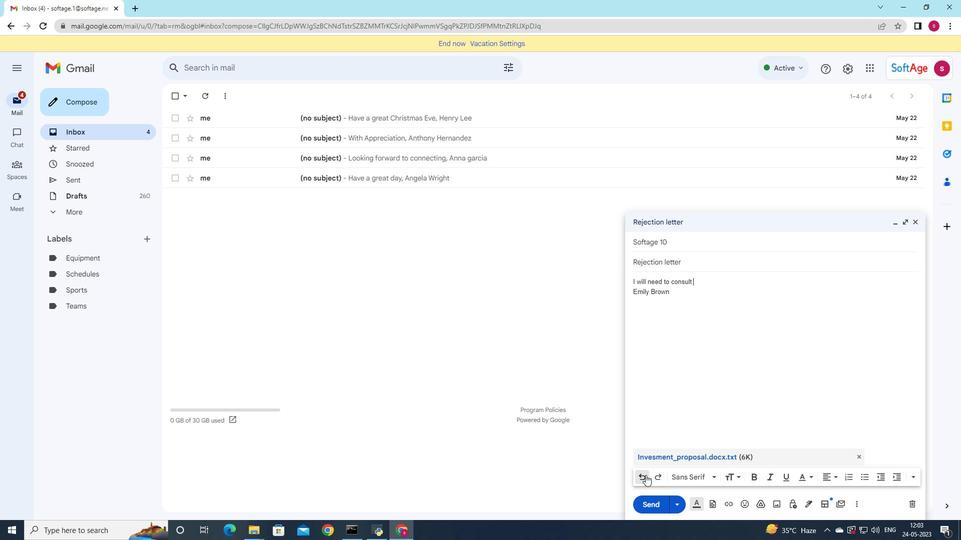 
Action: Mouse pressed left at (645, 475)
Screenshot: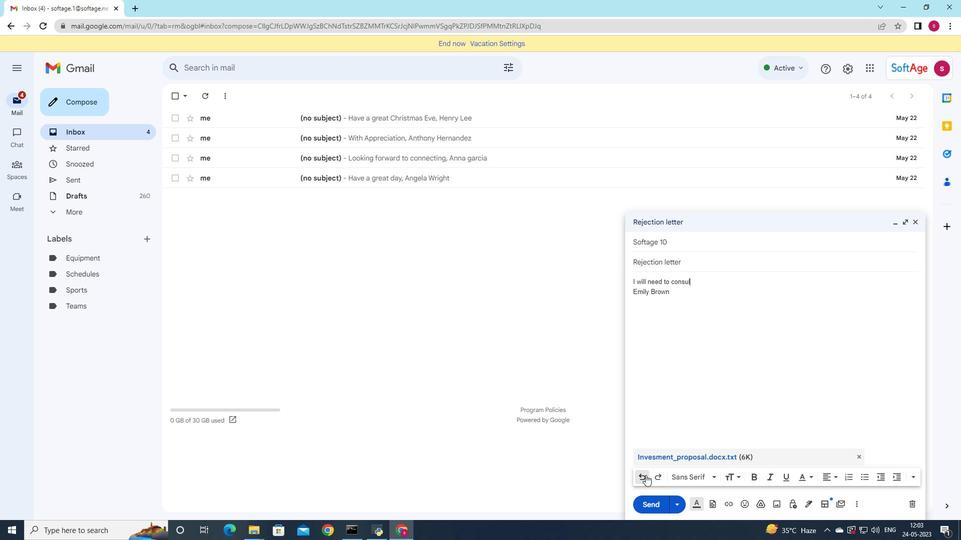 
Action: Mouse pressed left at (645, 475)
Screenshot: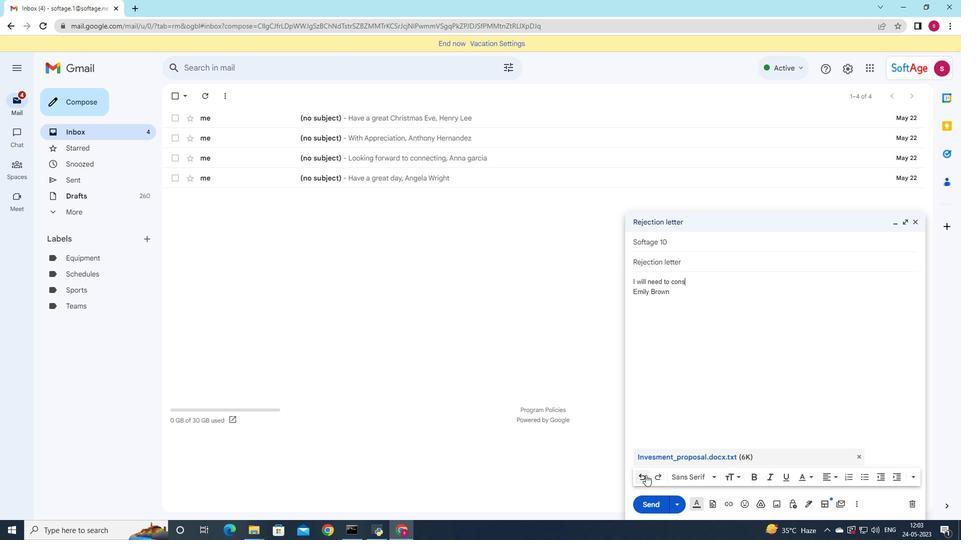 
Action: Mouse pressed left at (645, 475)
Screenshot: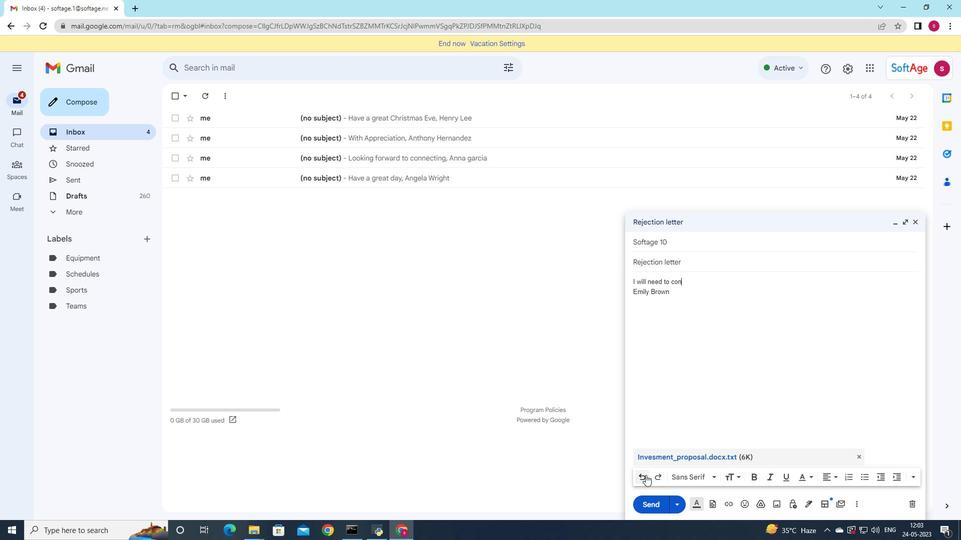 
Action: Mouse pressed left at (645, 475)
Screenshot: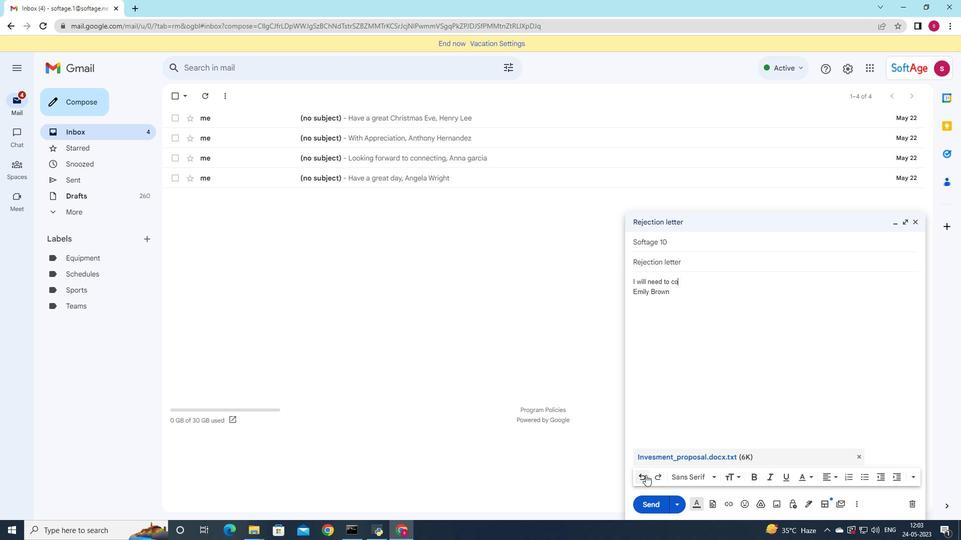 
Action: Mouse pressed left at (645, 475)
Screenshot: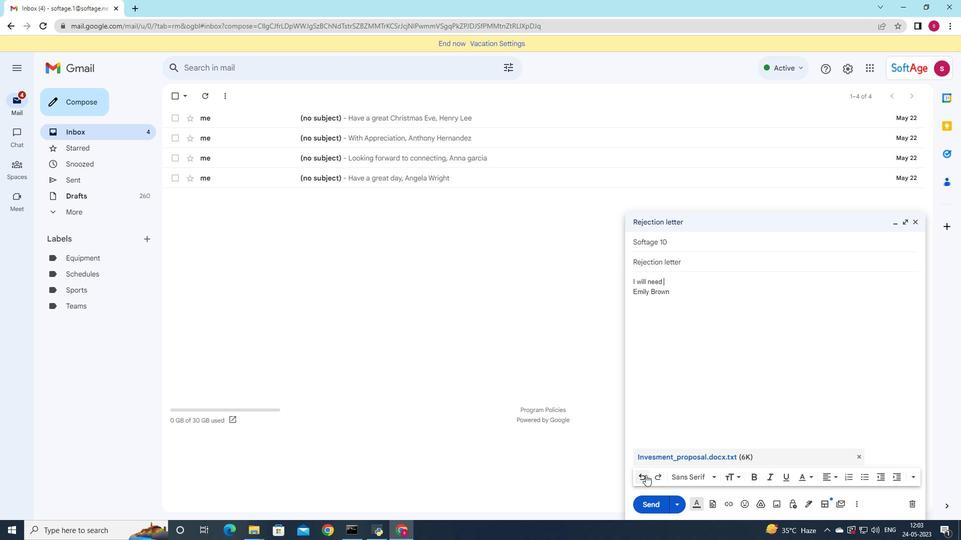 
Action: Mouse pressed left at (645, 475)
Screenshot: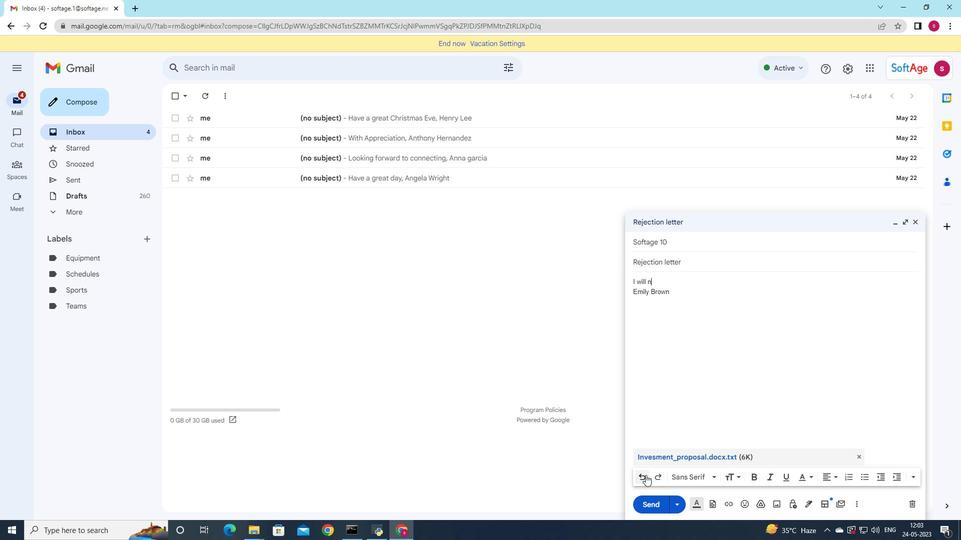 
Action: Mouse pressed left at (645, 475)
Screenshot: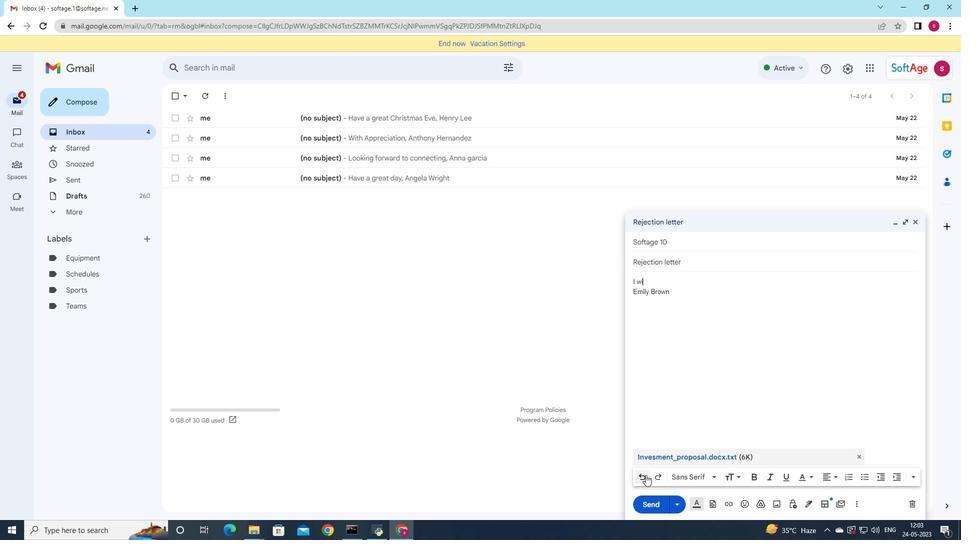 
Action: Mouse pressed left at (645, 475)
Screenshot: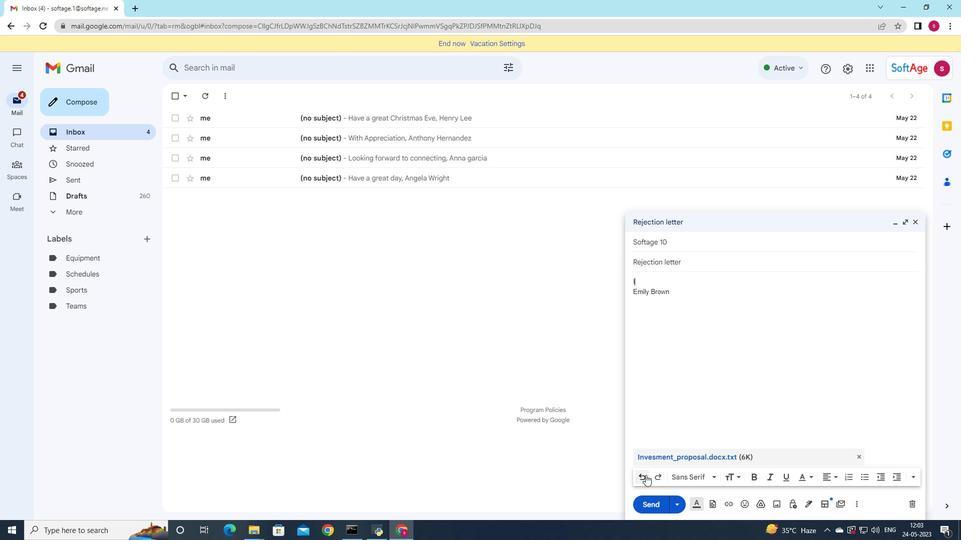 
Action: Mouse pressed left at (645, 475)
Screenshot: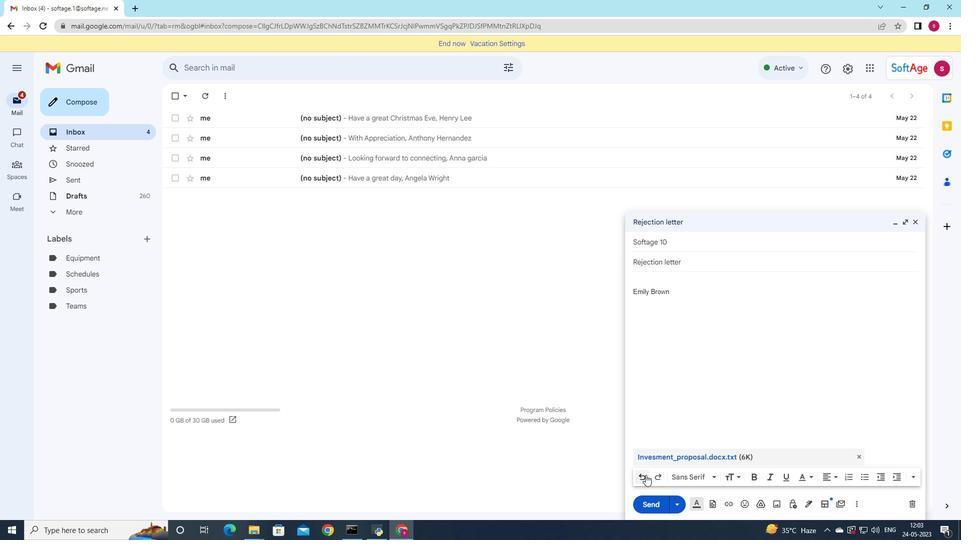 
Action: Key pressed <Key.shift>I<Key.space>am<Key.space>sorry<Key.space>for<Key.space>any<Key.space>inconvenience<Key.space>this<Key.space>may<Key.space>have<Key.space>caused<Key.space>and<Key.space>will<Key.space>work<Key.space>to<Key.space>resolve<Key.space>the<Key.space>issue<Key.space>promptly
Screenshot: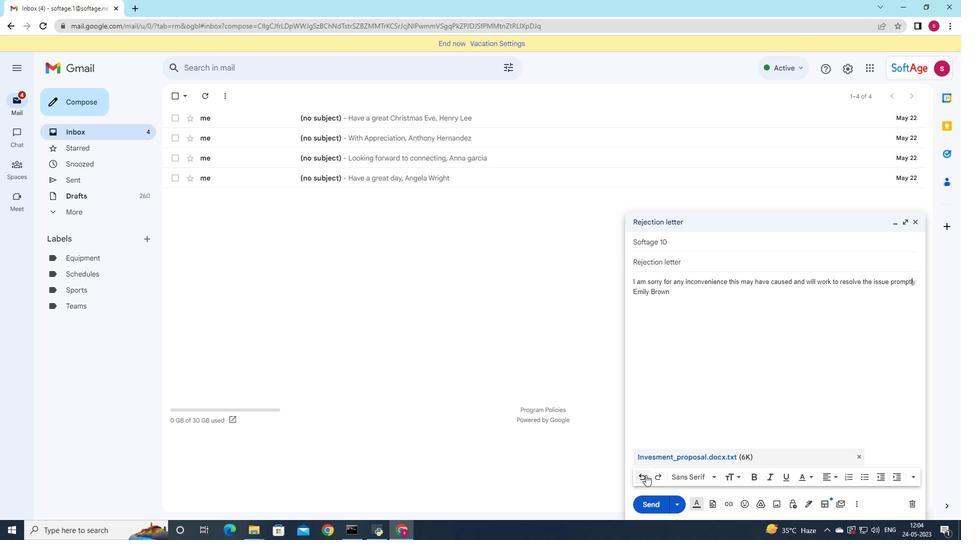 
Action: Mouse moved to (674, 325)
Screenshot: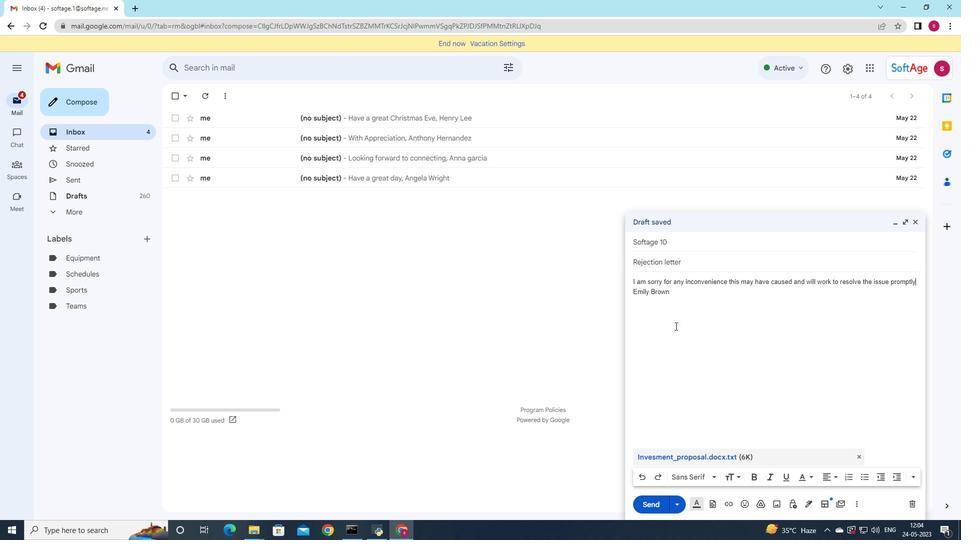 
Action: Key pressed .
Screenshot: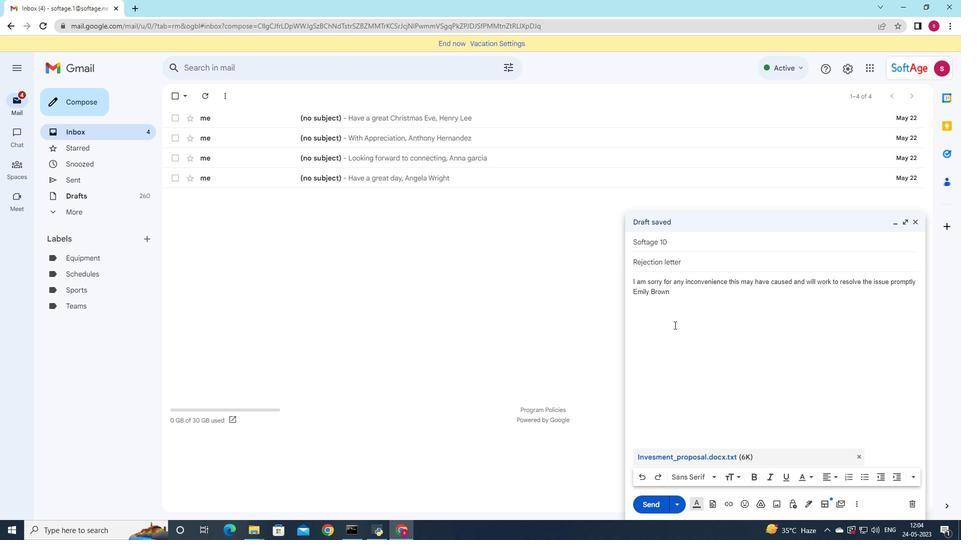 
Action: Mouse moved to (654, 509)
Screenshot: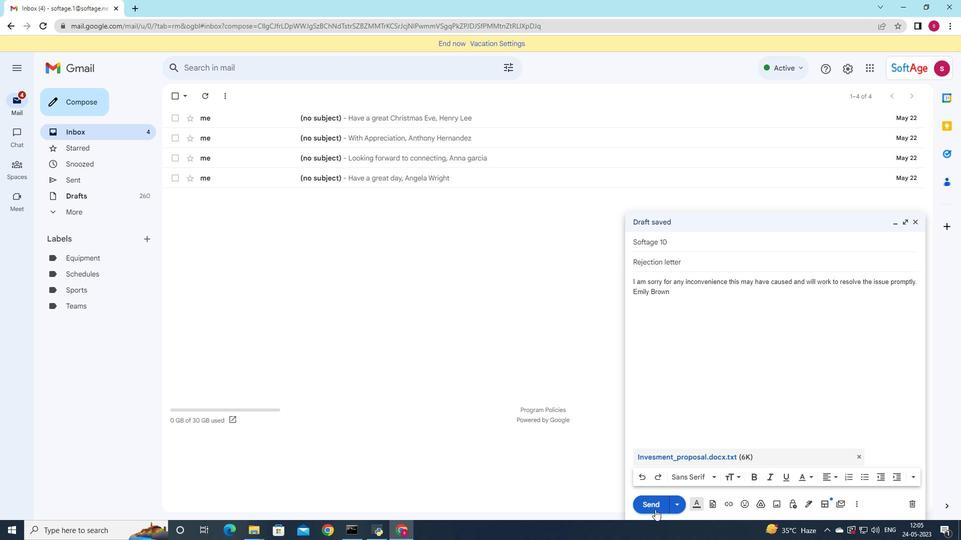
Action: Mouse pressed left at (654, 509)
Screenshot: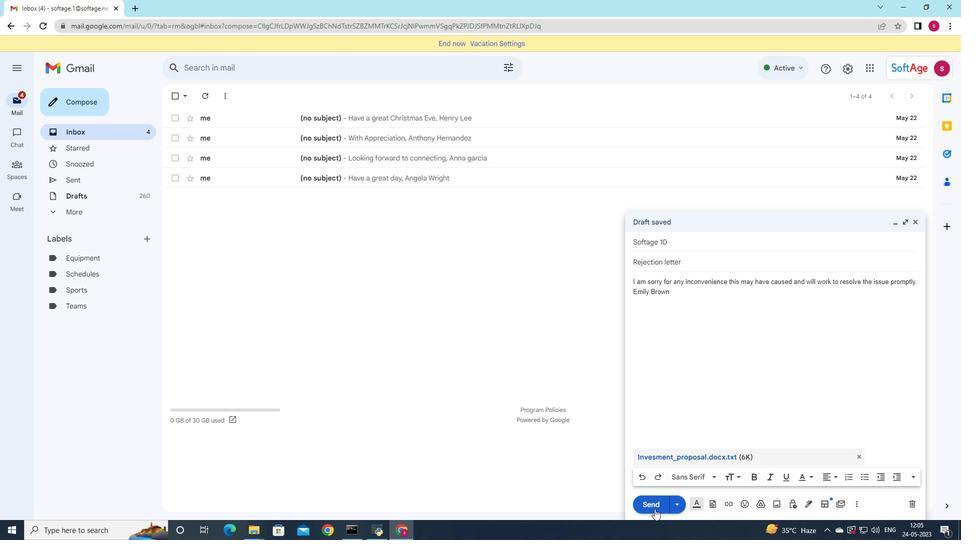 
Action: Mouse moved to (86, 183)
Screenshot: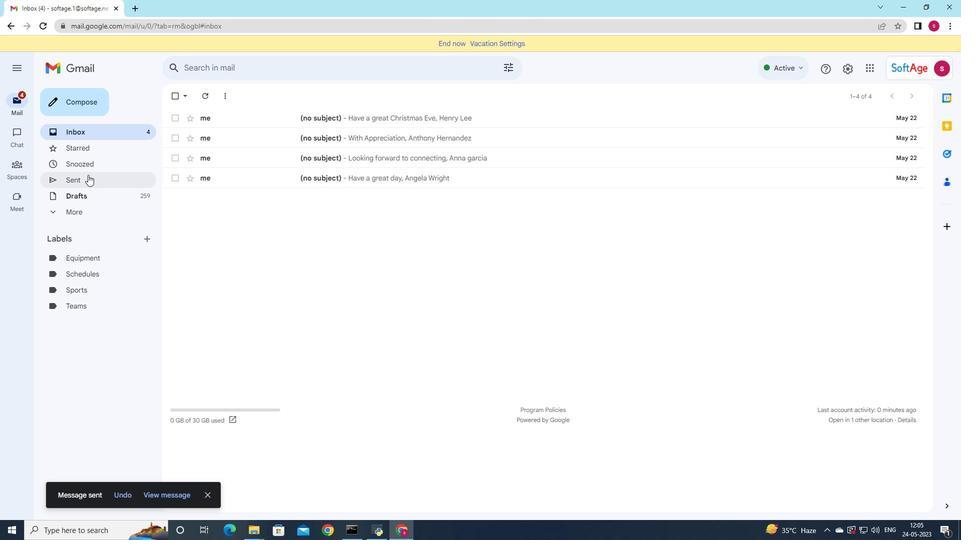 
Action: Mouse pressed left at (86, 183)
Screenshot: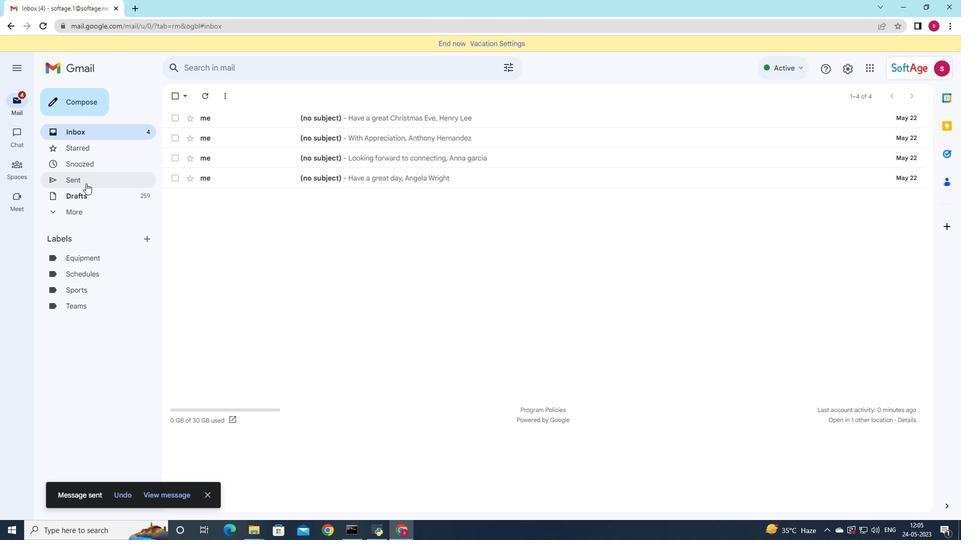 
Action: Mouse moved to (419, 153)
Screenshot: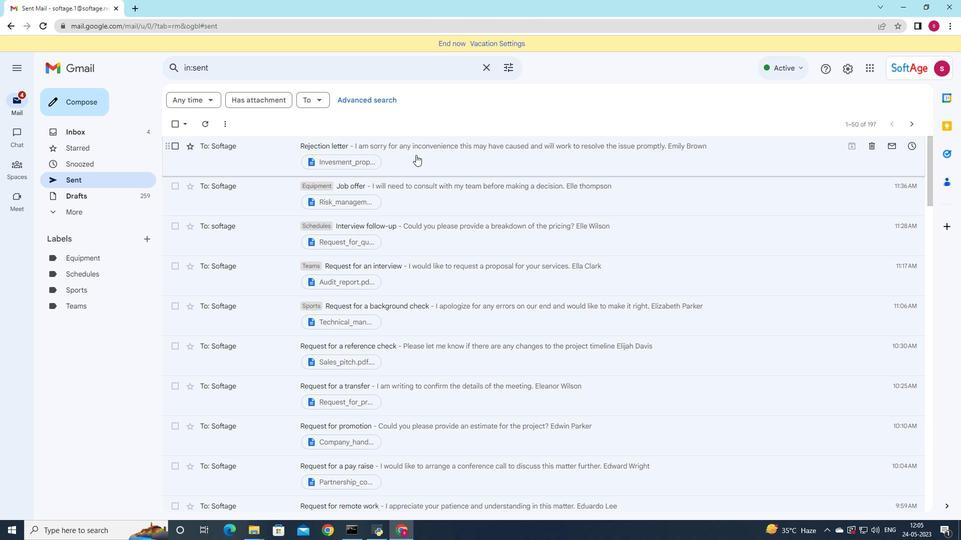 
Action: Mouse pressed left at (419, 153)
Screenshot: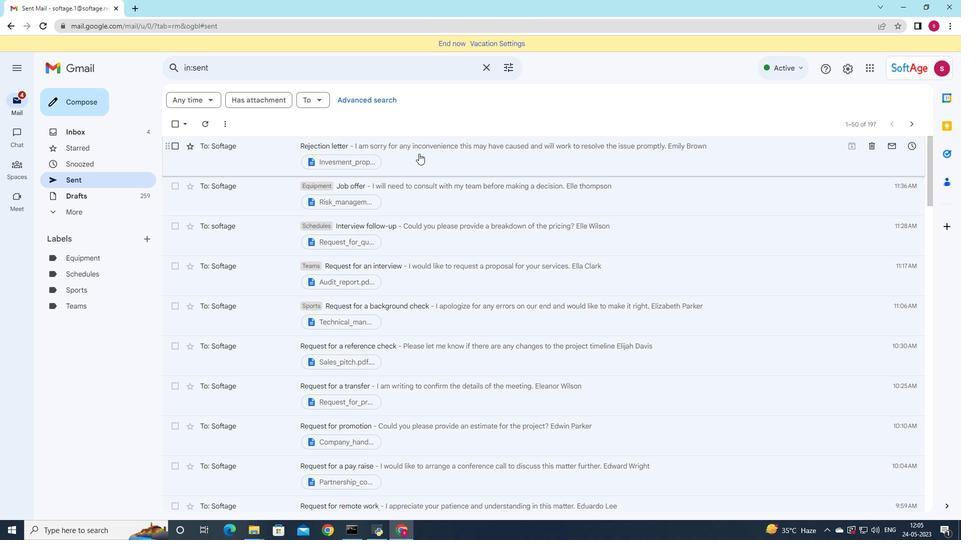 
Action: Mouse moved to (367, 100)
Screenshot: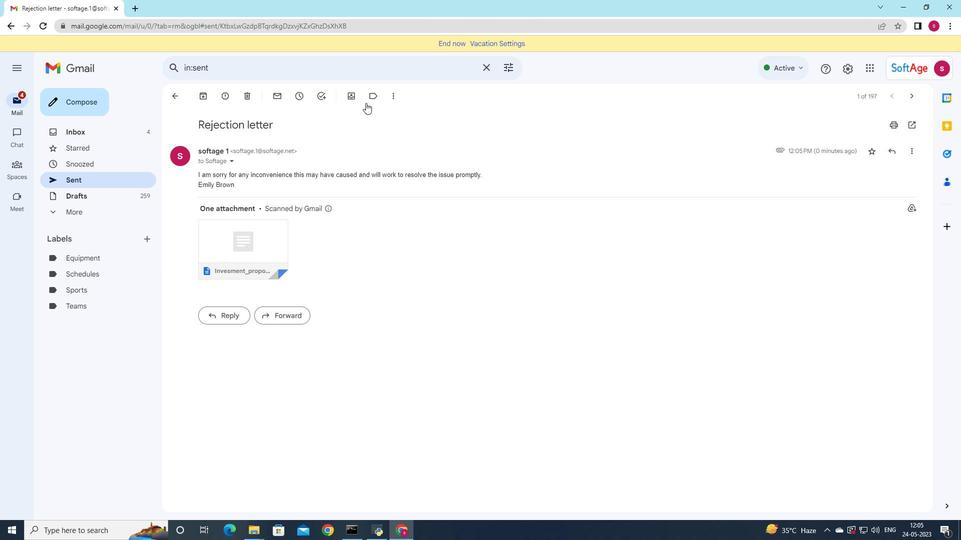 
Action: Mouse pressed left at (367, 100)
Screenshot: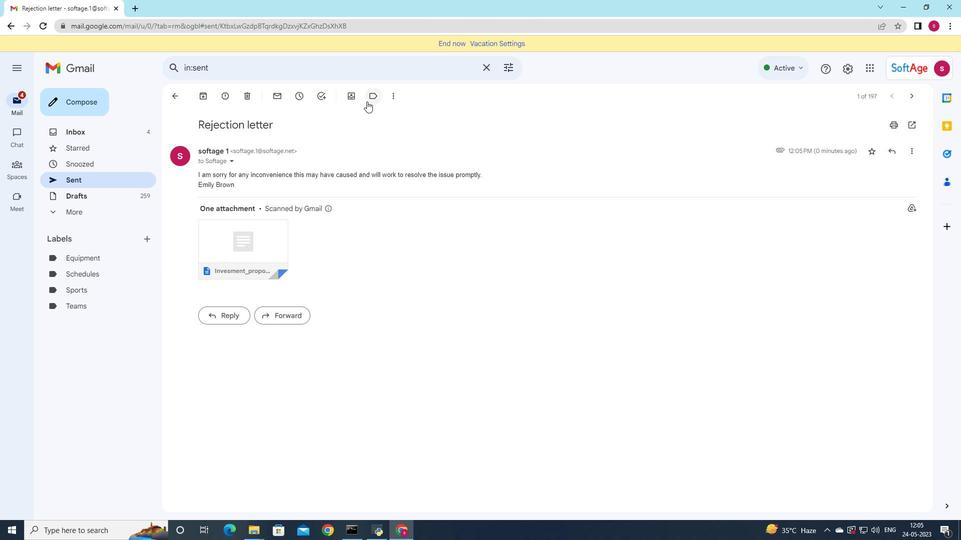 
Action: Mouse moved to (416, 274)
Screenshot: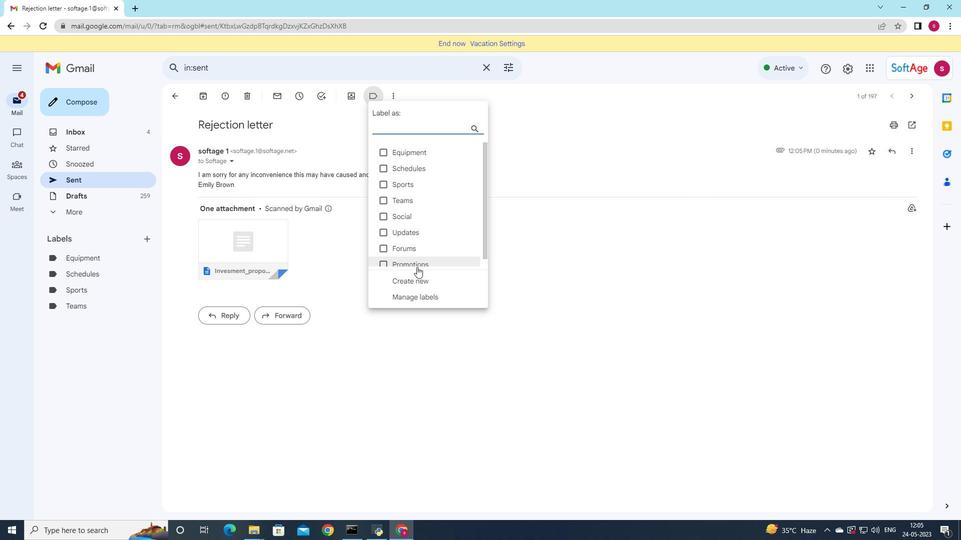 
Action: Mouse pressed left at (416, 274)
Screenshot: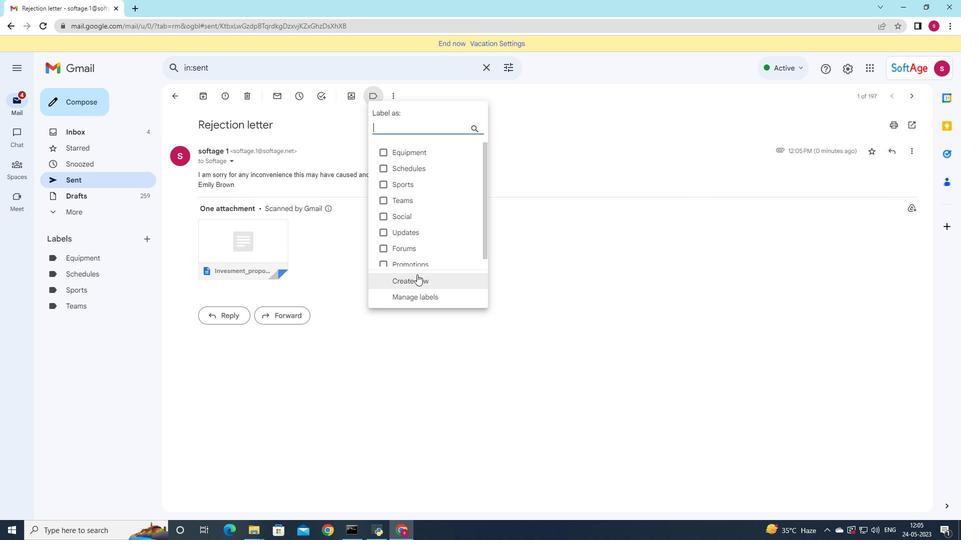 
Action: Mouse moved to (633, 268)
Screenshot: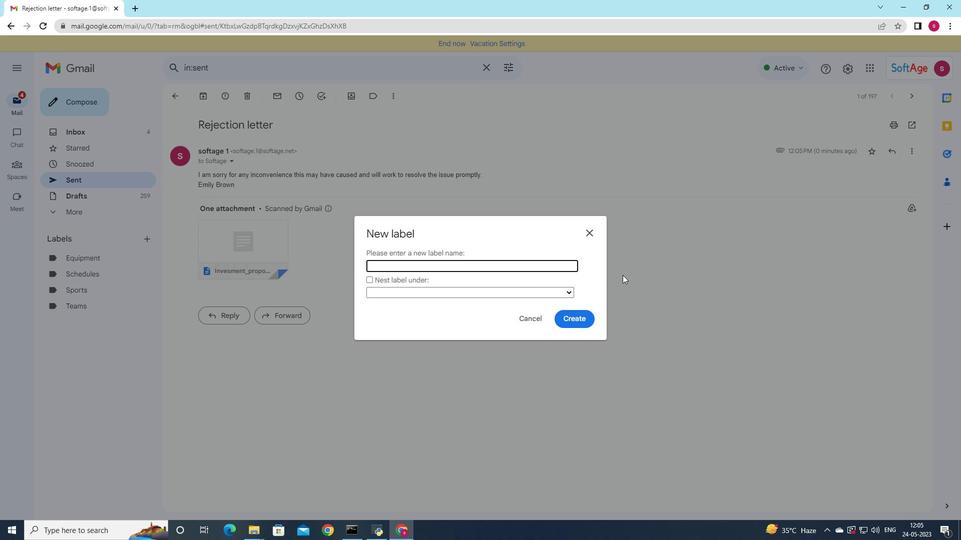 
Action: Key pressed <Key.shift><Key.shift><Key.shift><Key.shift><Key.shift>Games
Screenshot: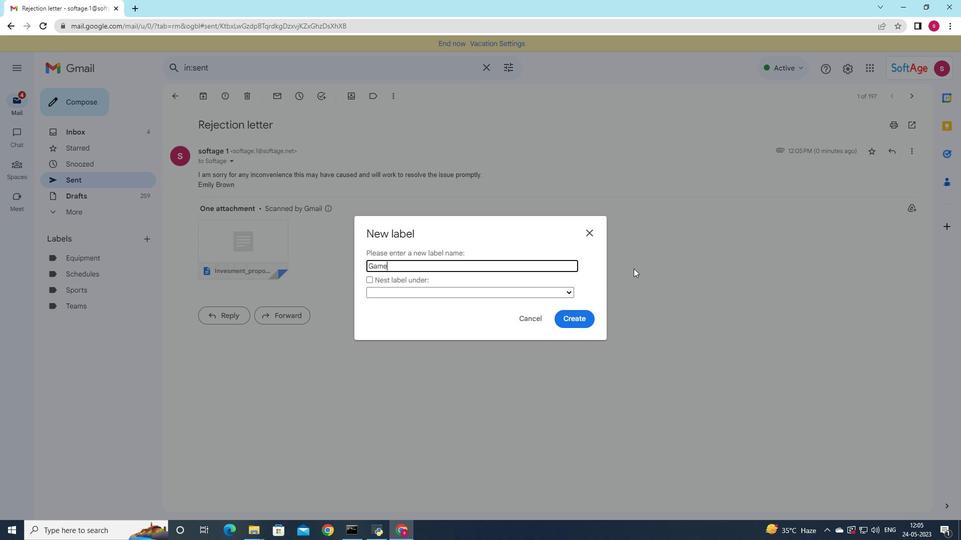 
Action: Mouse moved to (576, 317)
Screenshot: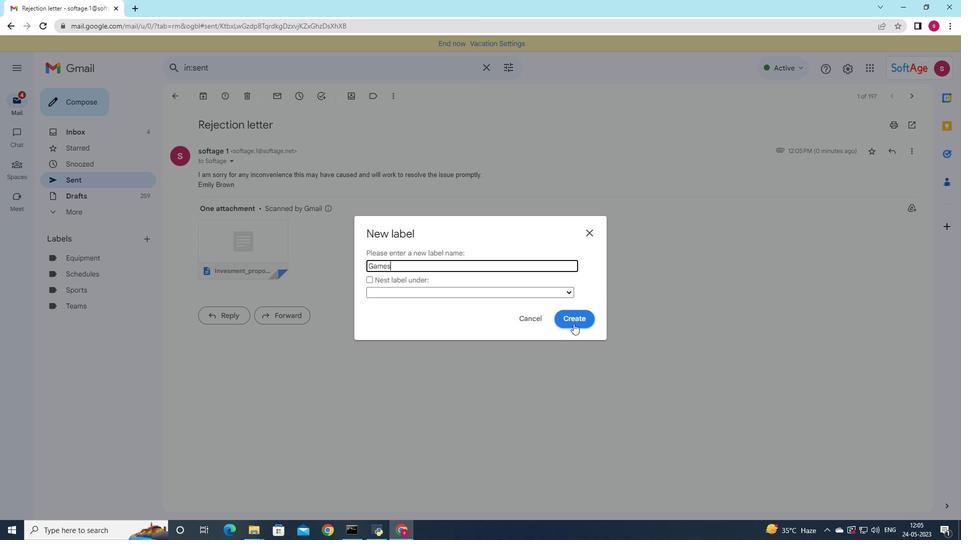 
Action: Mouse pressed left at (576, 317)
Screenshot: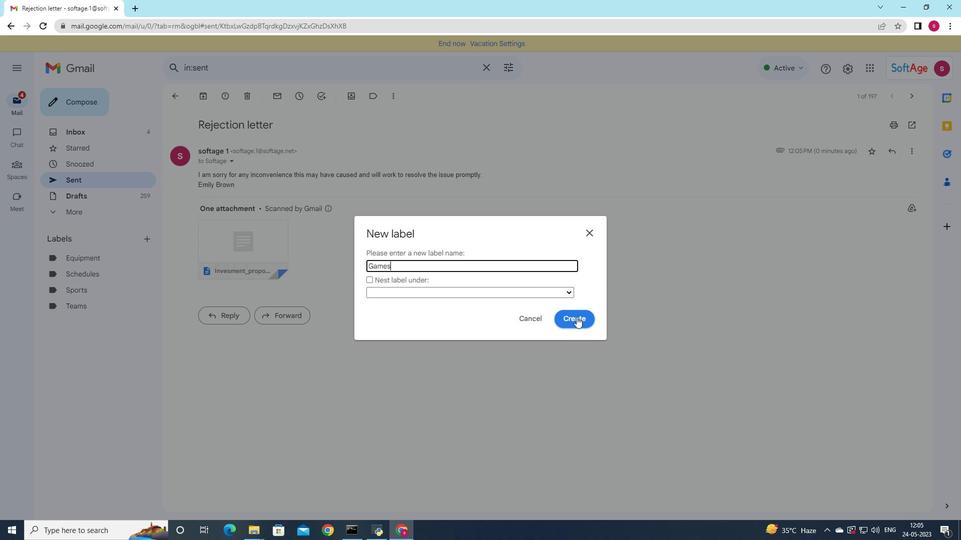 
Action: Mouse moved to (579, 321)
Screenshot: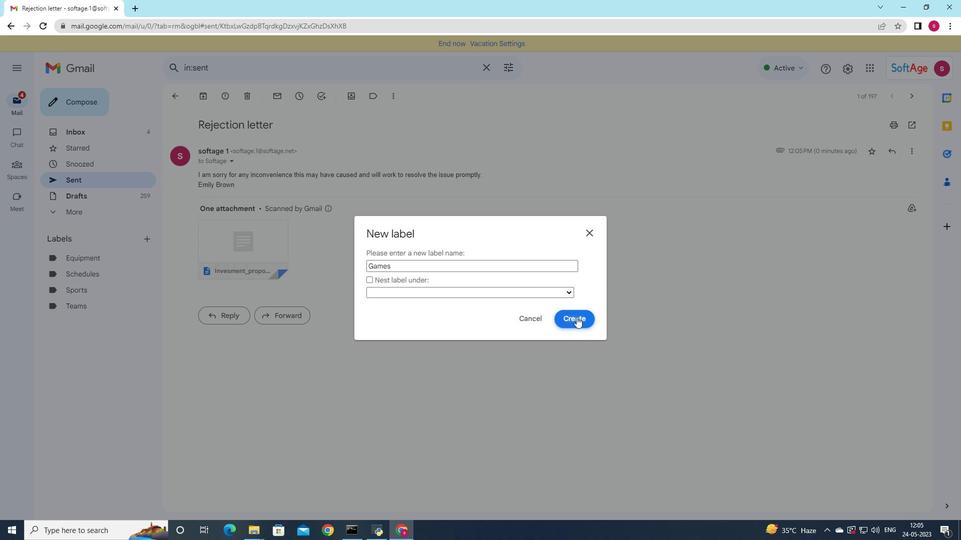 
